 Task: Select the keep all option in the word break.
Action: Mouse moved to (13, 492)
Screenshot: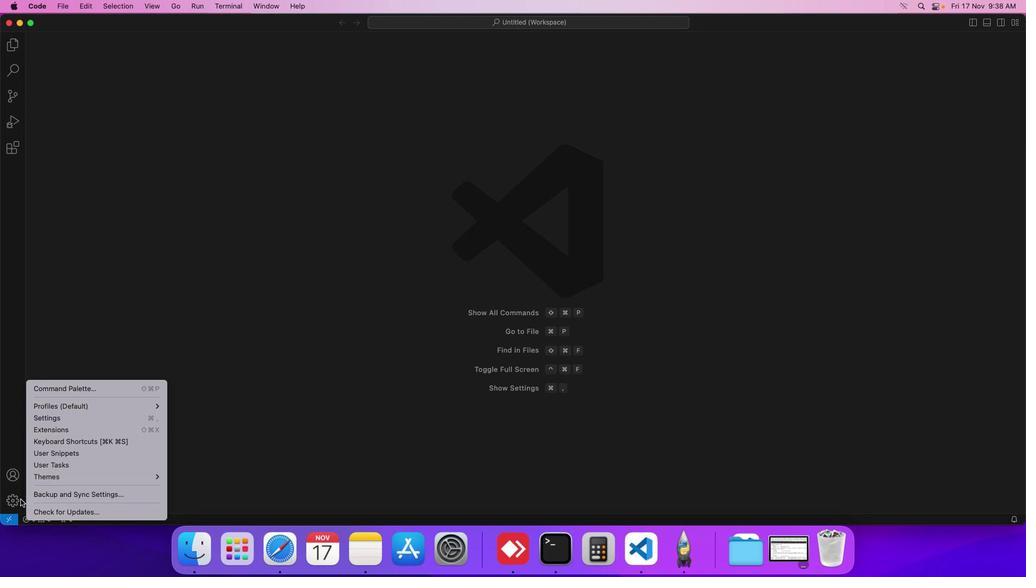 
Action: Mouse pressed left at (13, 492)
Screenshot: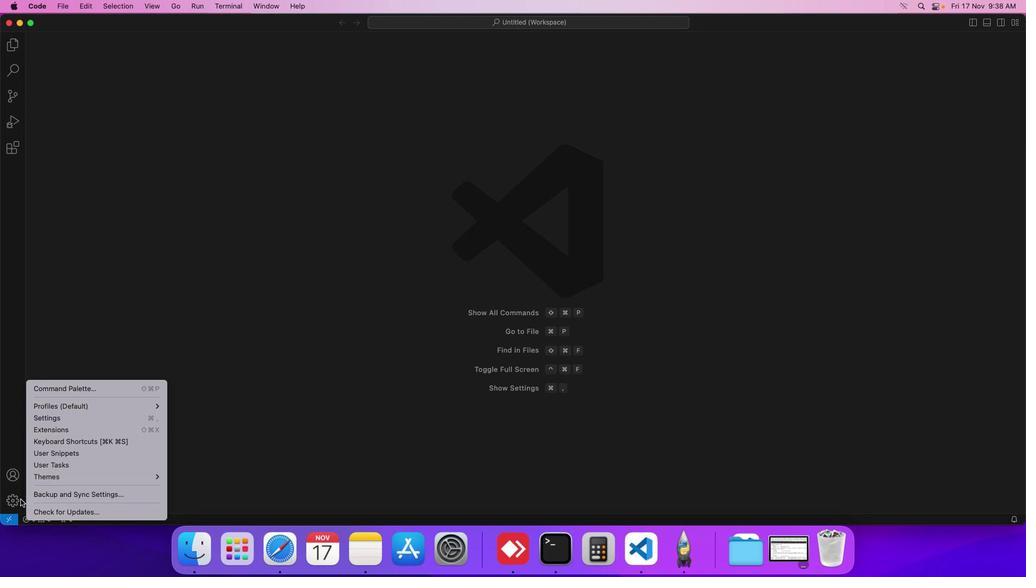 
Action: Mouse moved to (56, 411)
Screenshot: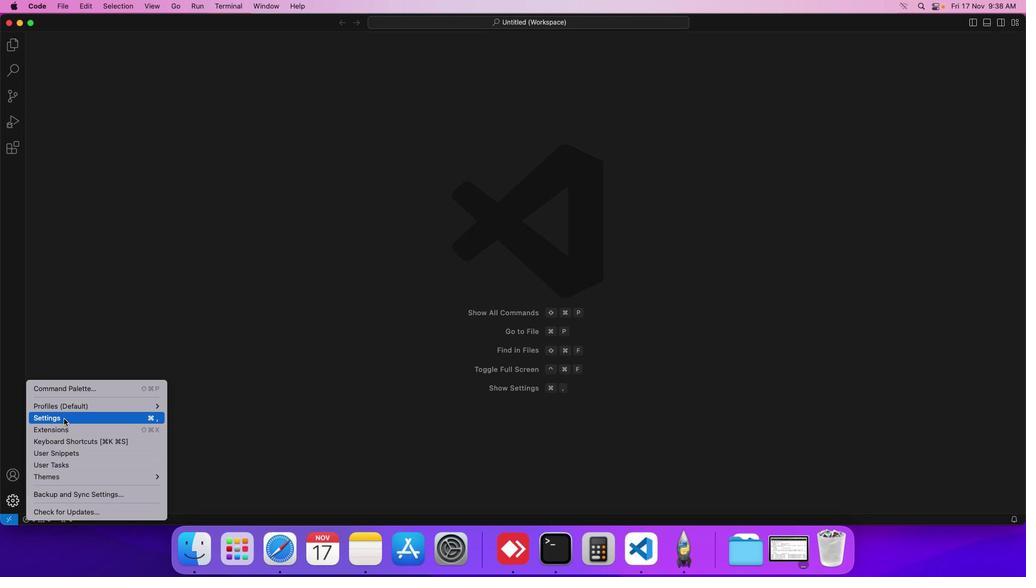 
Action: Mouse pressed left at (56, 411)
Screenshot: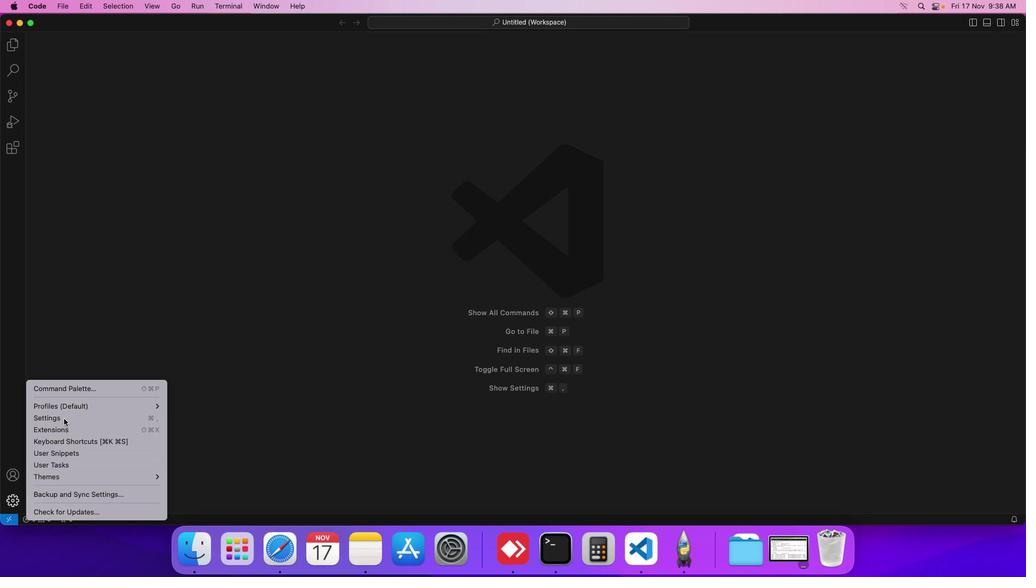 
Action: Mouse moved to (254, 78)
Screenshot: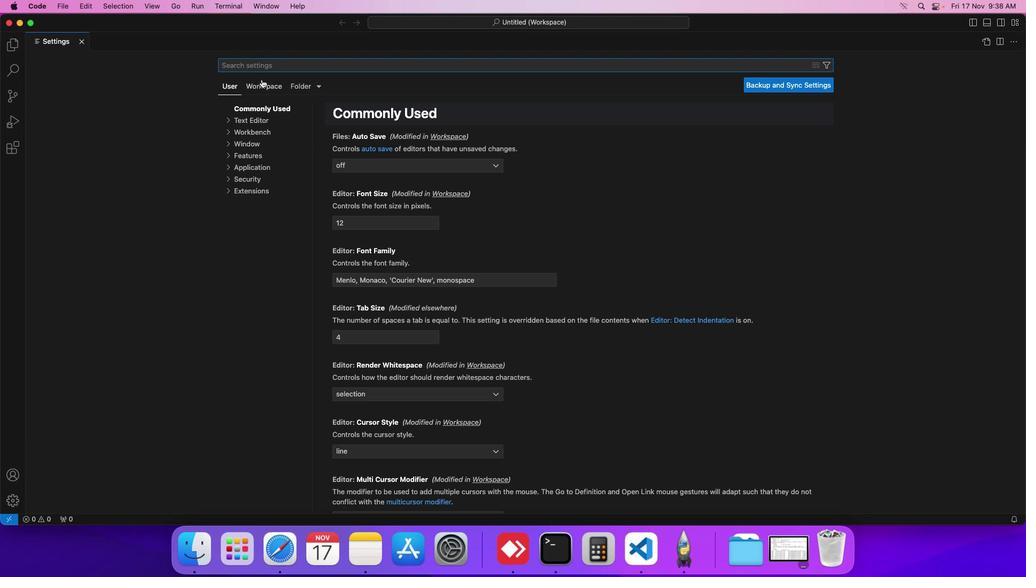 
Action: Mouse pressed left at (254, 78)
Screenshot: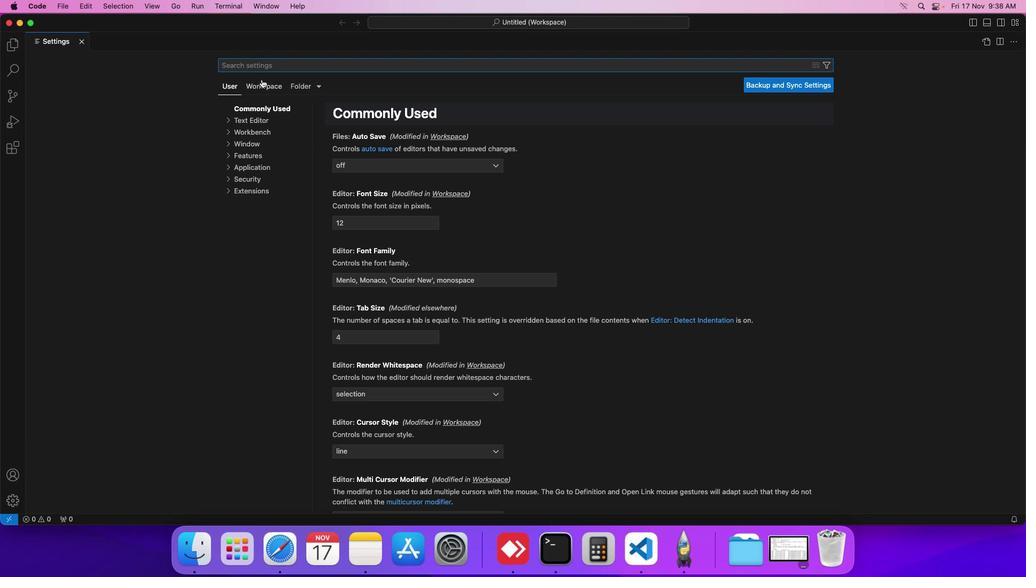 
Action: Mouse moved to (256, 109)
Screenshot: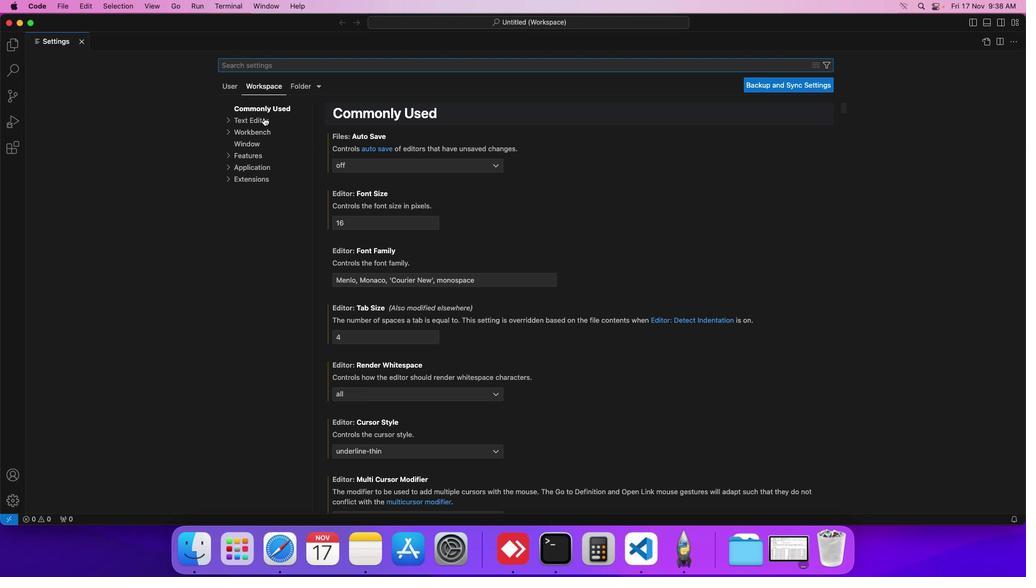 
Action: Mouse pressed left at (256, 109)
Screenshot: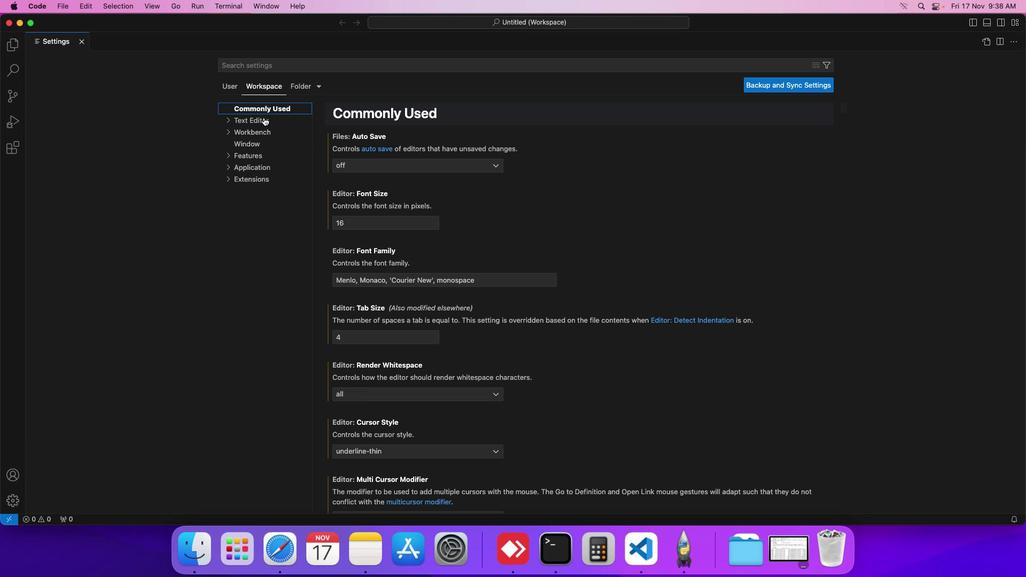 
Action: Mouse moved to (419, 309)
Screenshot: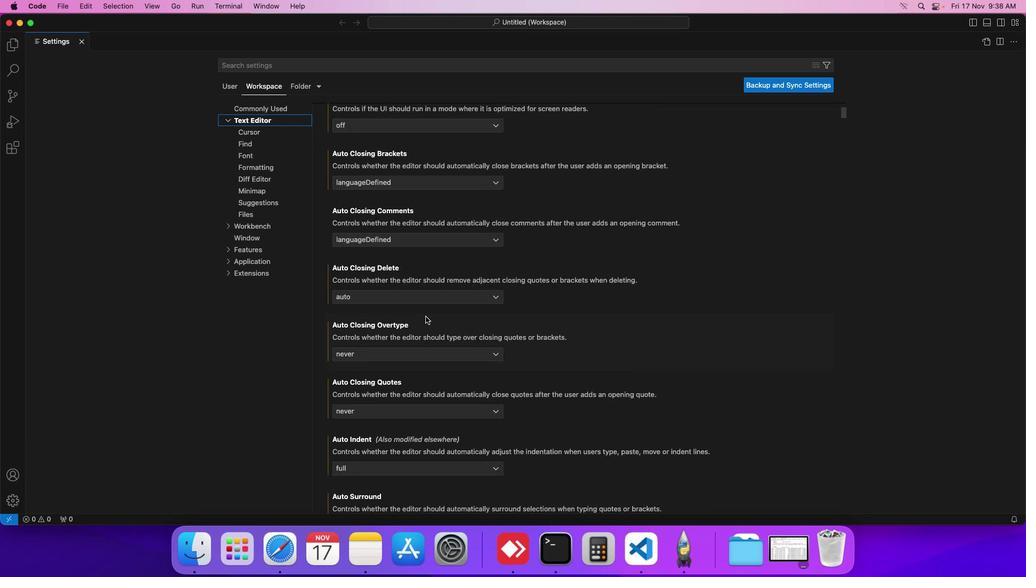 
Action: Mouse scrolled (419, 309) with delta (-6, -7)
Screenshot: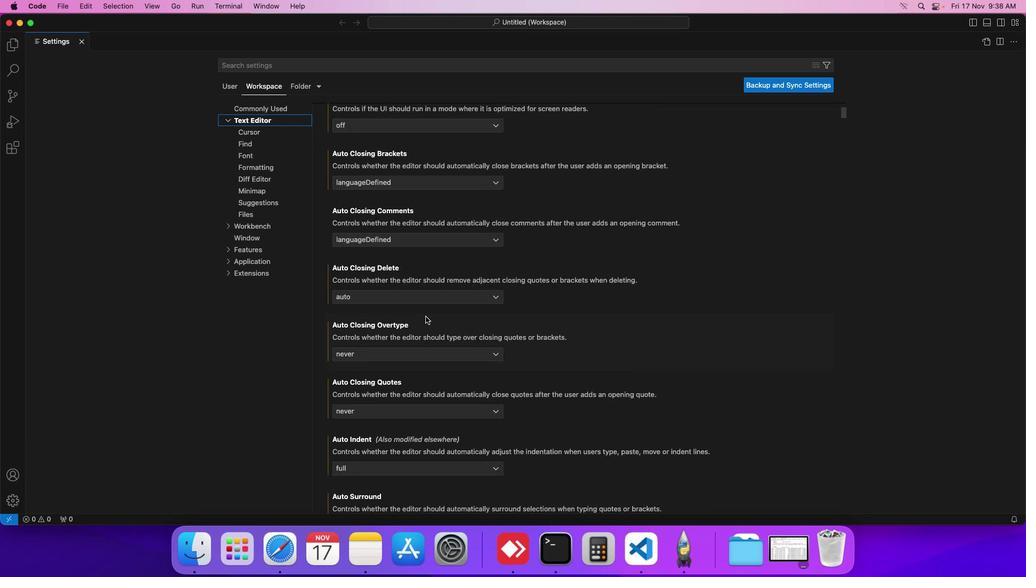 
Action: Mouse moved to (419, 309)
Screenshot: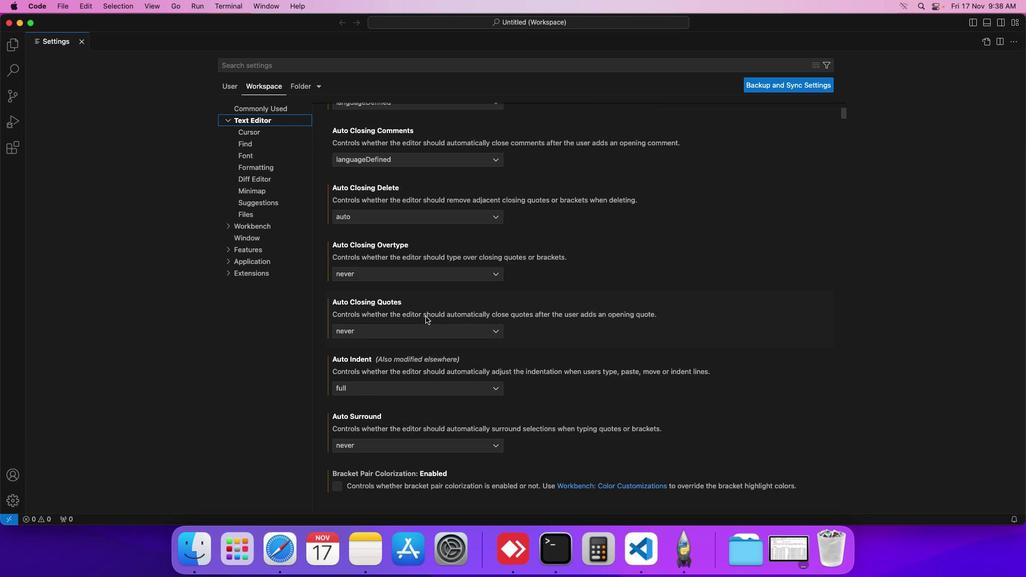 
Action: Mouse scrolled (419, 309) with delta (-6, -7)
Screenshot: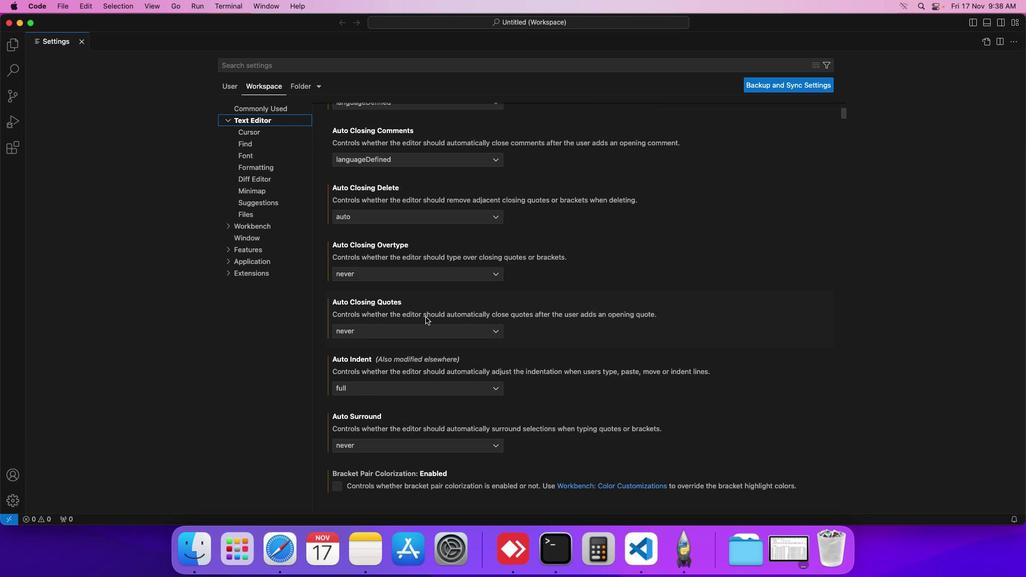 
Action: Mouse moved to (418, 309)
Screenshot: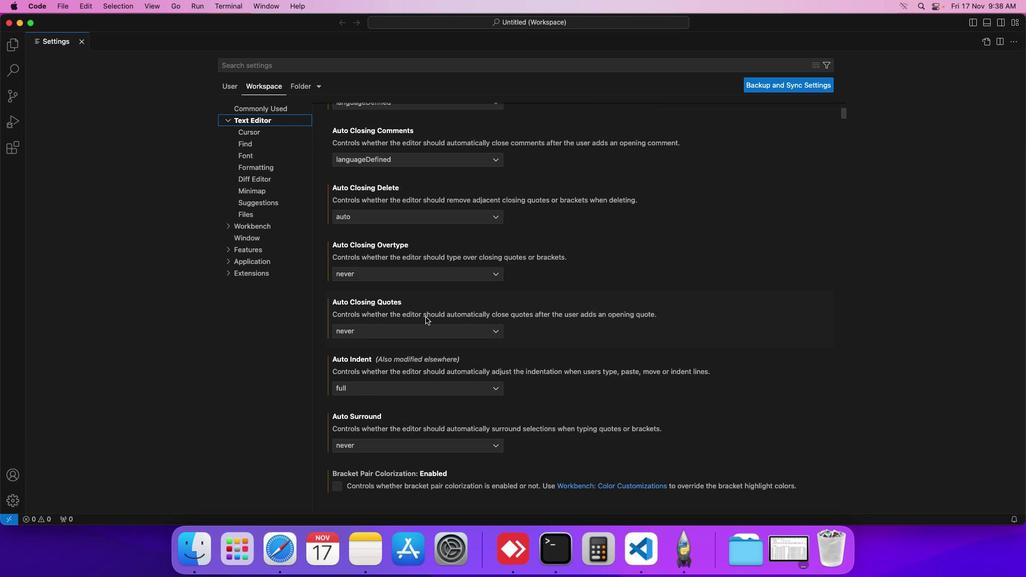 
Action: Mouse scrolled (418, 309) with delta (-6, -8)
Screenshot: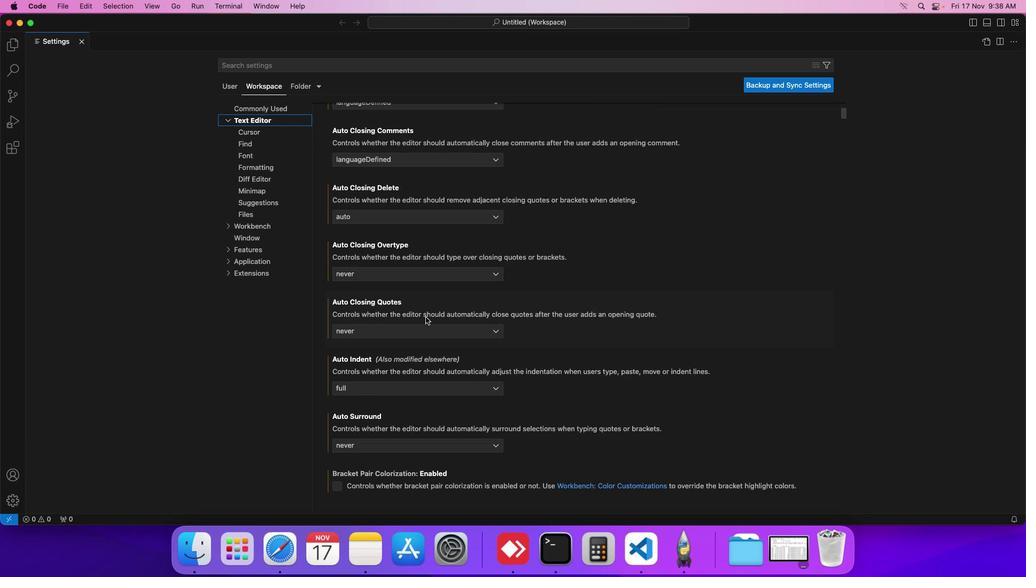 
Action: Mouse scrolled (418, 309) with delta (-6, -8)
Screenshot: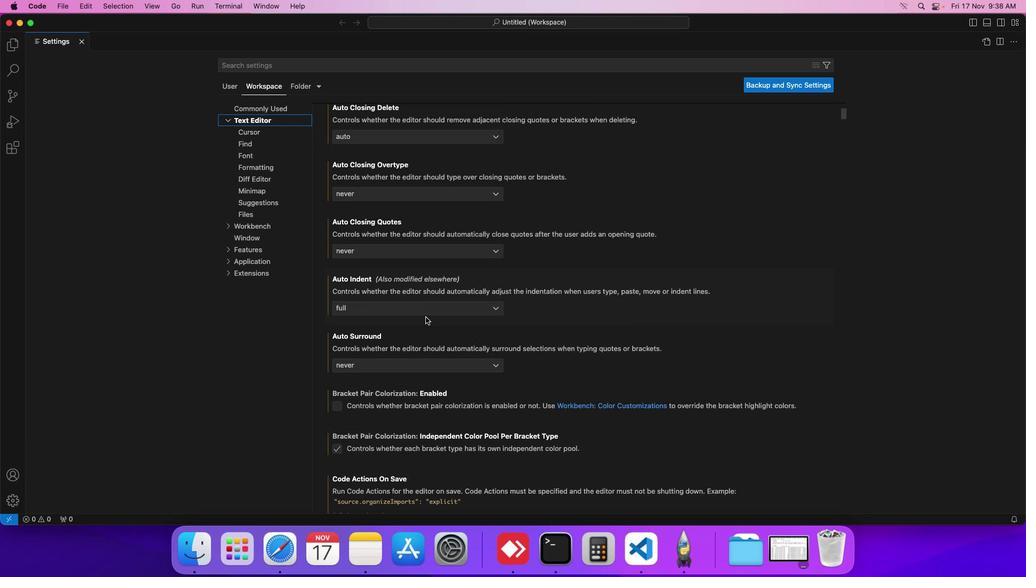 
Action: Mouse moved to (418, 309)
Screenshot: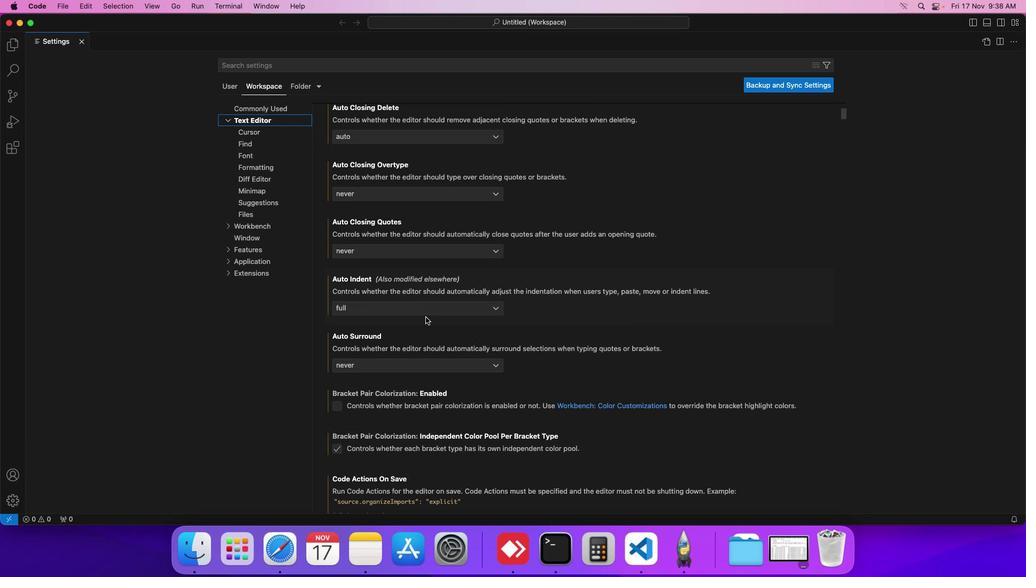 
Action: Mouse scrolled (418, 309) with delta (-6, -8)
Screenshot: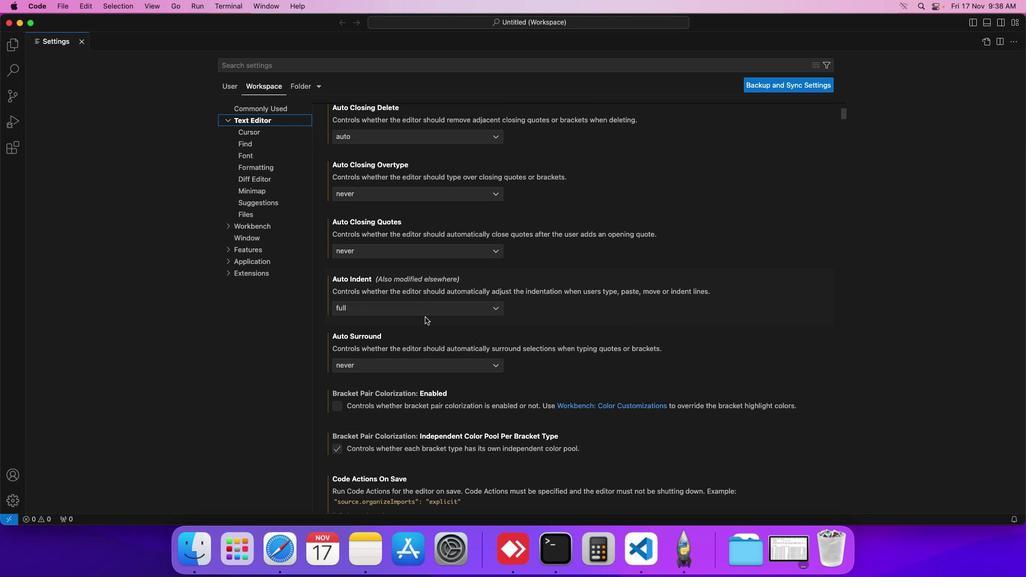 
Action: Mouse moved to (418, 311)
Screenshot: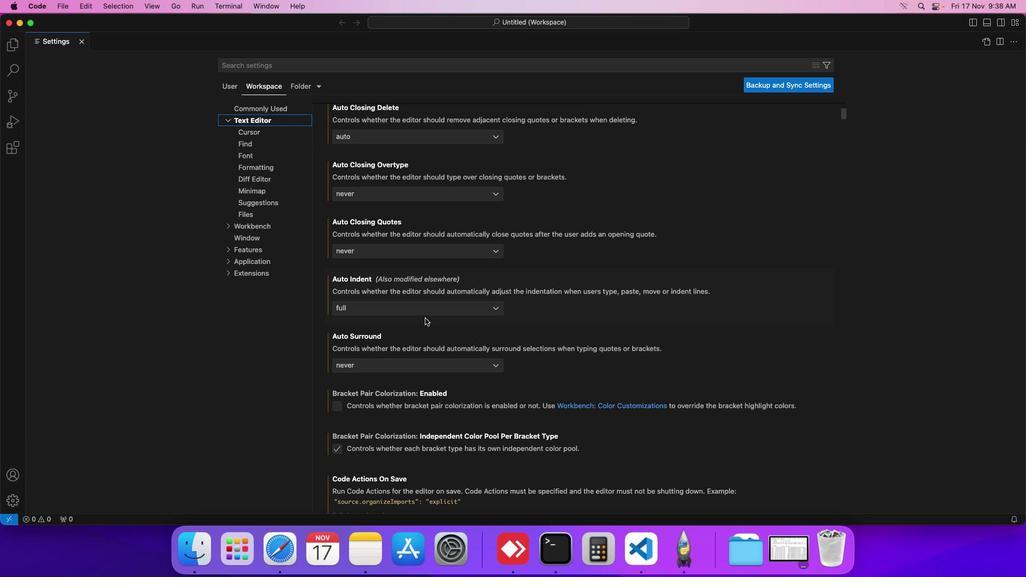 
Action: Mouse scrolled (418, 311) with delta (-6, -7)
Screenshot: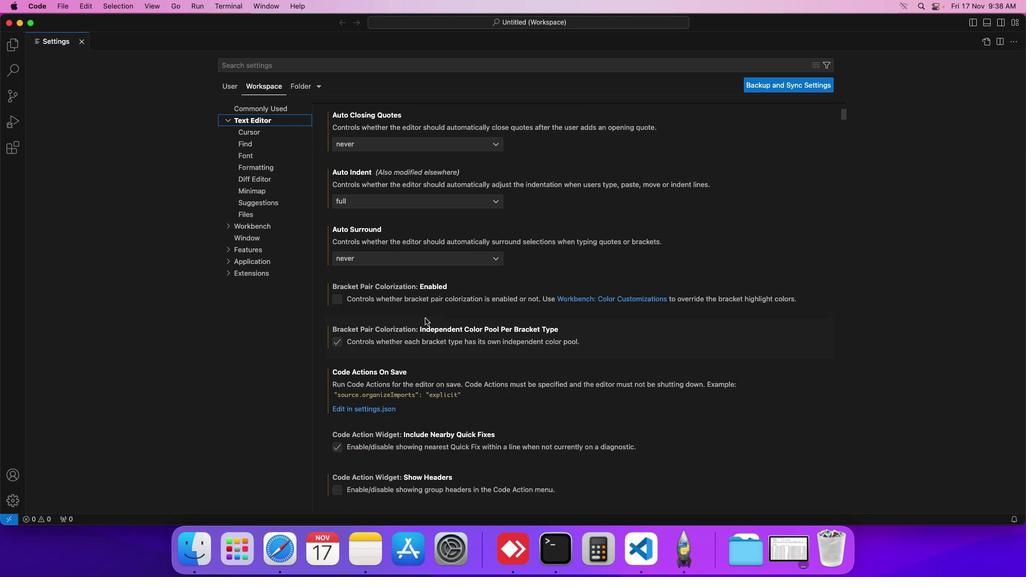 
Action: Mouse scrolled (418, 311) with delta (-6, -7)
Screenshot: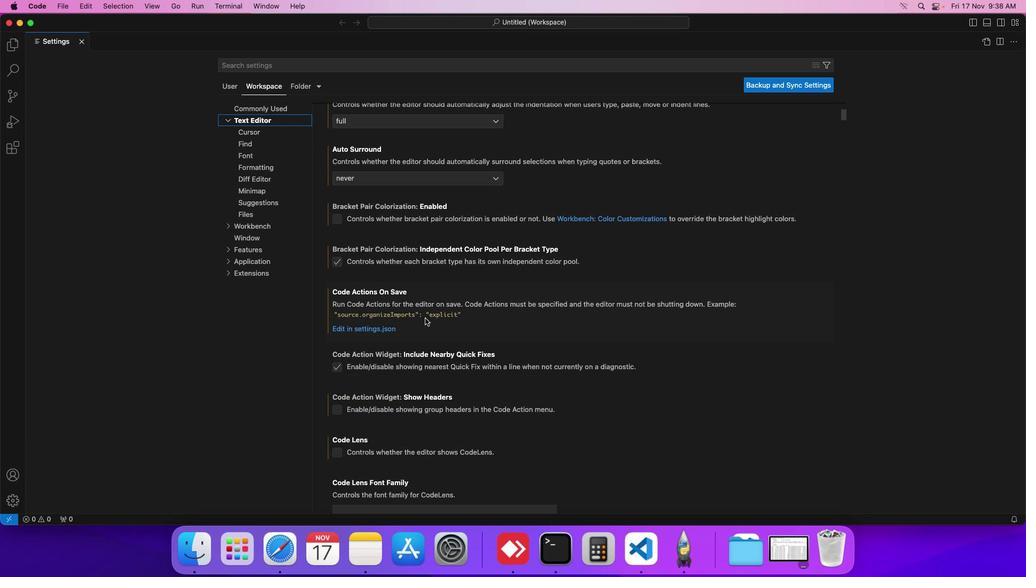 
Action: Mouse scrolled (418, 311) with delta (-6, -8)
Screenshot: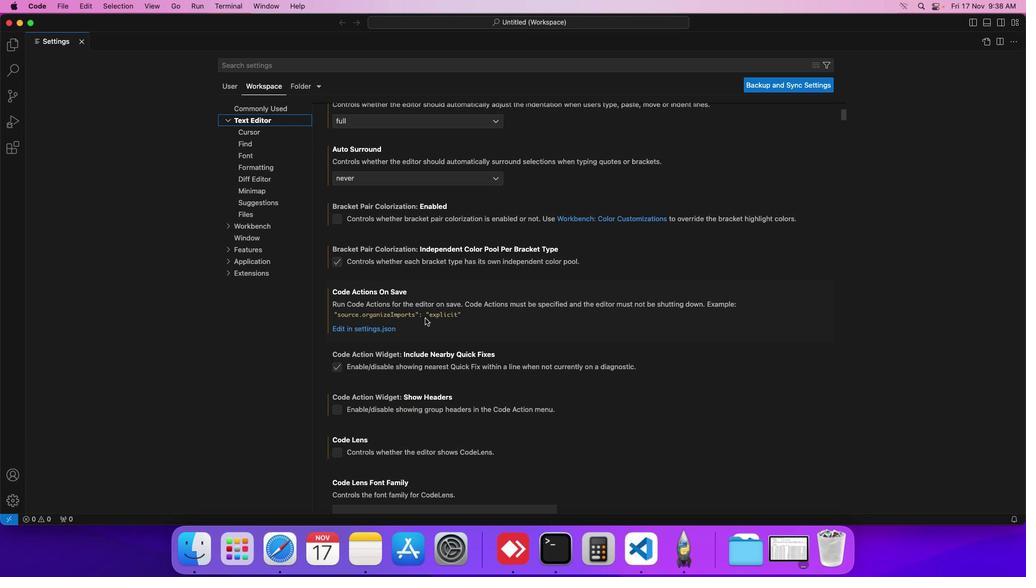
Action: Mouse scrolled (418, 311) with delta (-6, -8)
Screenshot: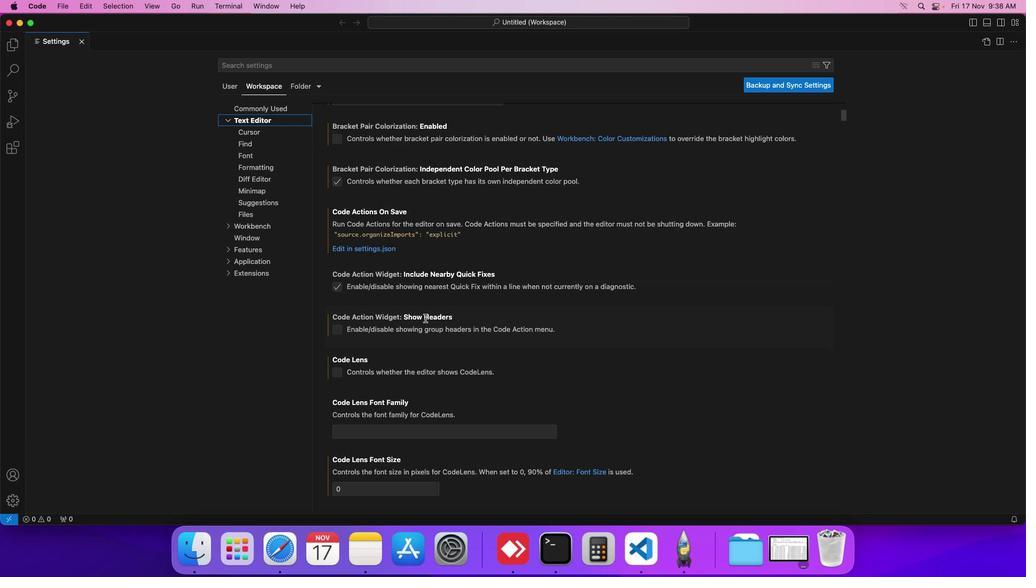 
Action: Mouse scrolled (418, 311) with delta (-6, -8)
Screenshot: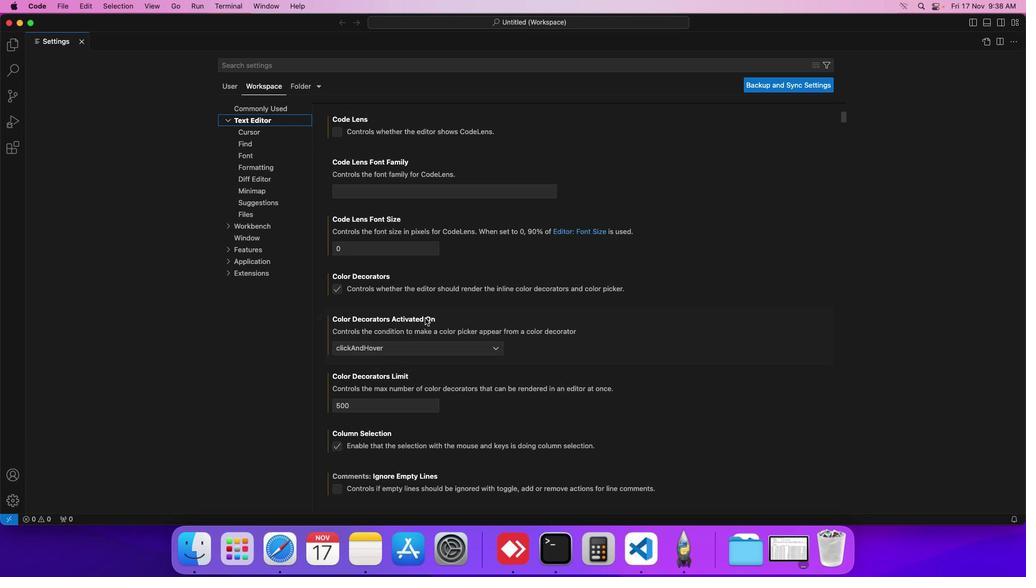 
Action: Mouse scrolled (418, 311) with delta (-6, -9)
Screenshot: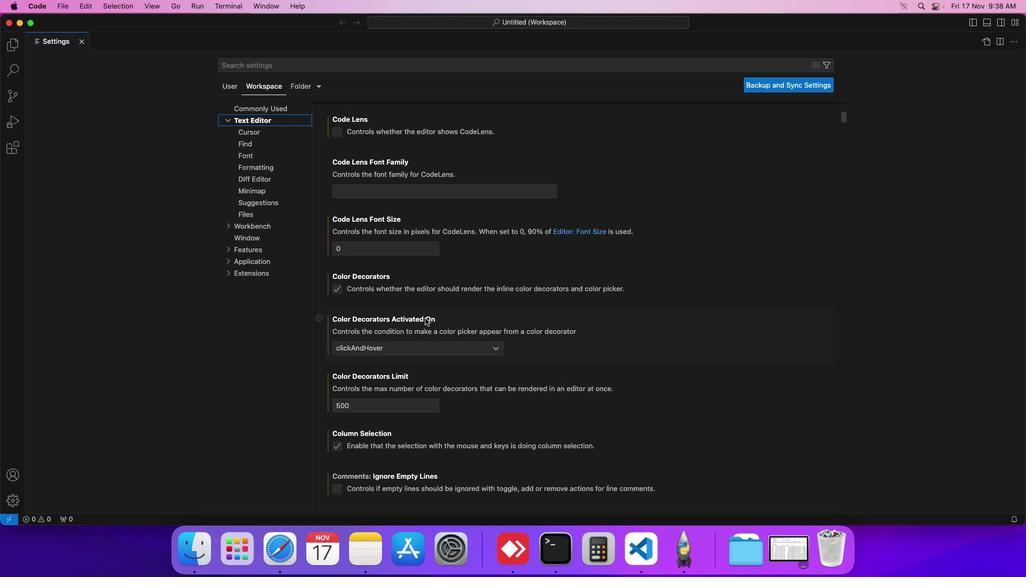 
Action: Mouse scrolled (418, 311) with delta (-6, -9)
Screenshot: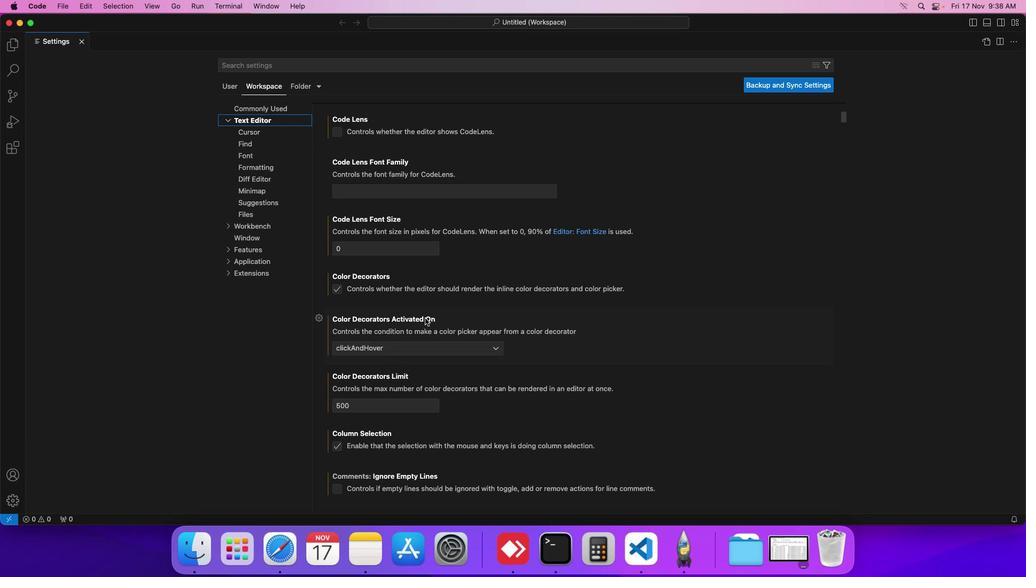 
Action: Mouse scrolled (418, 311) with delta (-6, -7)
Screenshot: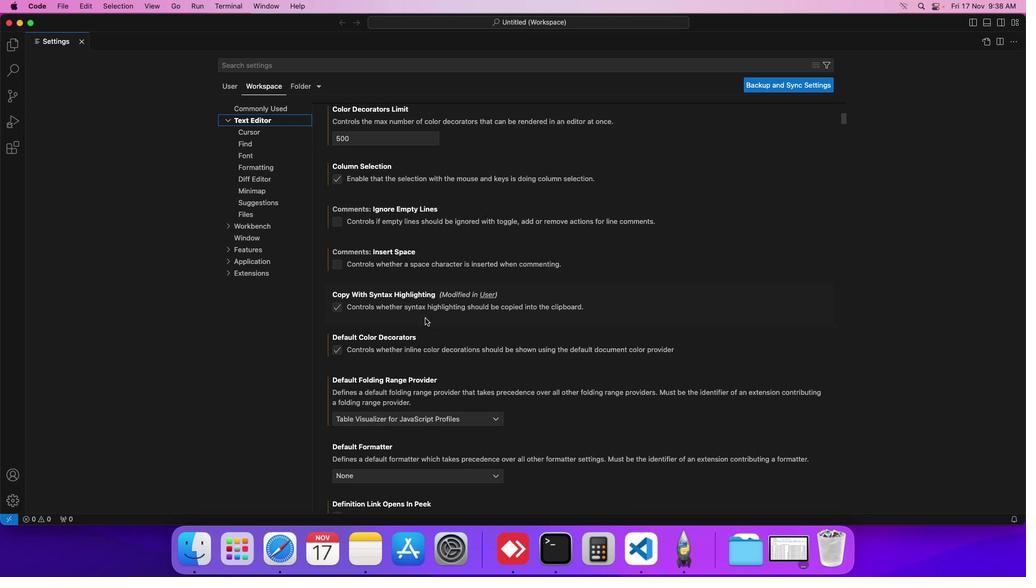 
Action: Mouse scrolled (418, 311) with delta (-6, -7)
Screenshot: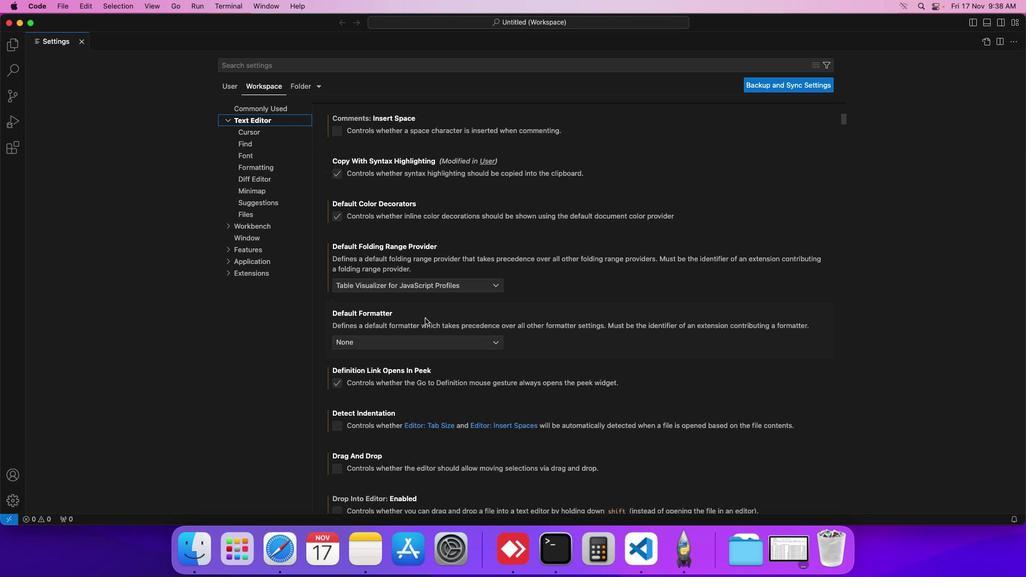 
Action: Mouse scrolled (418, 311) with delta (-6, -8)
Screenshot: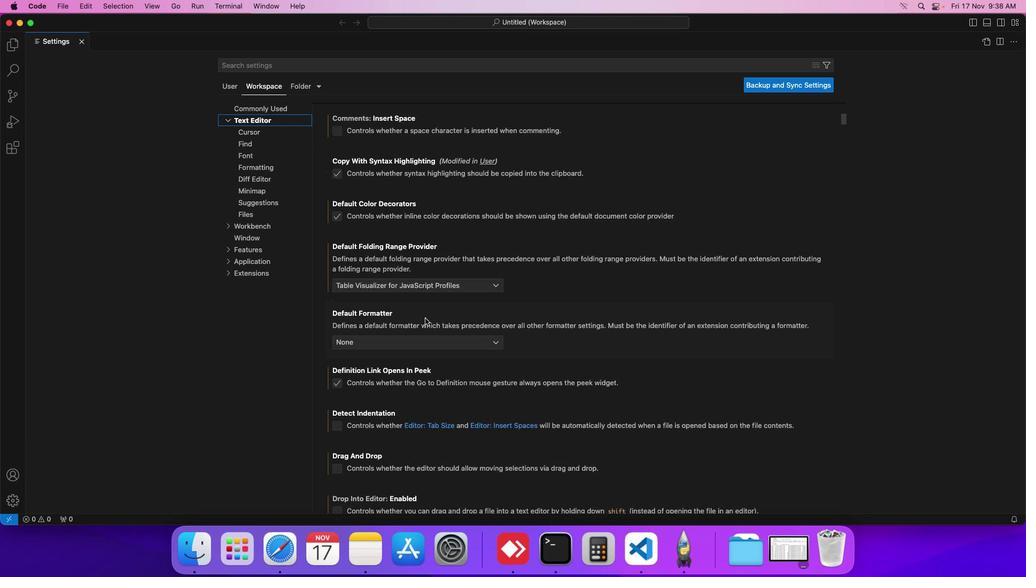 
Action: Mouse moved to (417, 311)
Screenshot: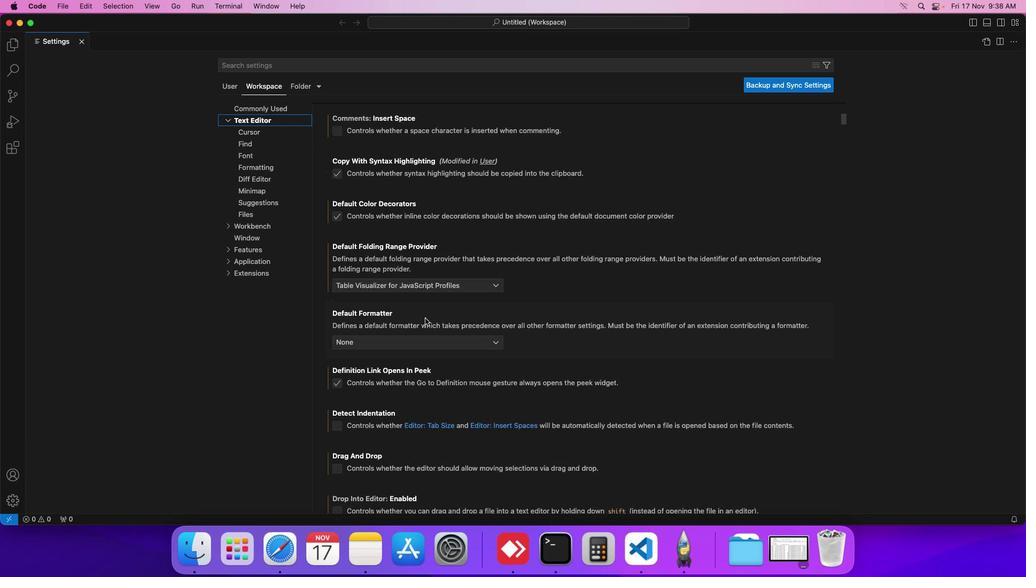
Action: Mouse scrolled (417, 311) with delta (-6, -9)
Screenshot: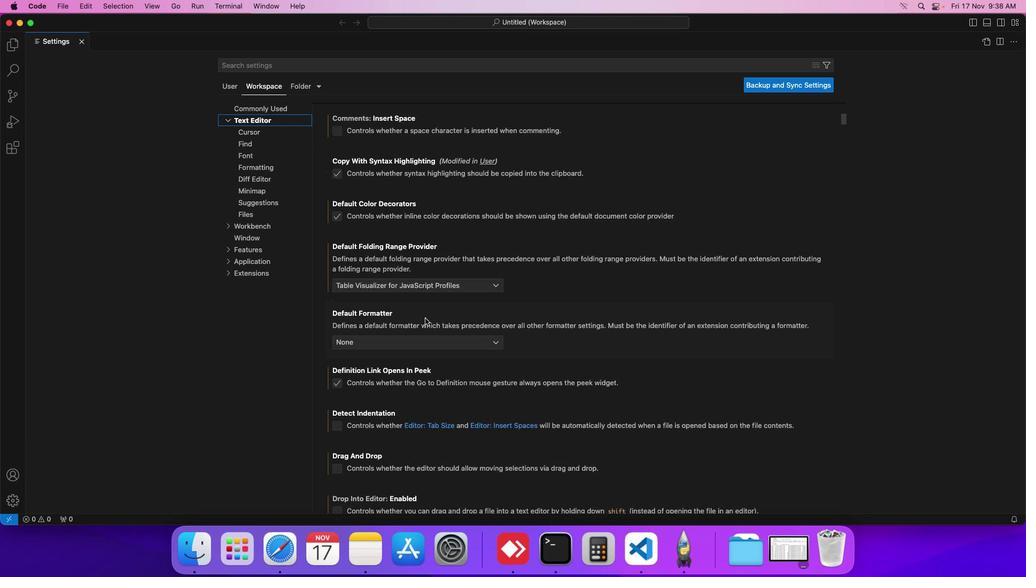
Action: Mouse scrolled (417, 311) with delta (-6, -9)
Screenshot: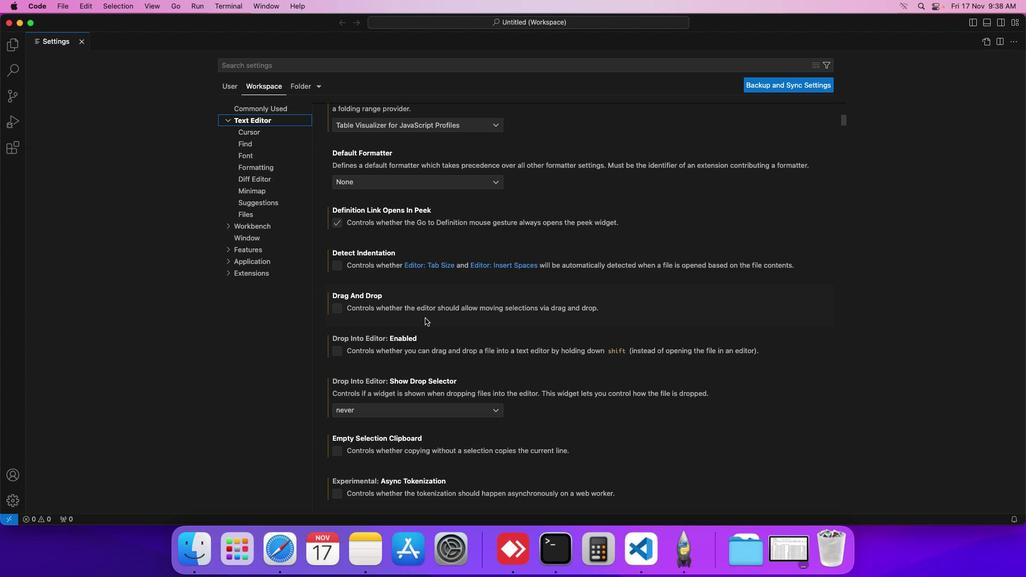 
Action: Mouse scrolled (417, 311) with delta (-6, -10)
Screenshot: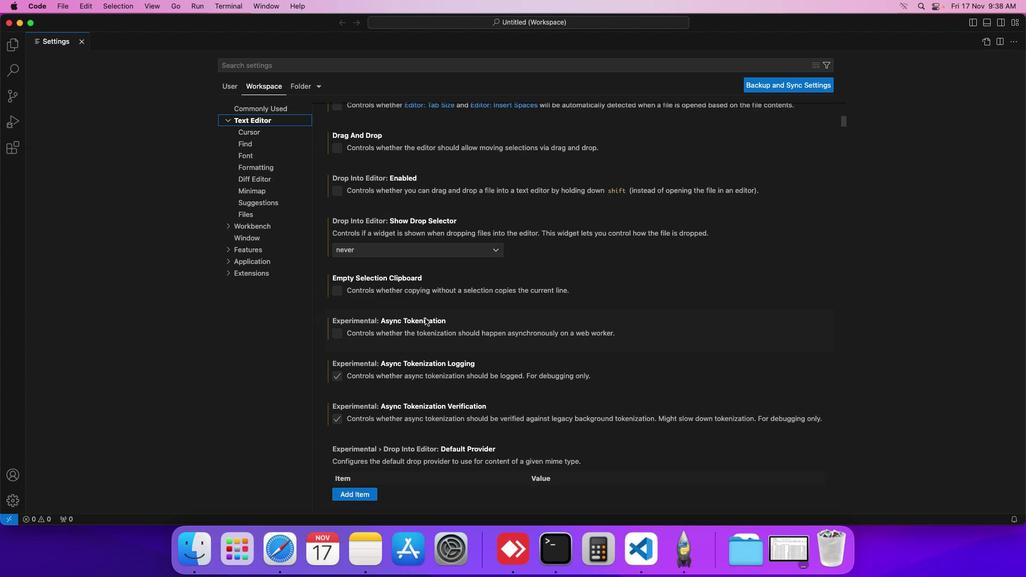 
Action: Mouse scrolled (417, 311) with delta (-6, -10)
Screenshot: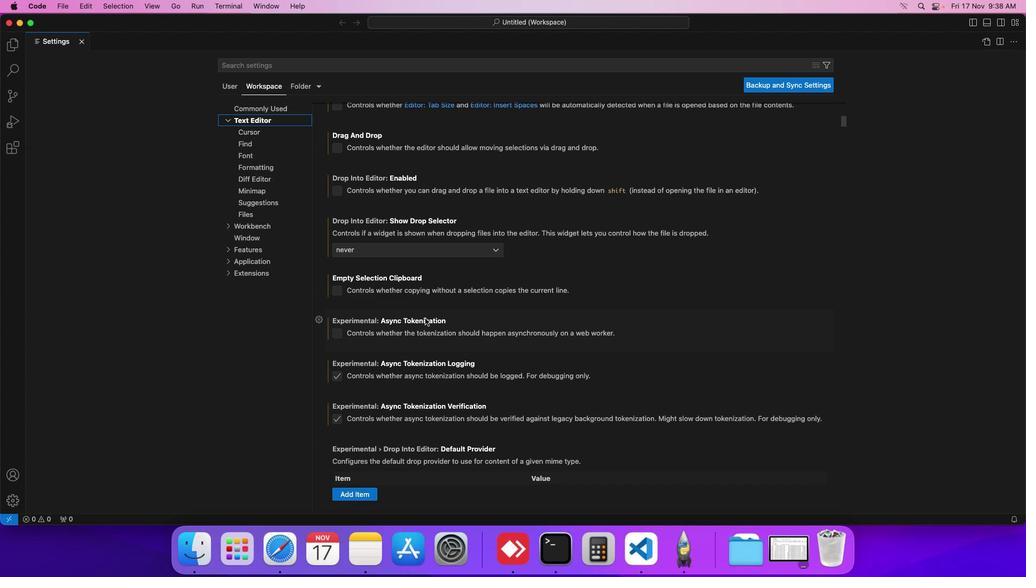 
Action: Mouse scrolled (417, 311) with delta (-6, -7)
Screenshot: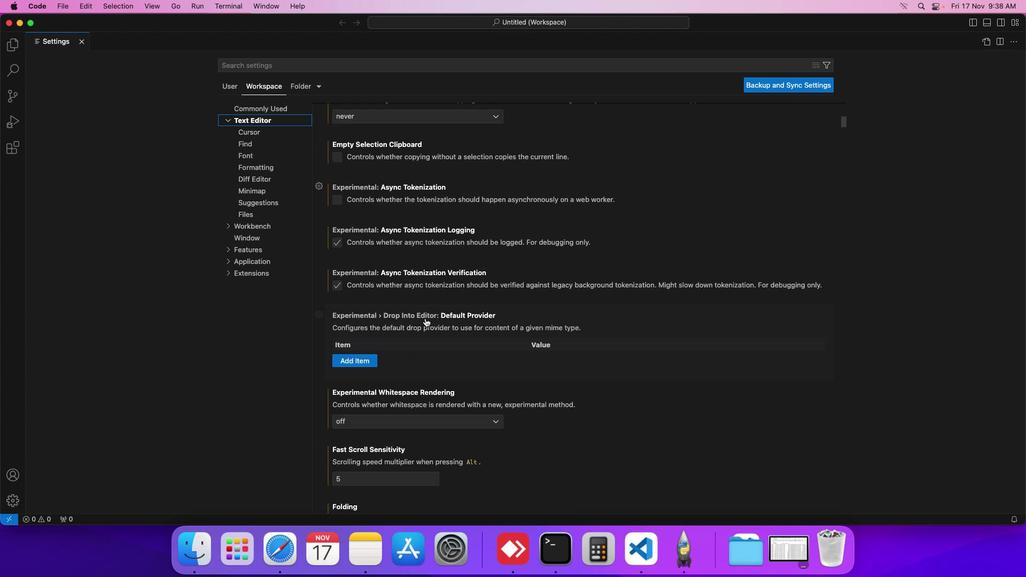 
Action: Mouse scrolled (417, 311) with delta (-6, -7)
Screenshot: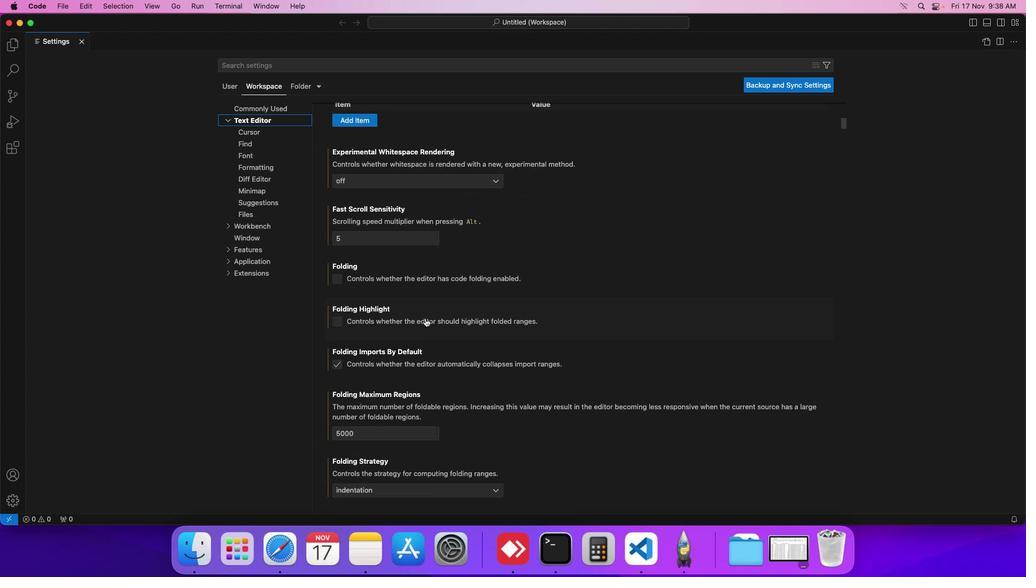 
Action: Mouse scrolled (417, 311) with delta (-6, -8)
Screenshot: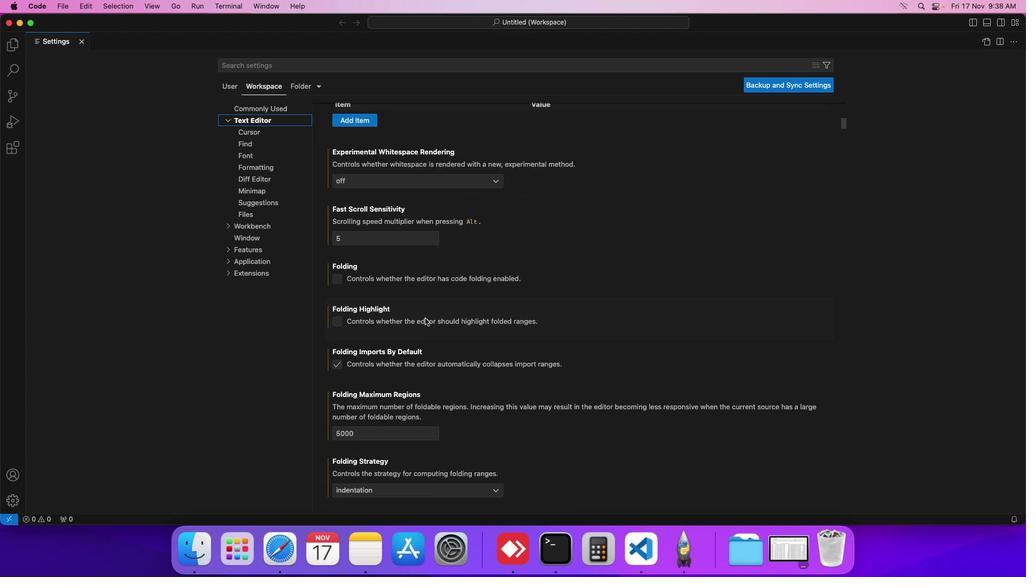 
Action: Mouse scrolled (417, 311) with delta (-6, -9)
Screenshot: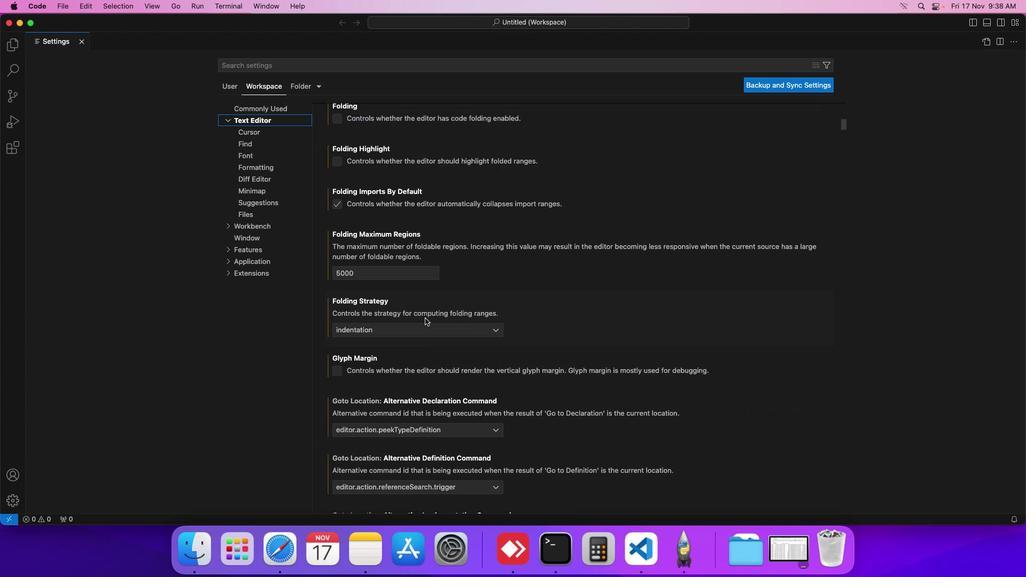 
Action: Mouse scrolled (417, 311) with delta (-6, -9)
Screenshot: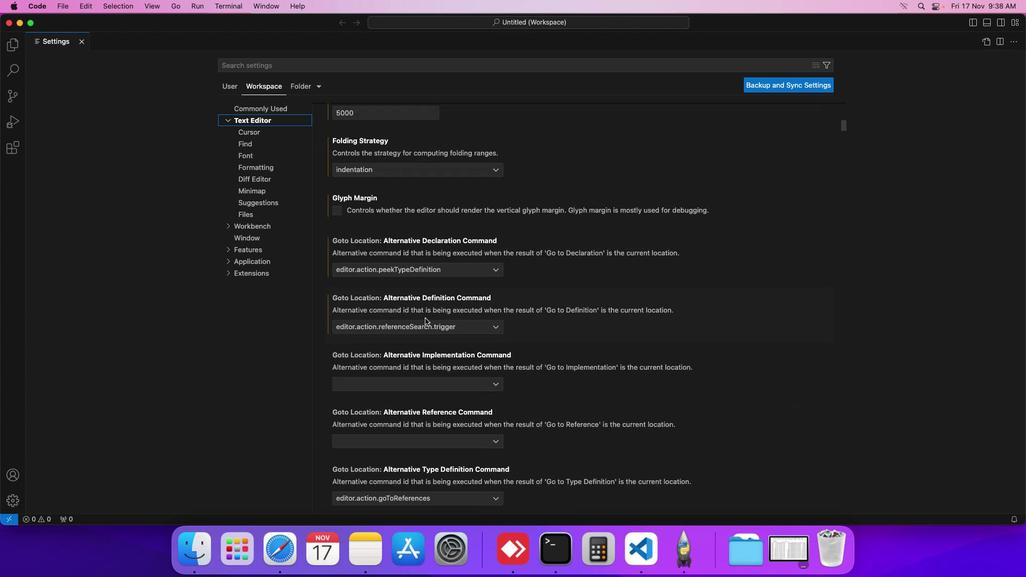 
Action: Mouse scrolled (417, 311) with delta (-6, -10)
Screenshot: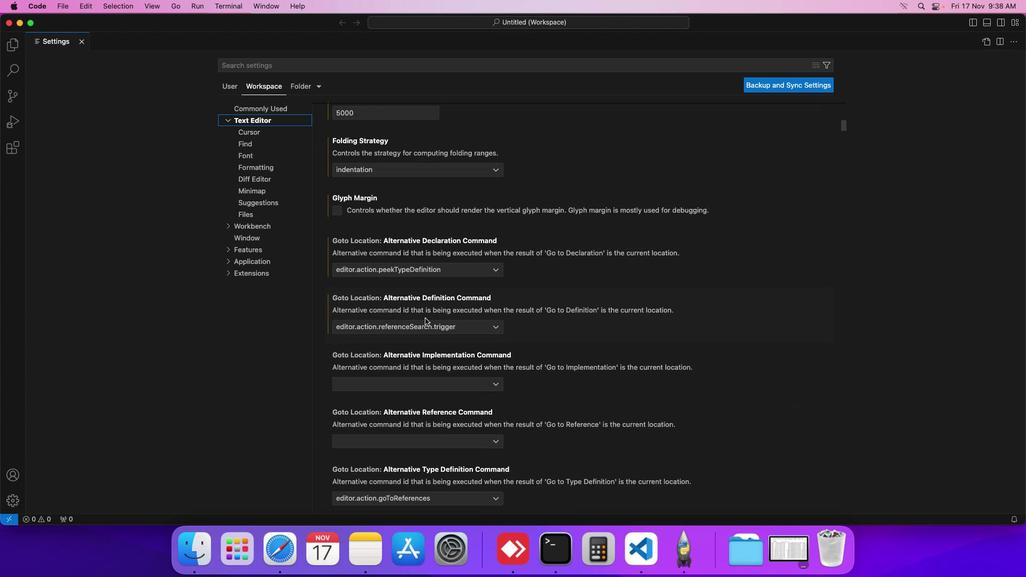 
Action: Mouse scrolled (417, 311) with delta (-6, -10)
Screenshot: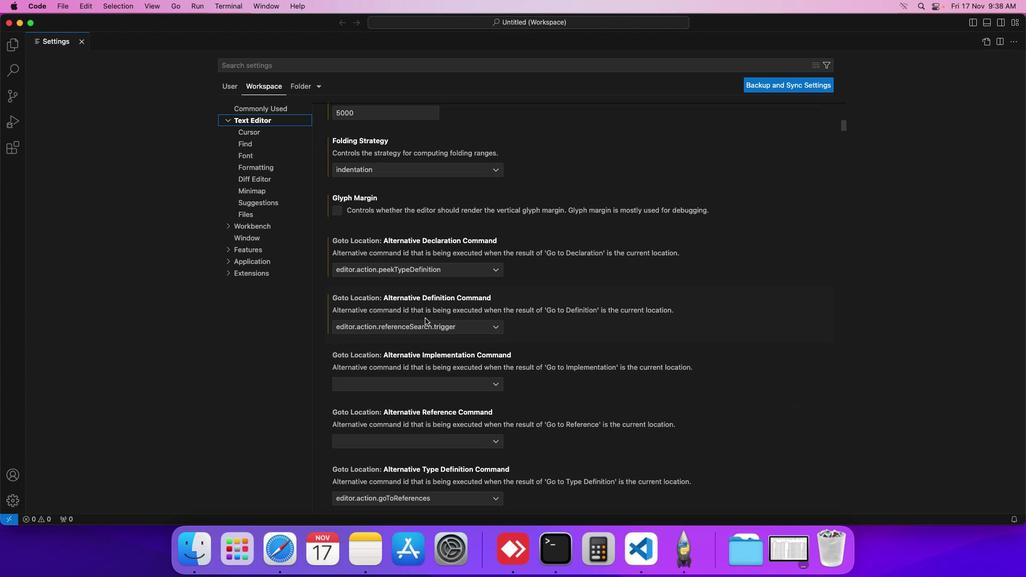 
Action: Mouse scrolled (417, 311) with delta (-6, -7)
Screenshot: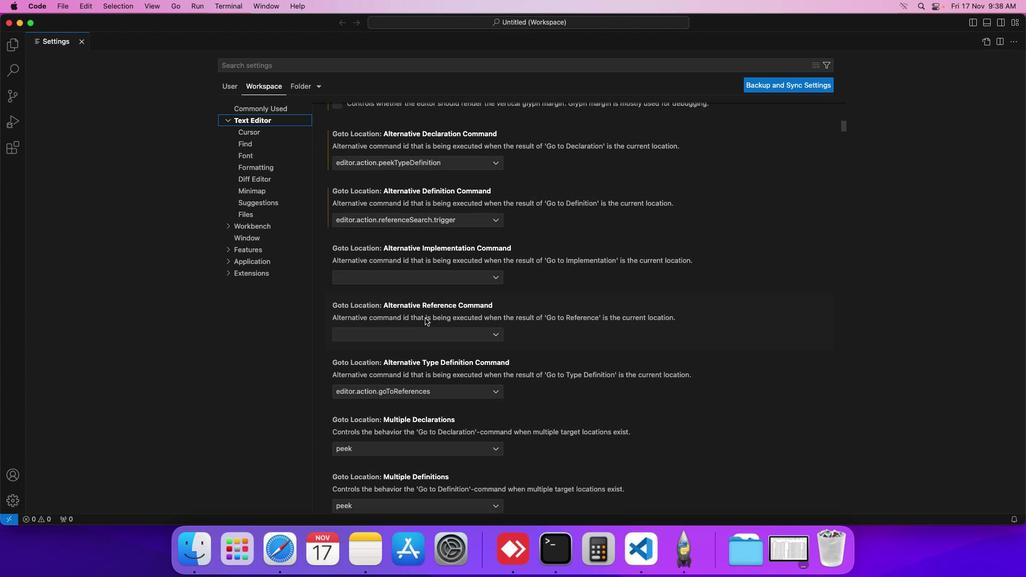 
Action: Mouse scrolled (417, 311) with delta (-6, -7)
Screenshot: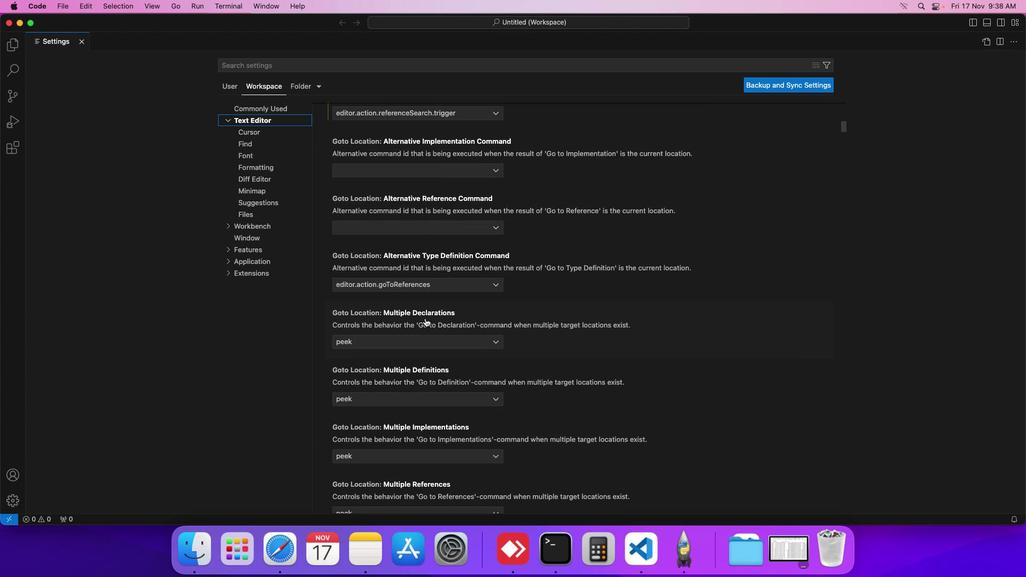 
Action: Mouse scrolled (417, 311) with delta (-6, -8)
Screenshot: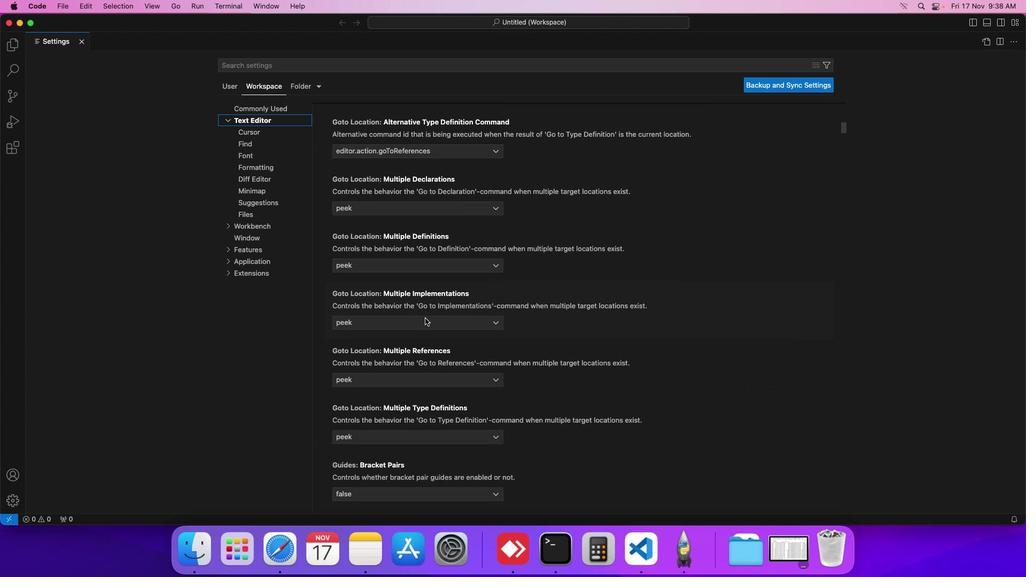 
Action: Mouse scrolled (417, 311) with delta (-6, -9)
Screenshot: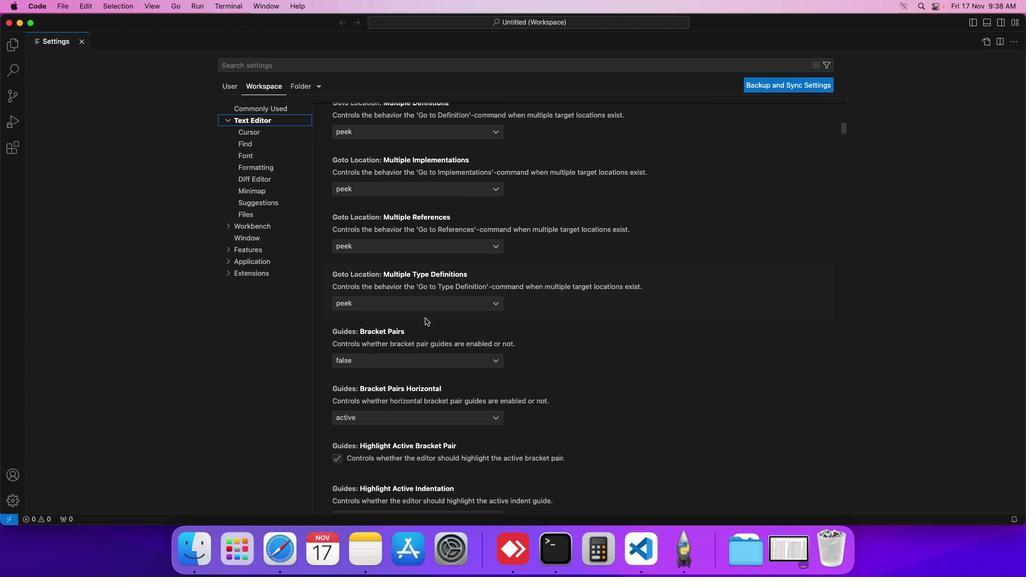 
Action: Mouse scrolled (417, 311) with delta (-6, -9)
Screenshot: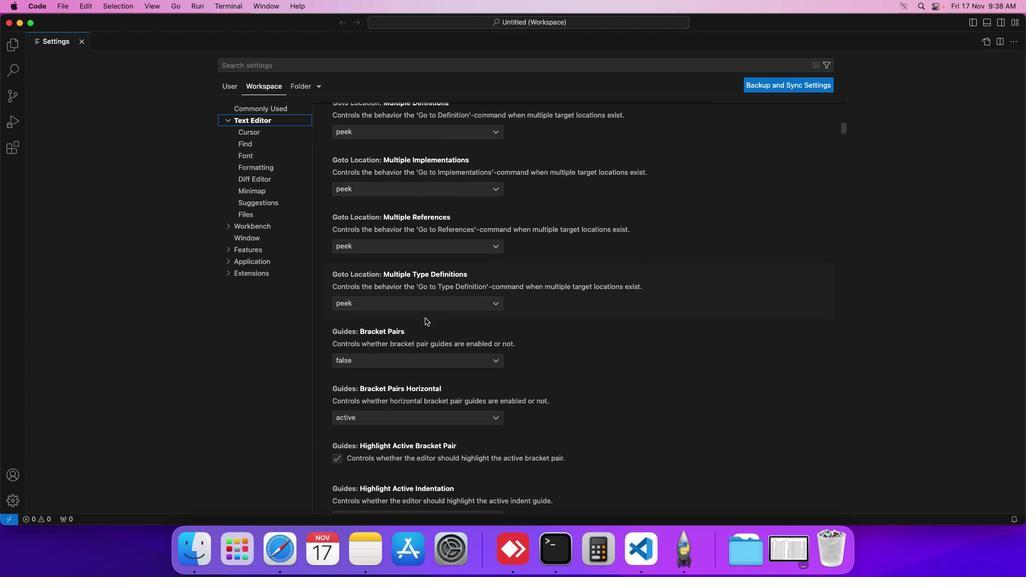
Action: Mouse scrolled (417, 311) with delta (-6, -9)
Screenshot: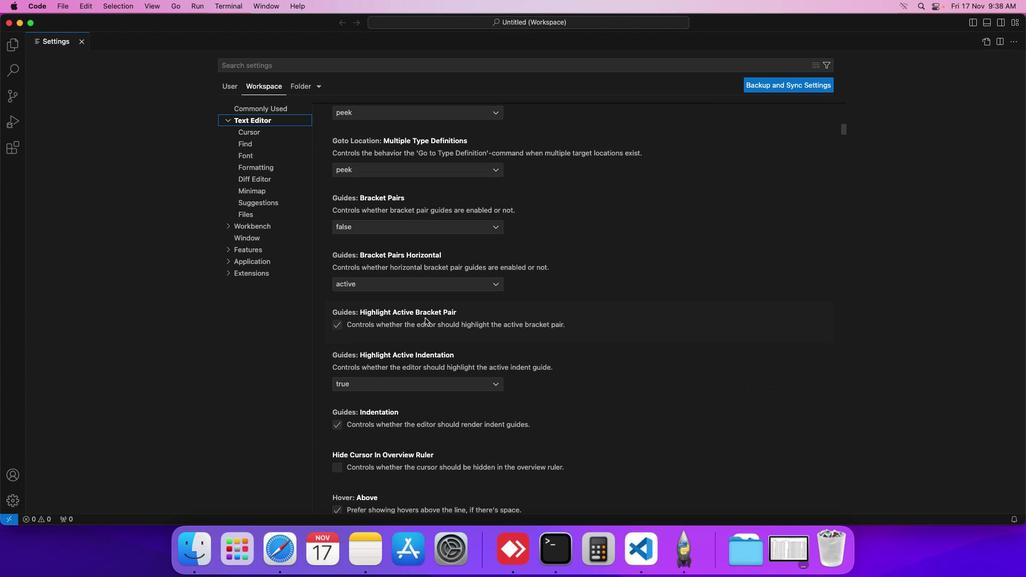 
Action: Mouse scrolled (417, 311) with delta (-6, -9)
Screenshot: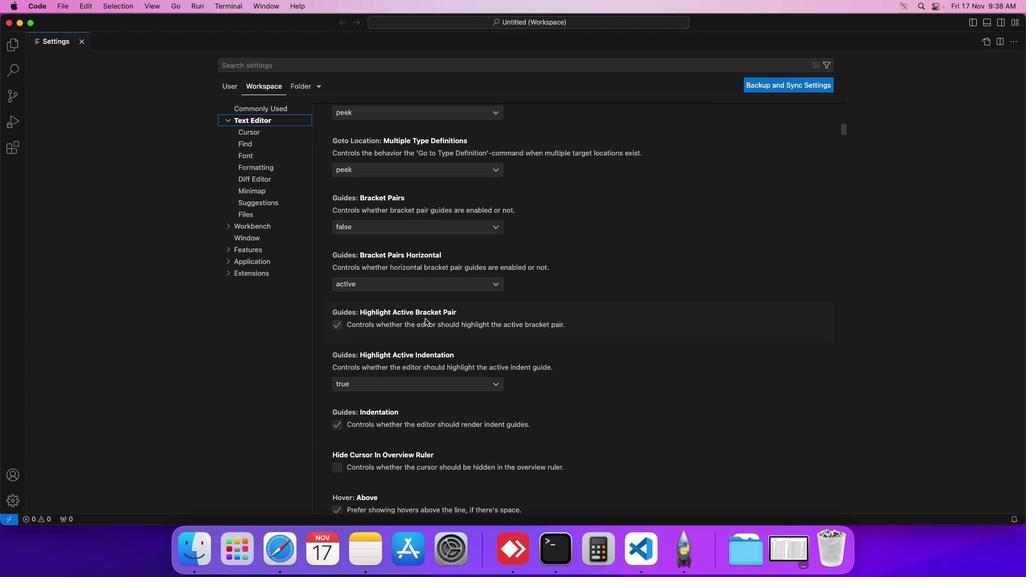 
Action: Mouse moved to (417, 311)
Screenshot: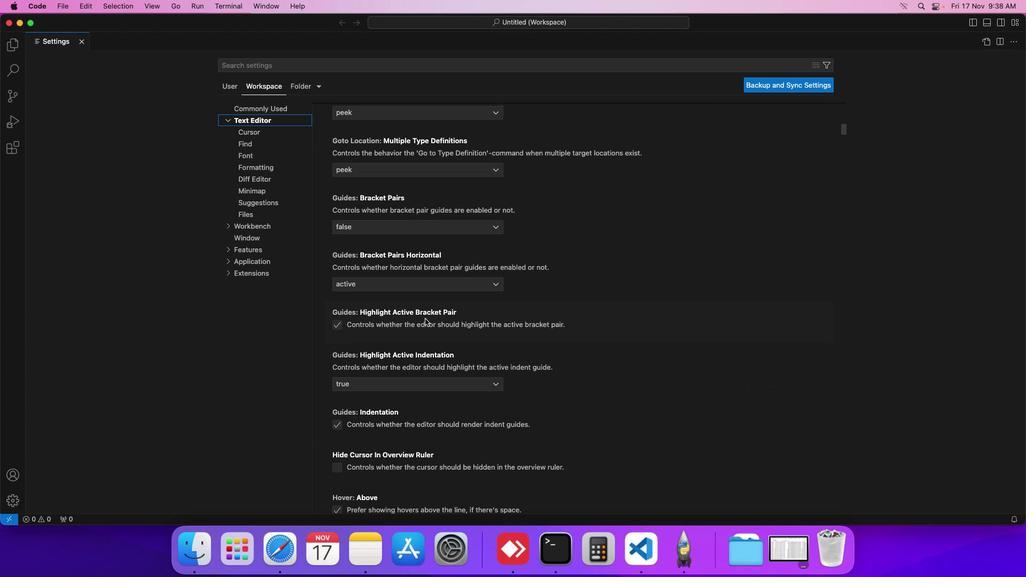 
Action: Mouse scrolled (417, 311) with delta (-6, -7)
Screenshot: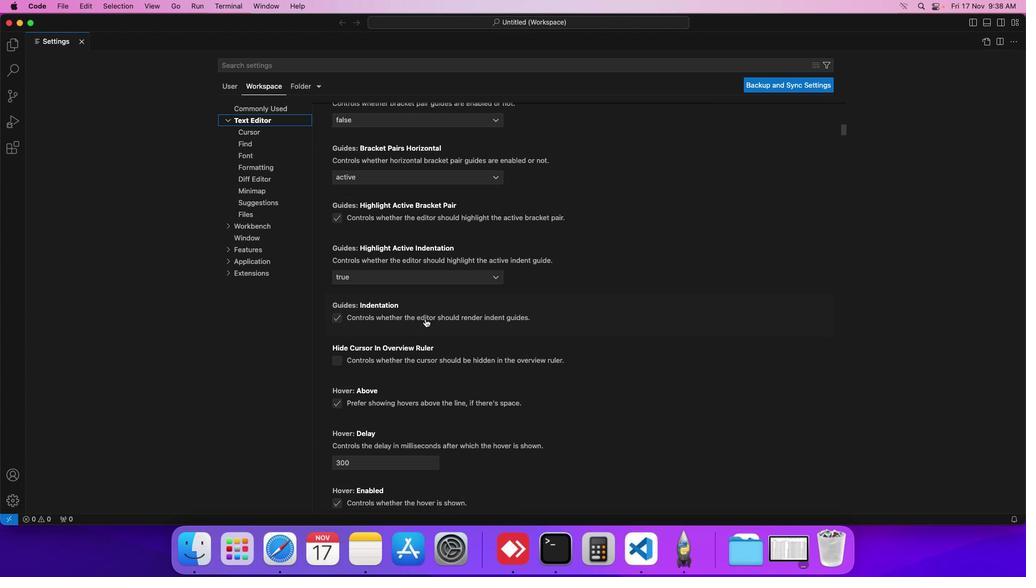 
Action: Mouse scrolled (417, 311) with delta (-6, -7)
Screenshot: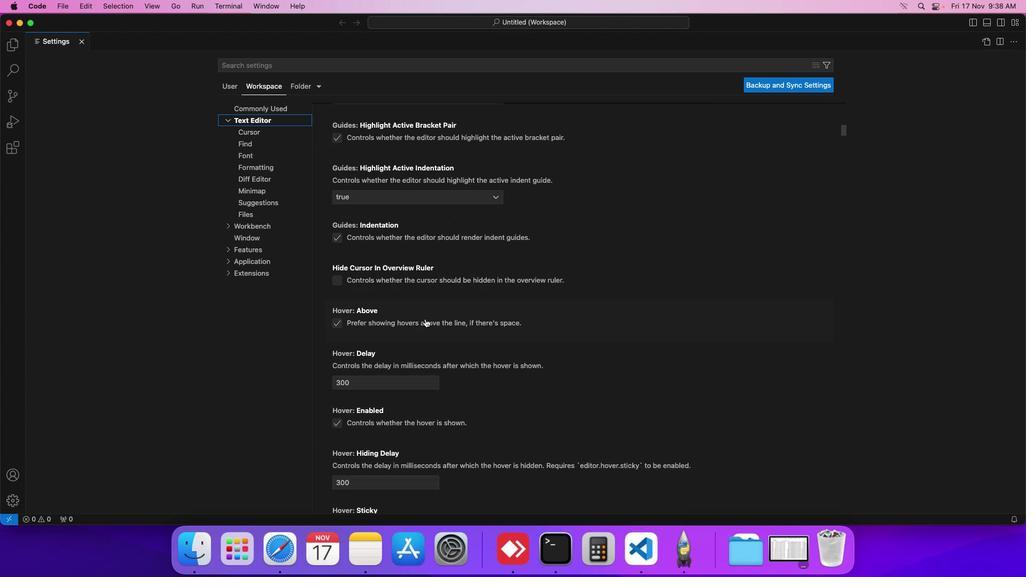 
Action: Mouse scrolled (417, 311) with delta (-6, -8)
Screenshot: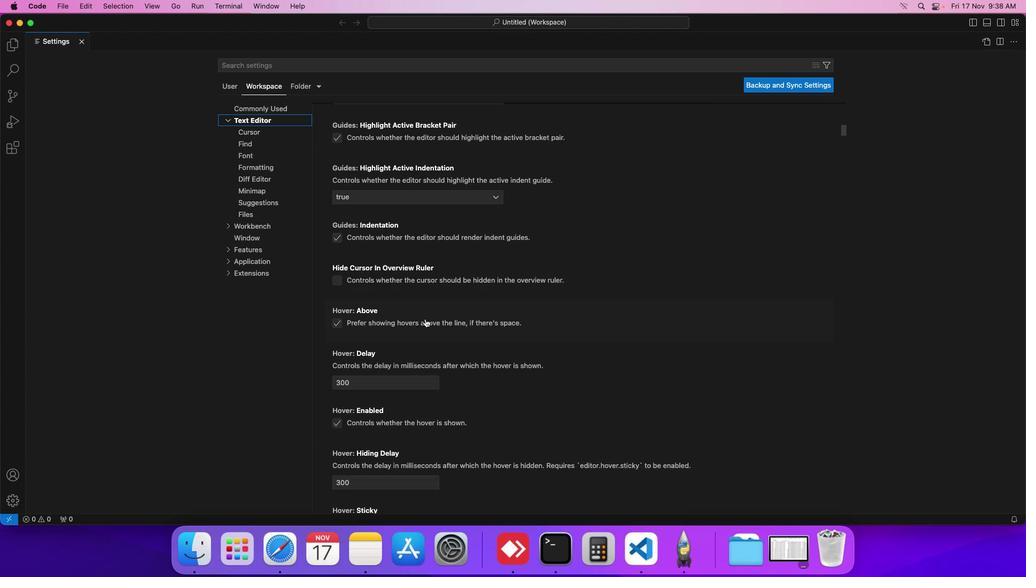 
Action: Mouse scrolled (417, 311) with delta (-6, -8)
Screenshot: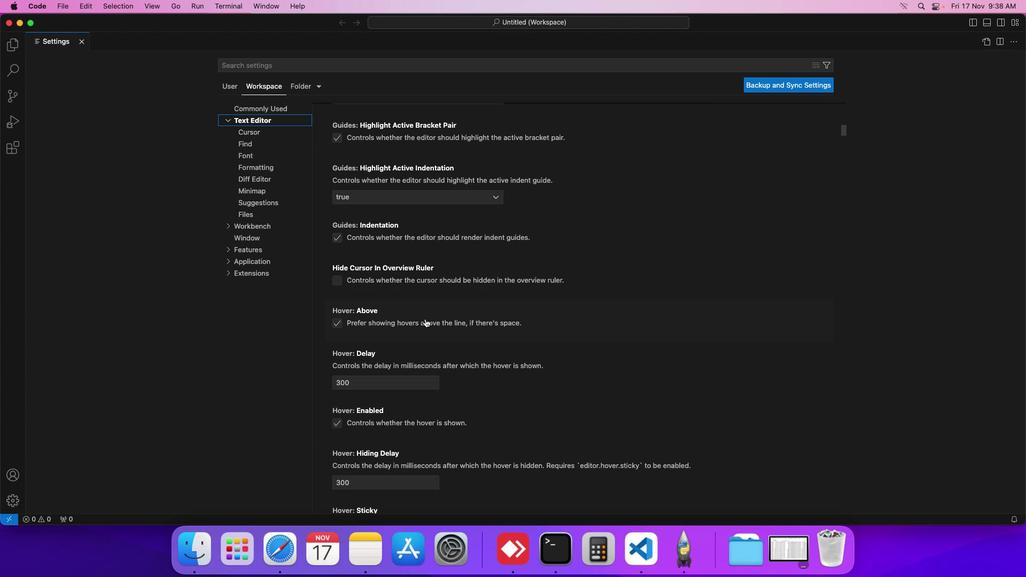 
Action: Mouse scrolled (417, 311) with delta (-6, -7)
Screenshot: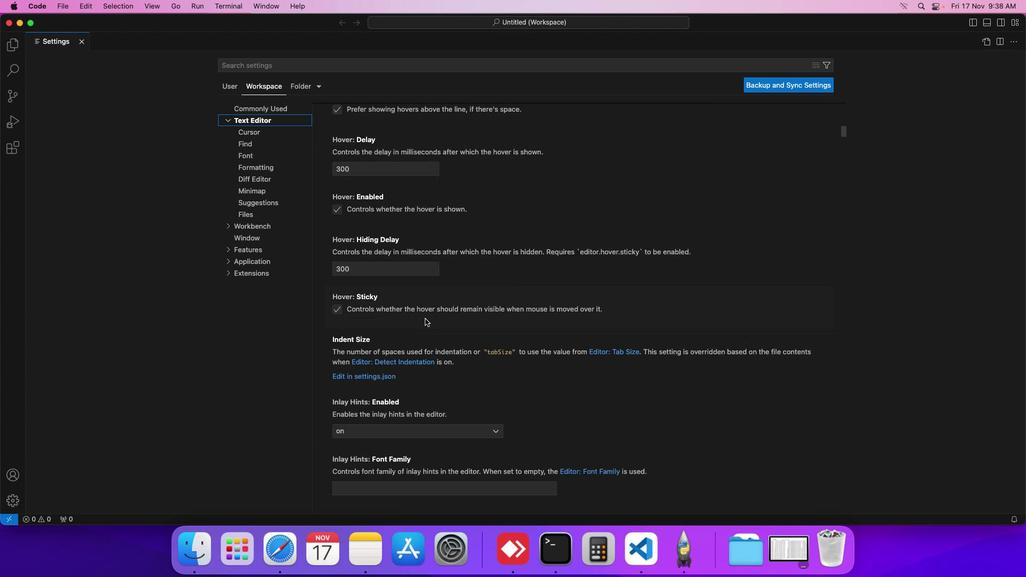 
Action: Mouse scrolled (417, 311) with delta (-6, -7)
Screenshot: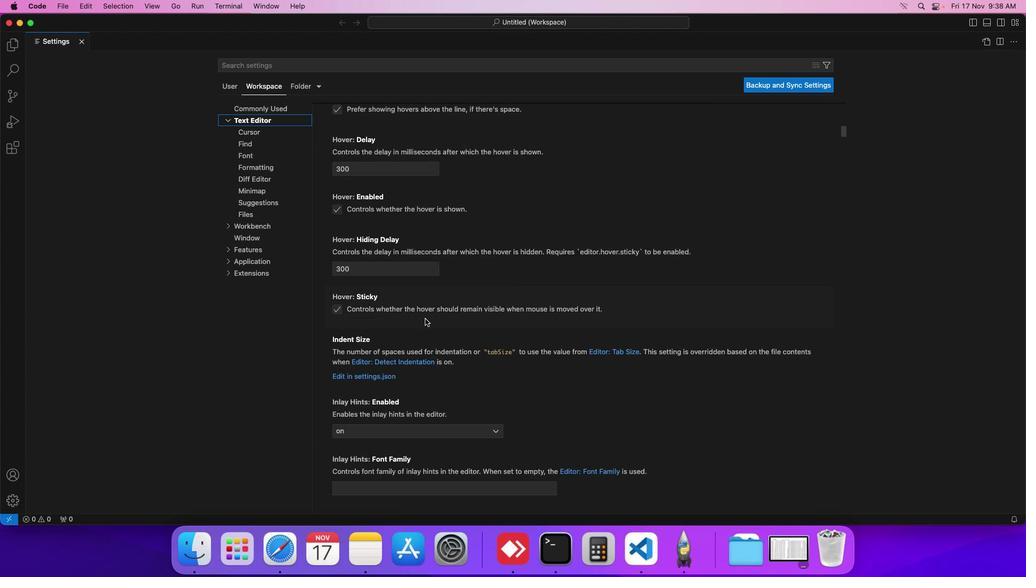 
Action: Mouse scrolled (417, 311) with delta (-6, -8)
Screenshot: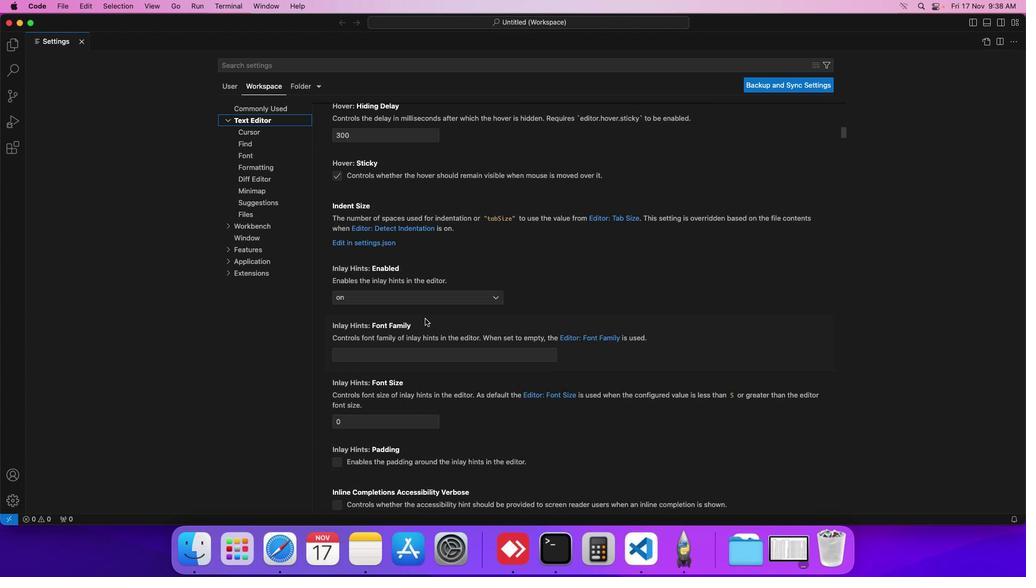 
Action: Mouse scrolled (417, 311) with delta (-6, -9)
Screenshot: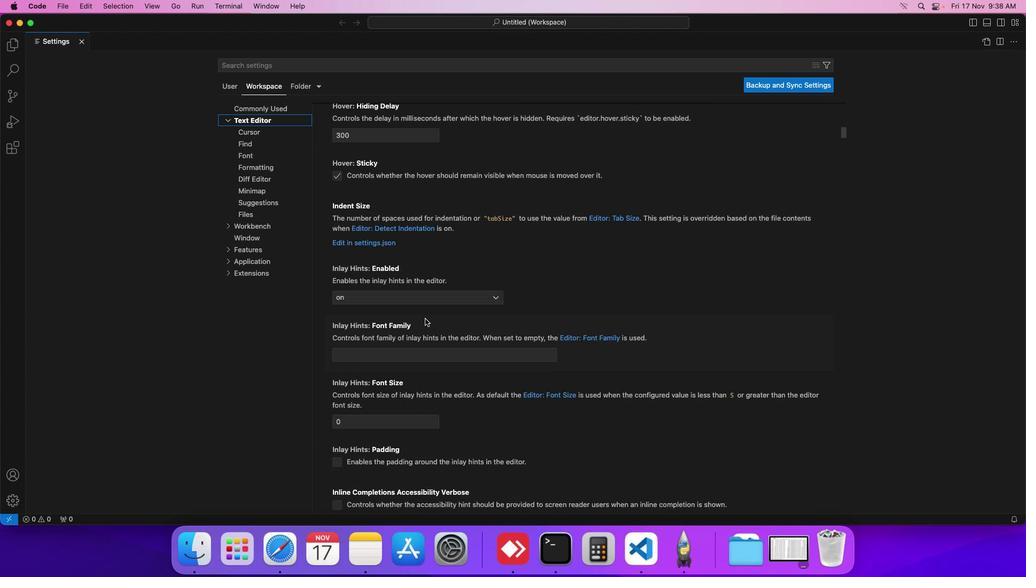 
Action: Mouse scrolled (417, 311) with delta (-6, -9)
Screenshot: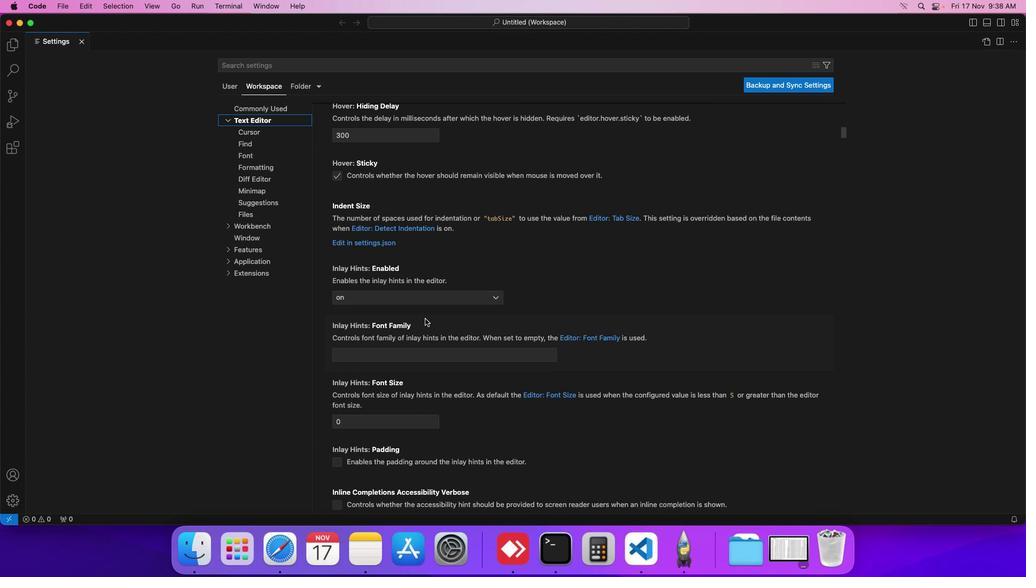 
Action: Mouse scrolled (417, 311) with delta (-6, -7)
Screenshot: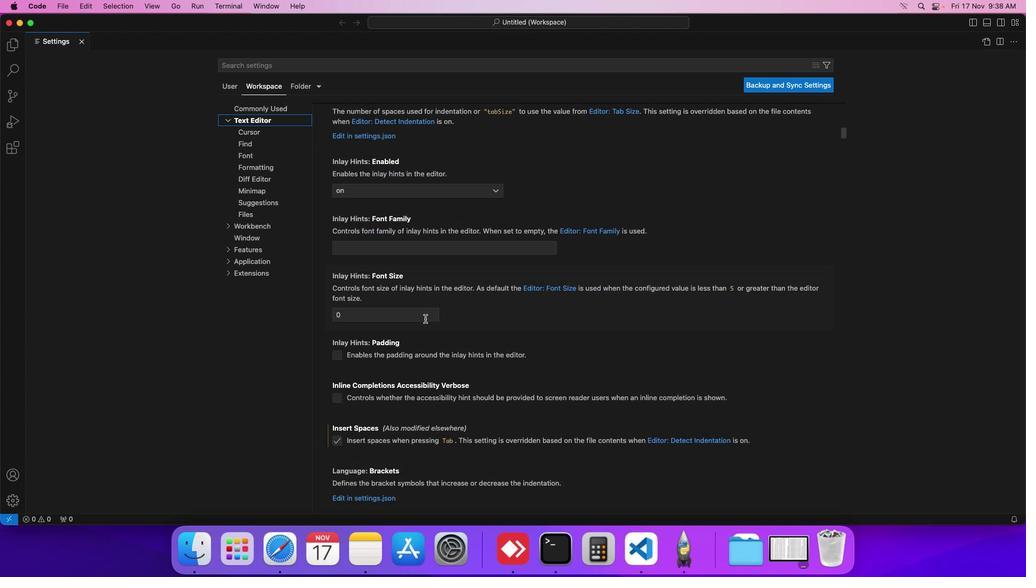 
Action: Mouse scrolled (417, 311) with delta (-6, -7)
Screenshot: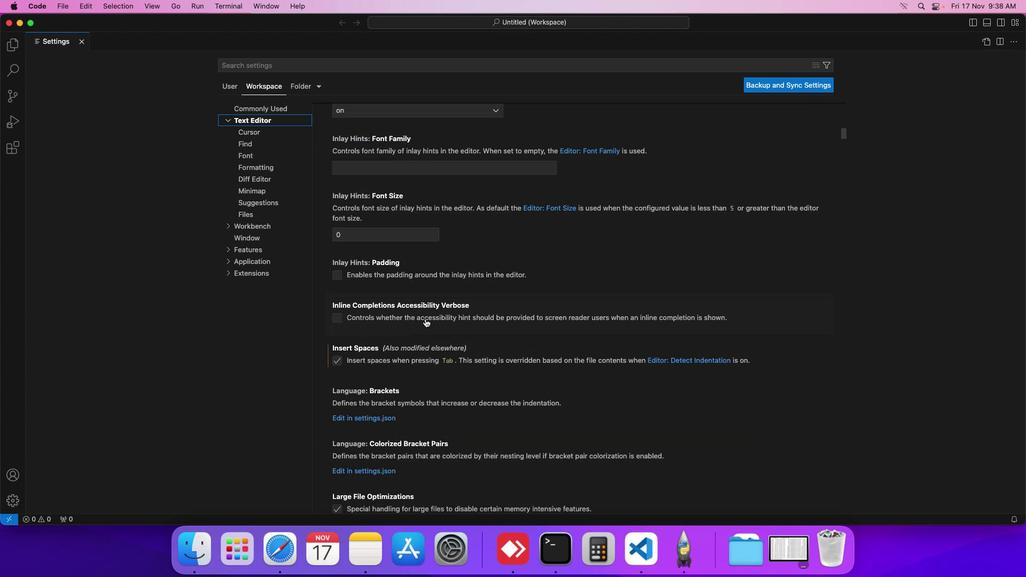 
Action: Mouse scrolled (417, 311) with delta (-6, -8)
Screenshot: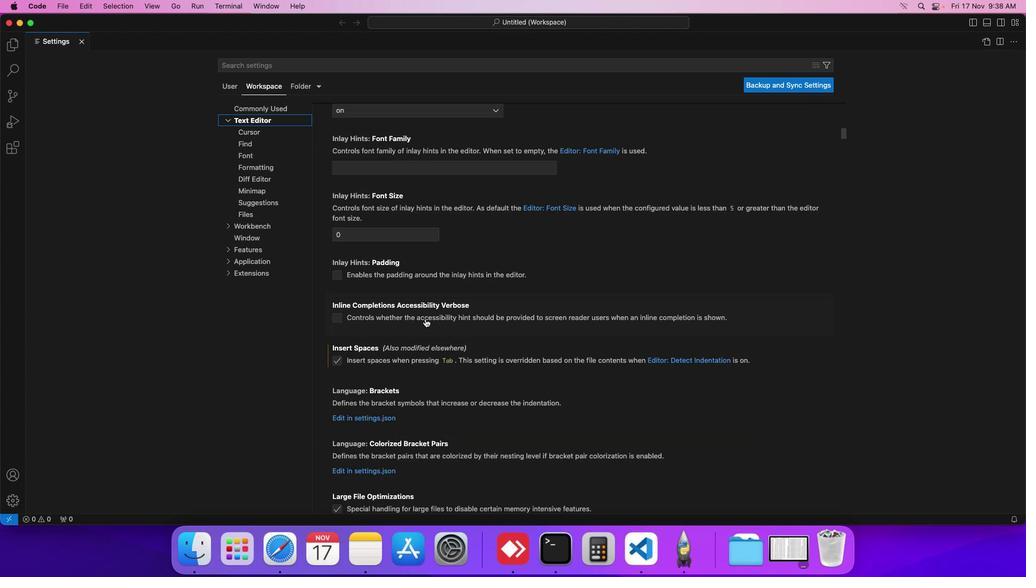 
Action: Mouse scrolled (417, 311) with delta (-6, -8)
Screenshot: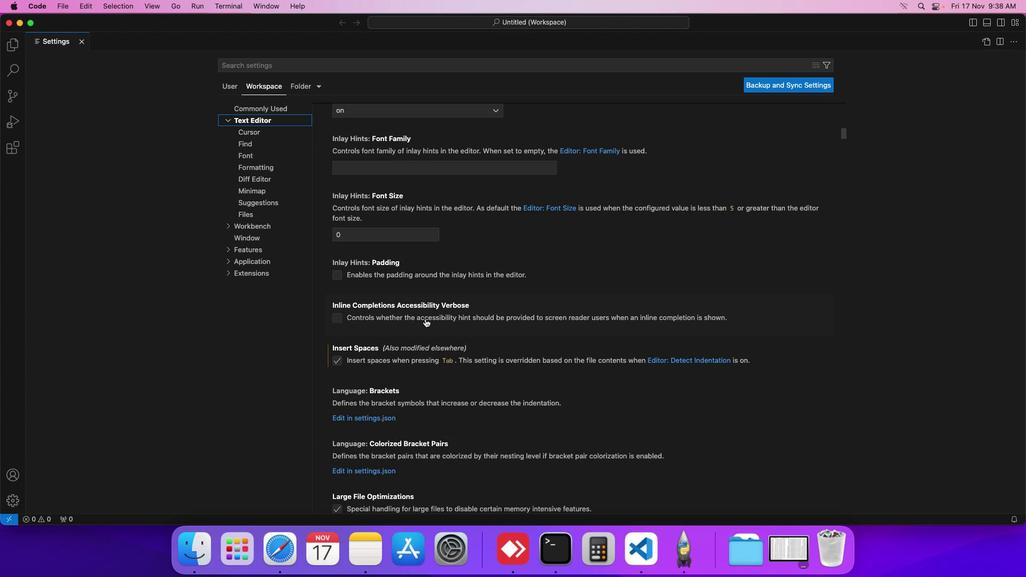 
Action: Mouse scrolled (417, 311) with delta (-6, -7)
Screenshot: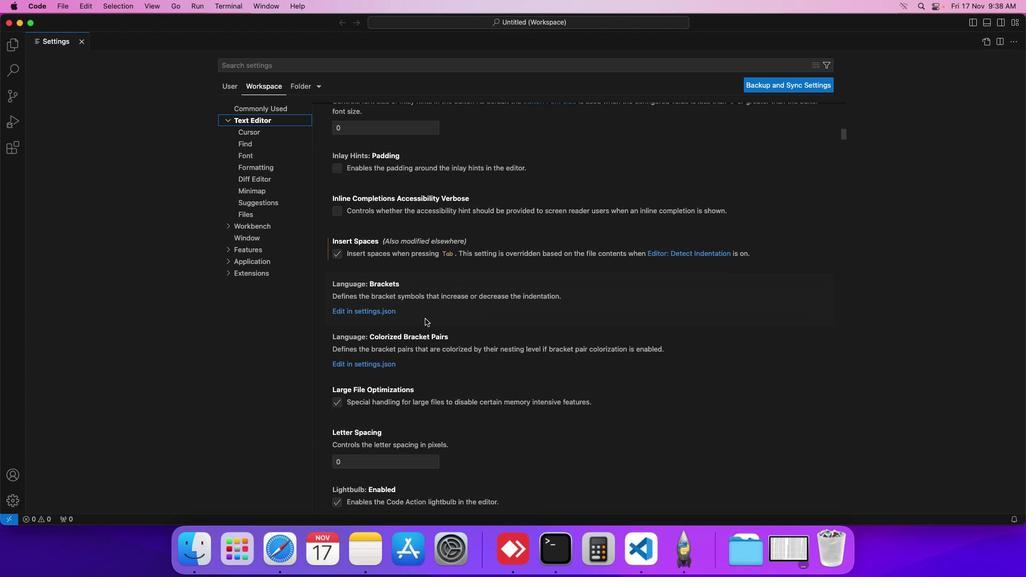 
Action: Mouse scrolled (417, 311) with delta (-6, -7)
Screenshot: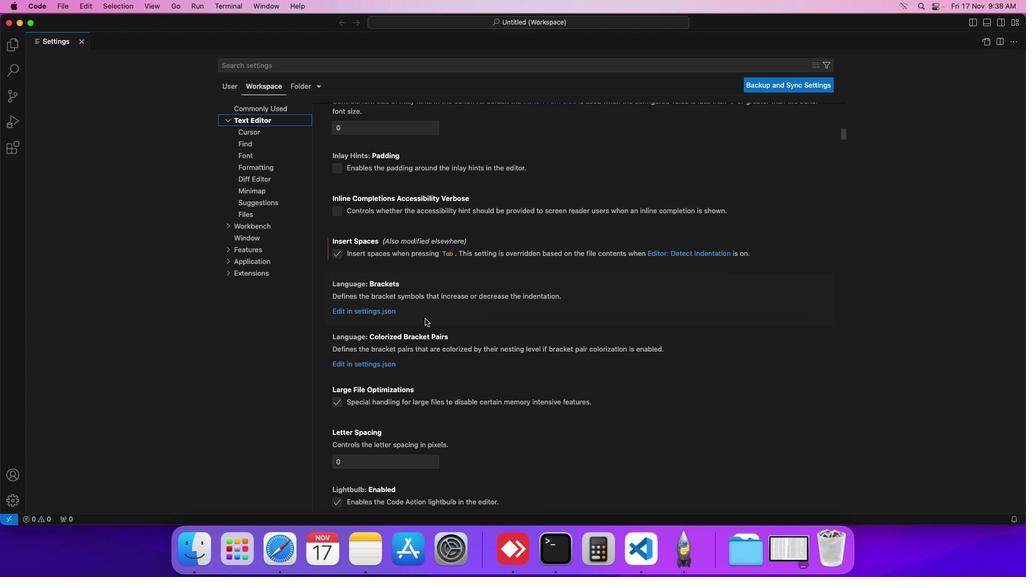 
Action: Mouse scrolled (417, 311) with delta (-6, -8)
Screenshot: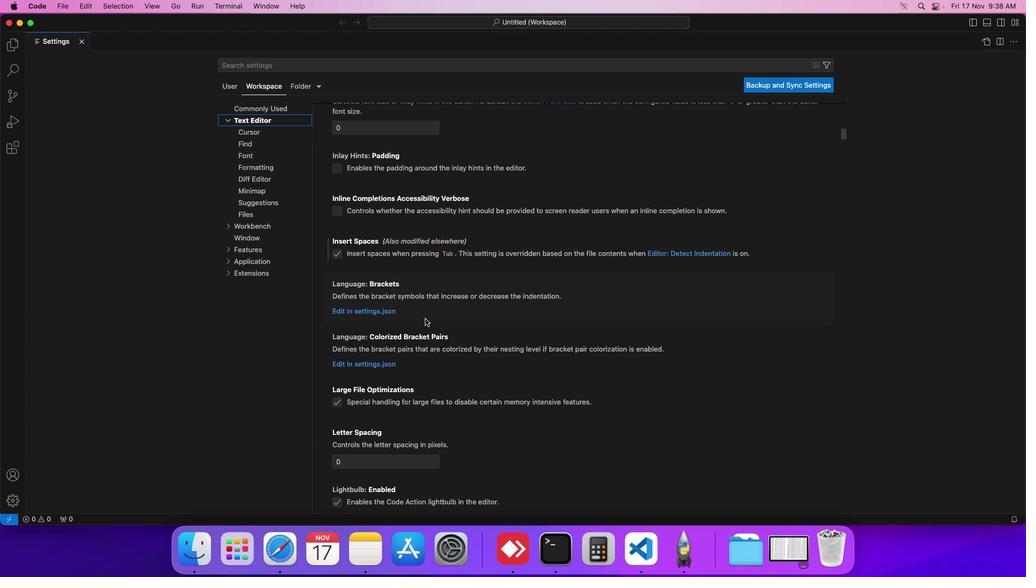 
Action: Mouse scrolled (417, 311) with delta (-6, -7)
Screenshot: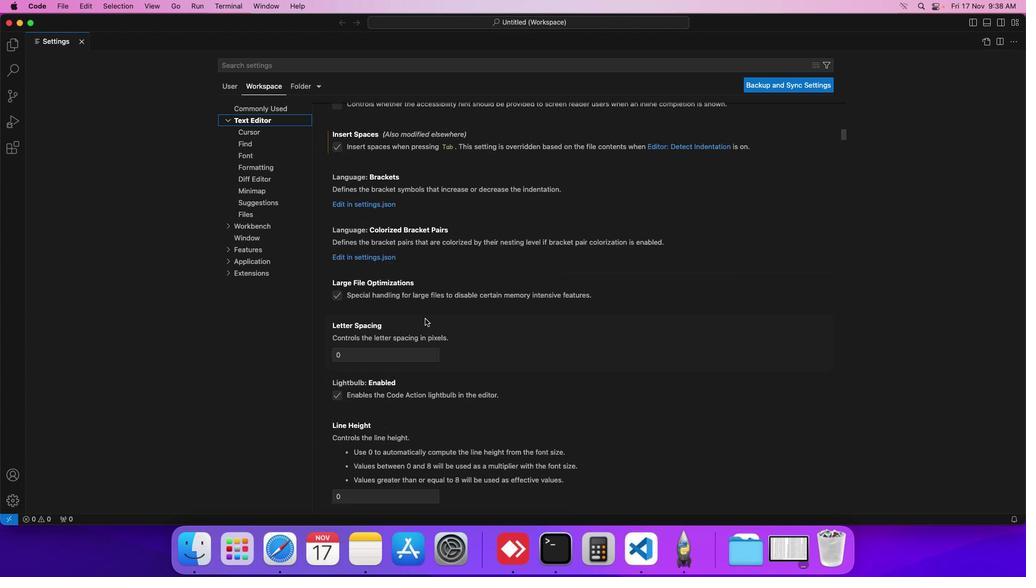 
Action: Mouse scrolled (417, 311) with delta (-6, -7)
Screenshot: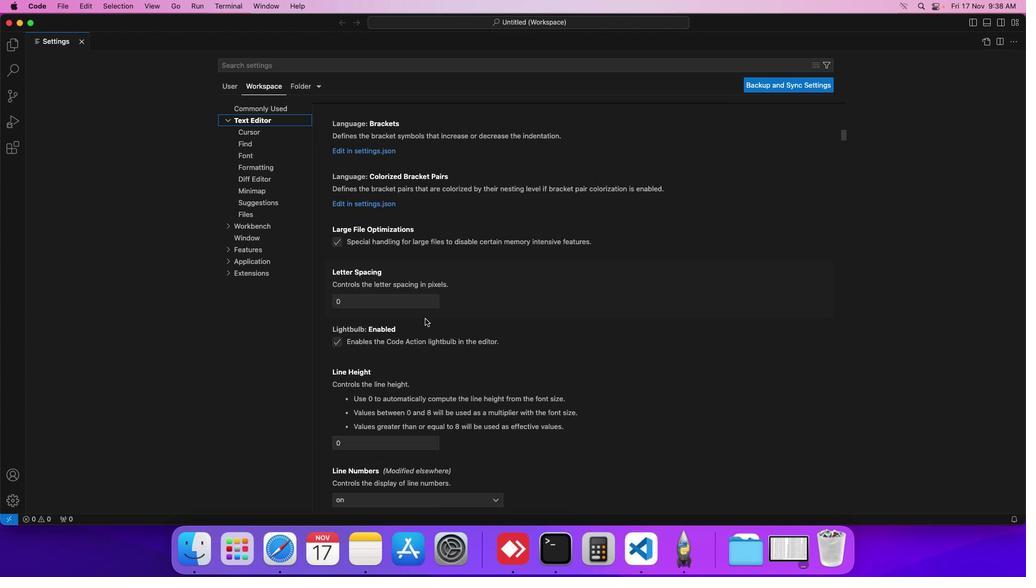 
Action: Mouse scrolled (417, 311) with delta (-6, -8)
Screenshot: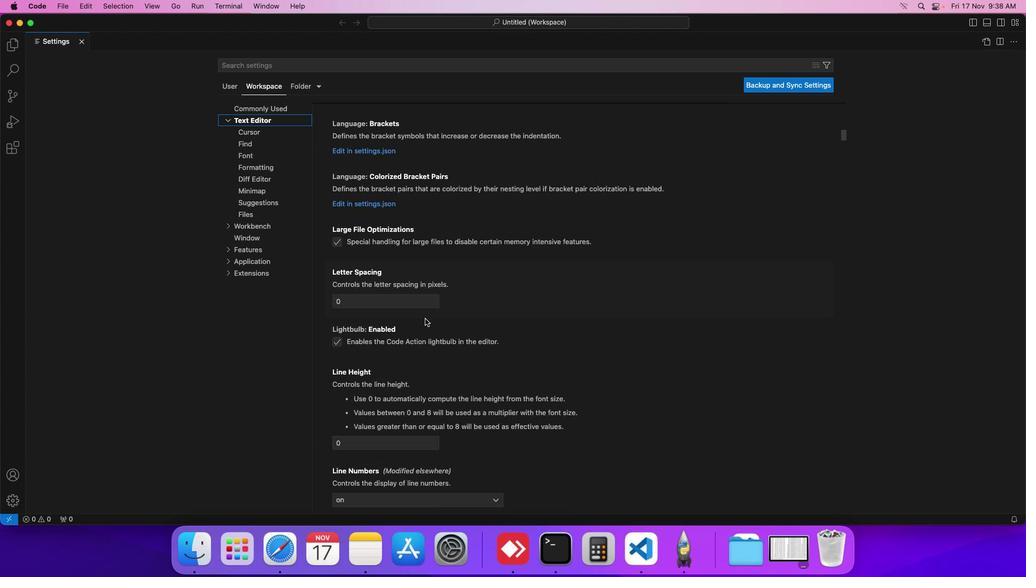 
Action: Mouse scrolled (417, 311) with delta (-6, -8)
Screenshot: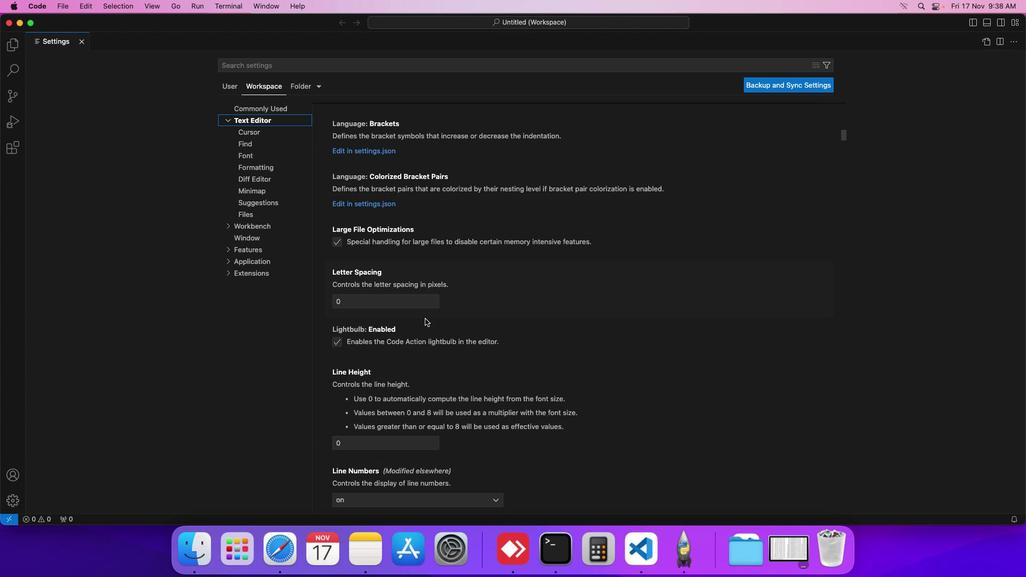 
Action: Mouse scrolled (417, 311) with delta (-6, -7)
Screenshot: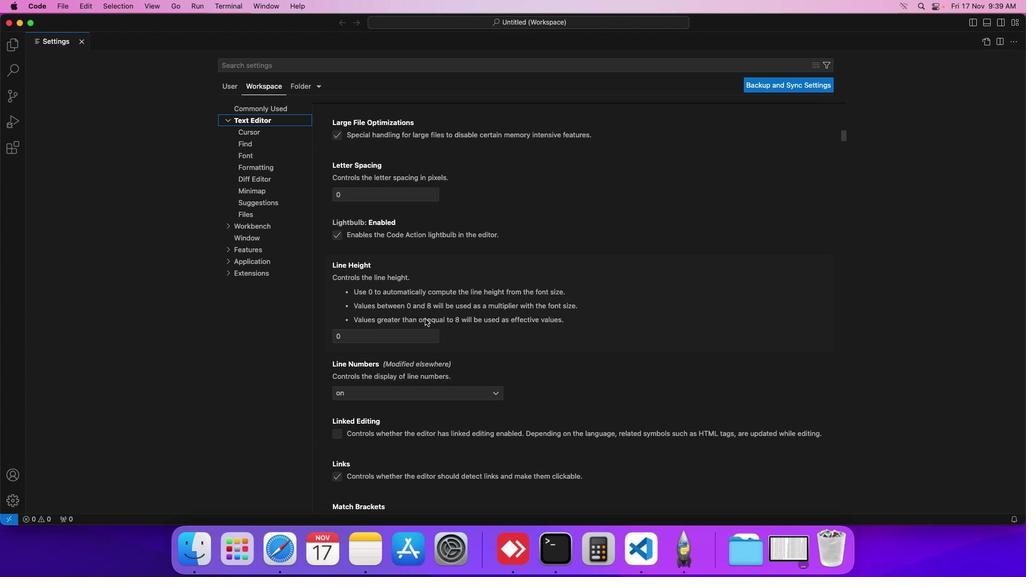 
Action: Mouse scrolled (417, 311) with delta (-6, -7)
Screenshot: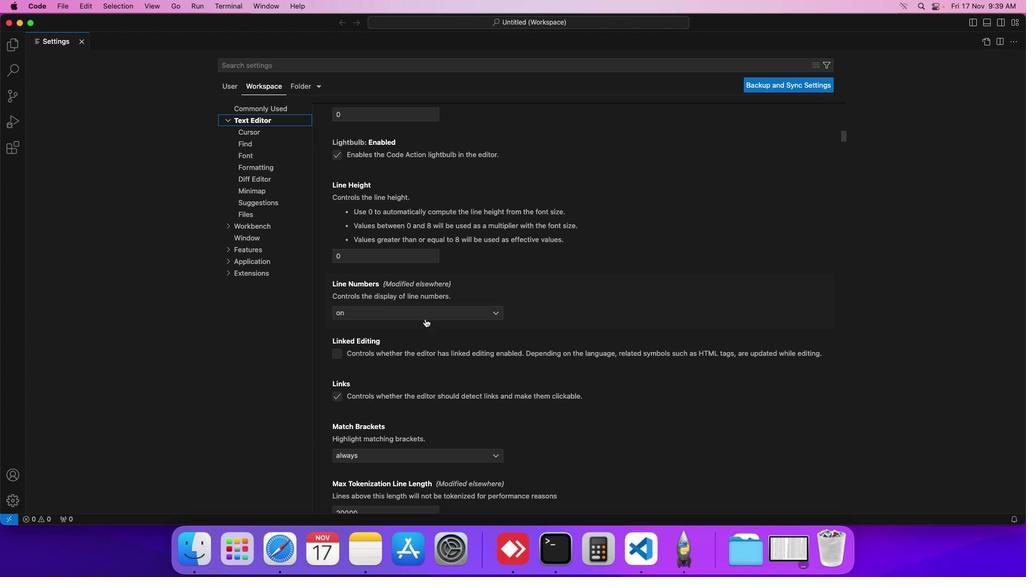 
Action: Mouse scrolled (417, 311) with delta (-6, -8)
Screenshot: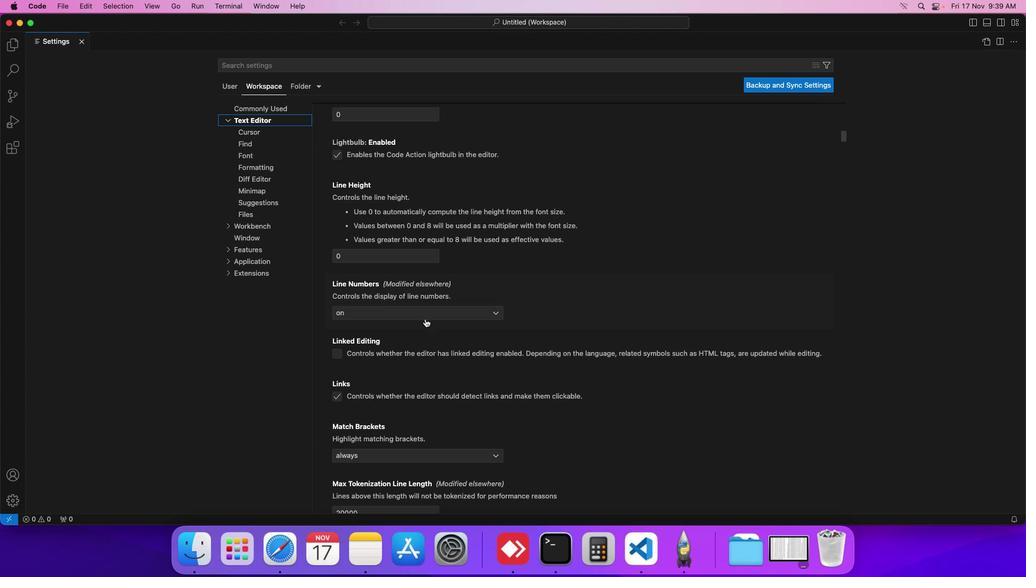 
Action: Mouse scrolled (417, 311) with delta (-6, -8)
Screenshot: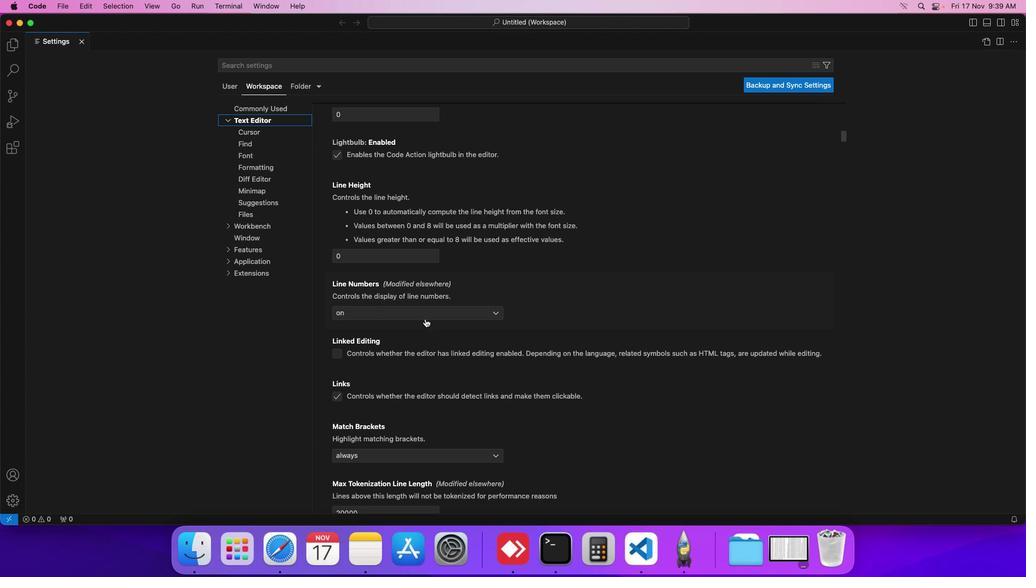 
Action: Mouse scrolled (417, 311) with delta (-6, -7)
Screenshot: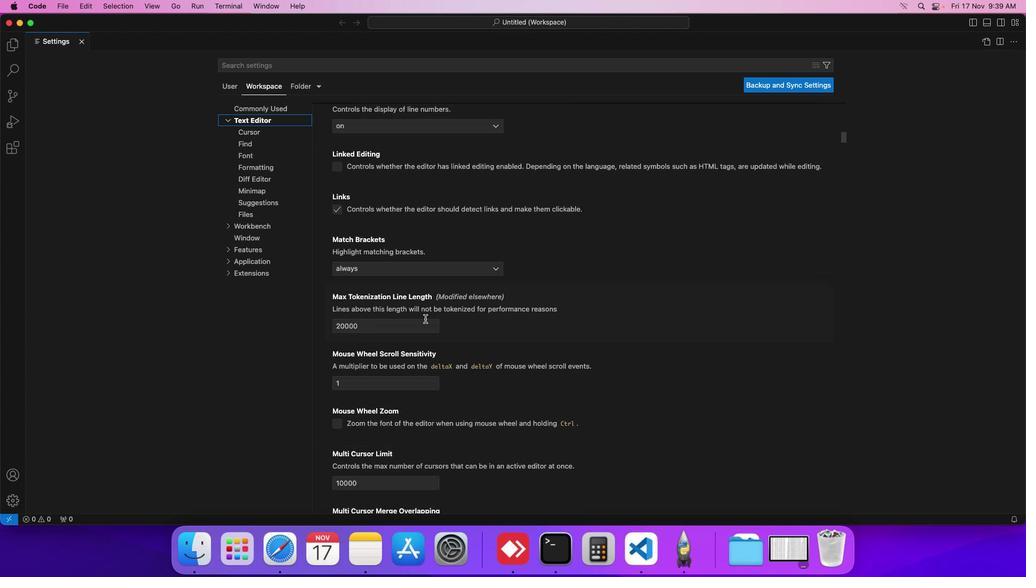 
Action: Mouse scrolled (417, 311) with delta (-6, -7)
Screenshot: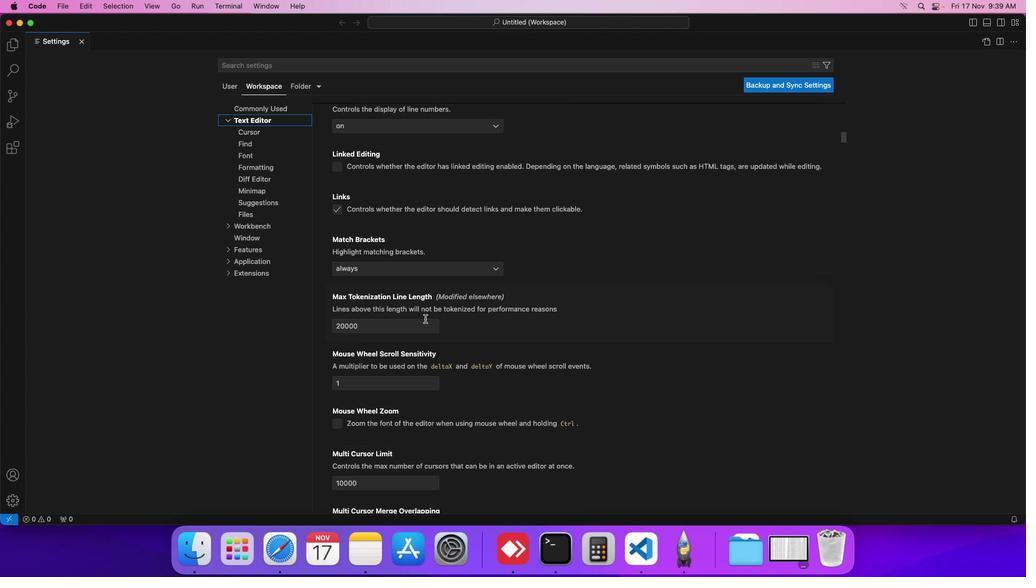 
Action: Mouse scrolled (417, 311) with delta (-6, -8)
Screenshot: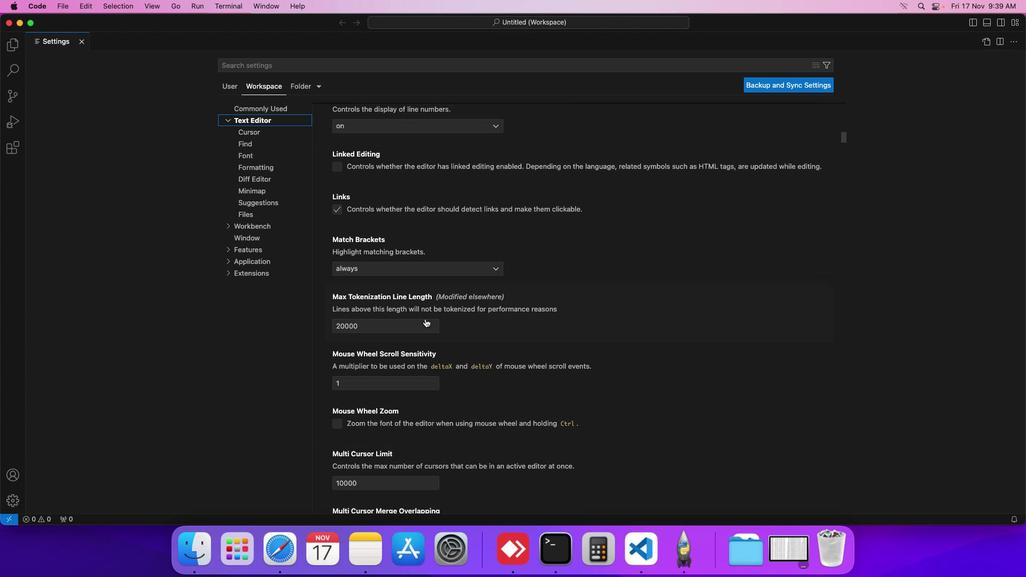 
Action: Mouse scrolled (417, 311) with delta (-6, -8)
Screenshot: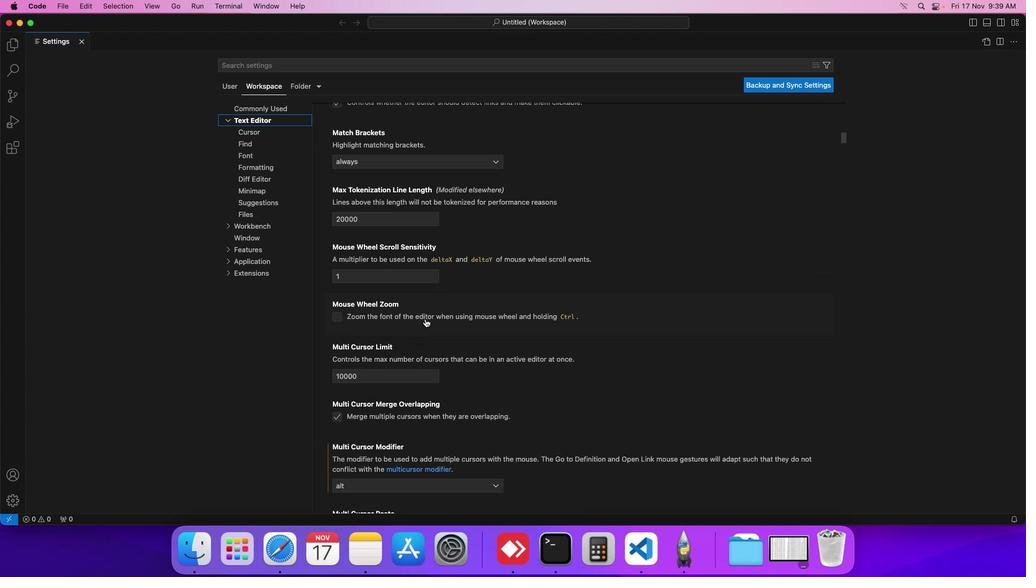 
Action: Mouse scrolled (417, 311) with delta (-6, -9)
Screenshot: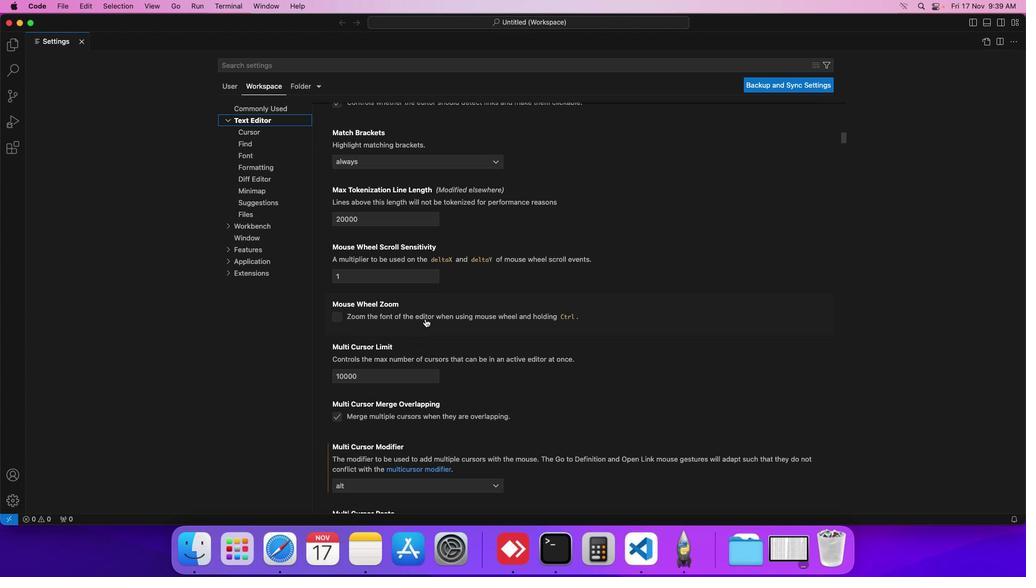 
Action: Mouse scrolled (417, 311) with delta (-6, -7)
Screenshot: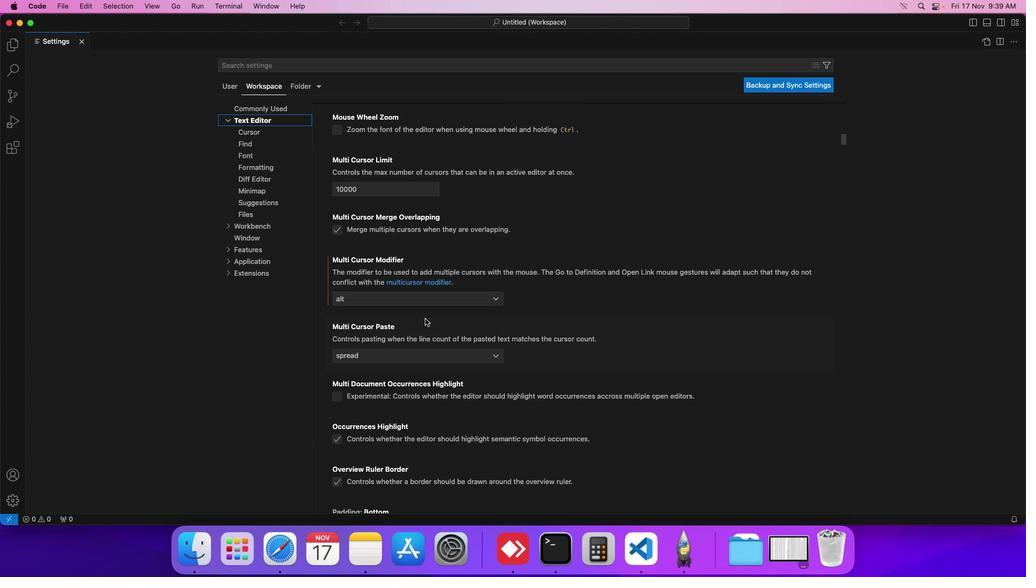 
Action: Mouse scrolled (417, 311) with delta (-6, -7)
Screenshot: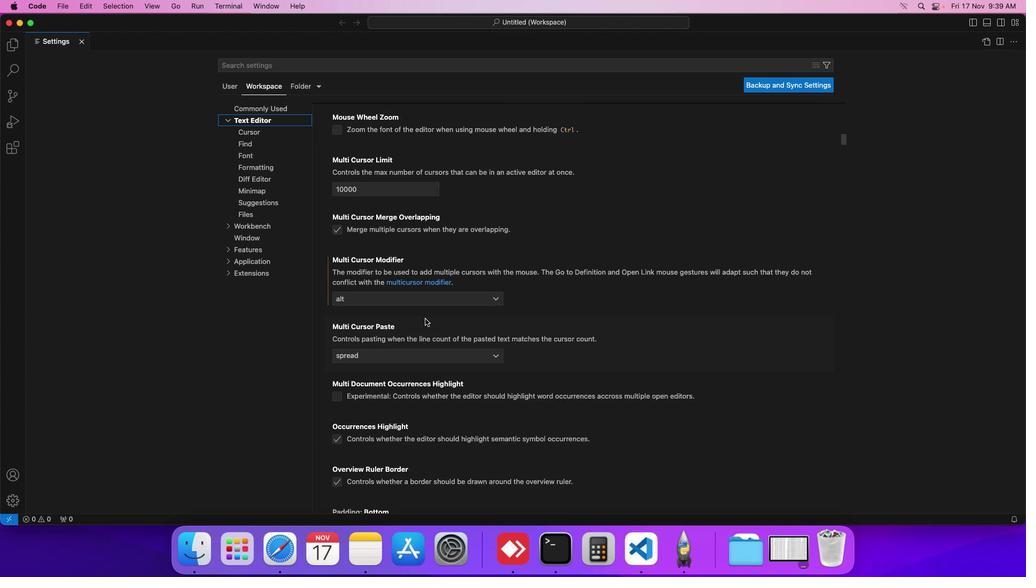 
Action: Mouse scrolled (417, 311) with delta (-6, -8)
Screenshot: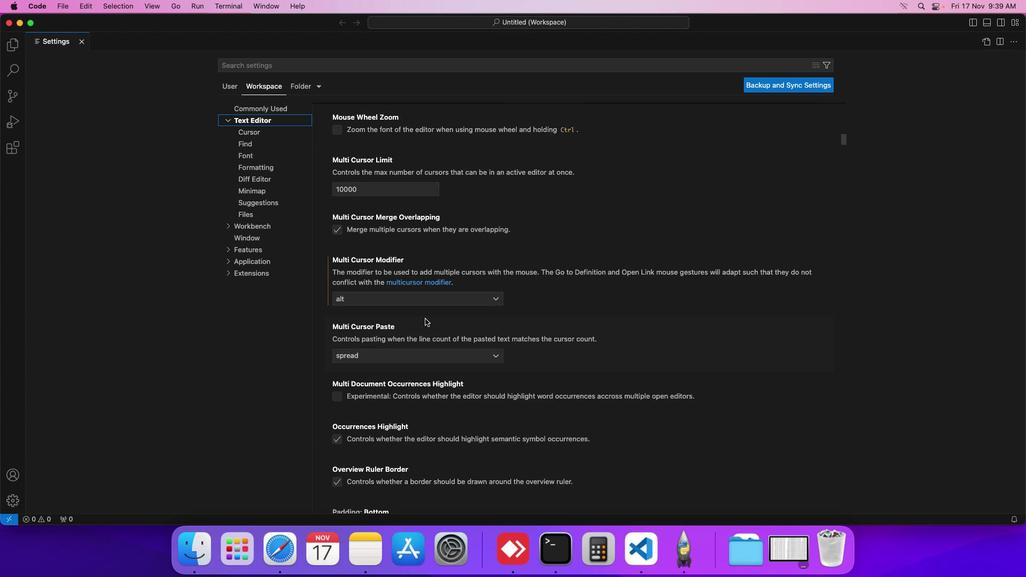 
Action: Mouse scrolled (417, 311) with delta (-6, -8)
Screenshot: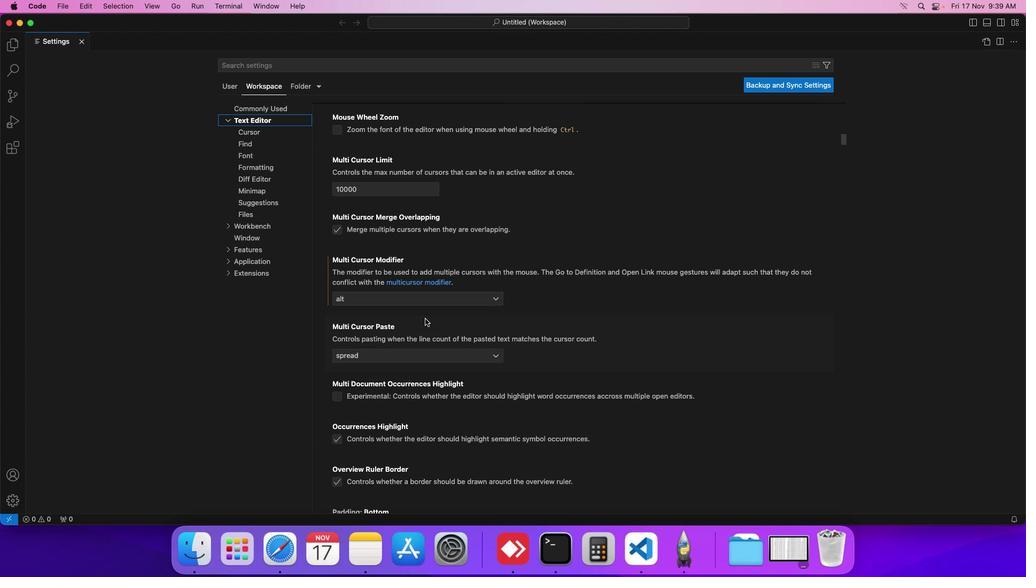 
Action: Mouse scrolled (417, 311) with delta (-6, -7)
Screenshot: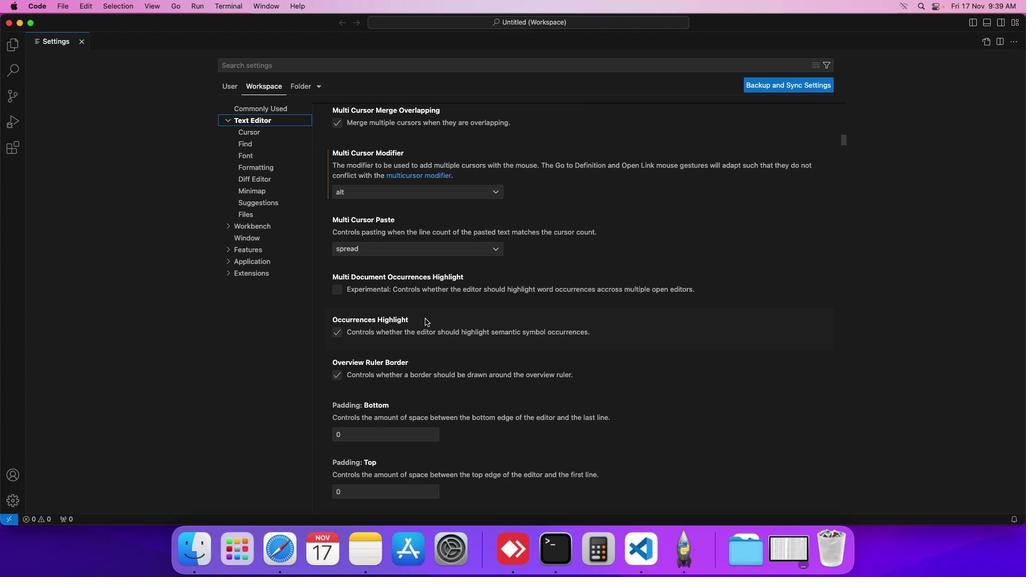 
Action: Mouse scrolled (417, 311) with delta (-6, -7)
Screenshot: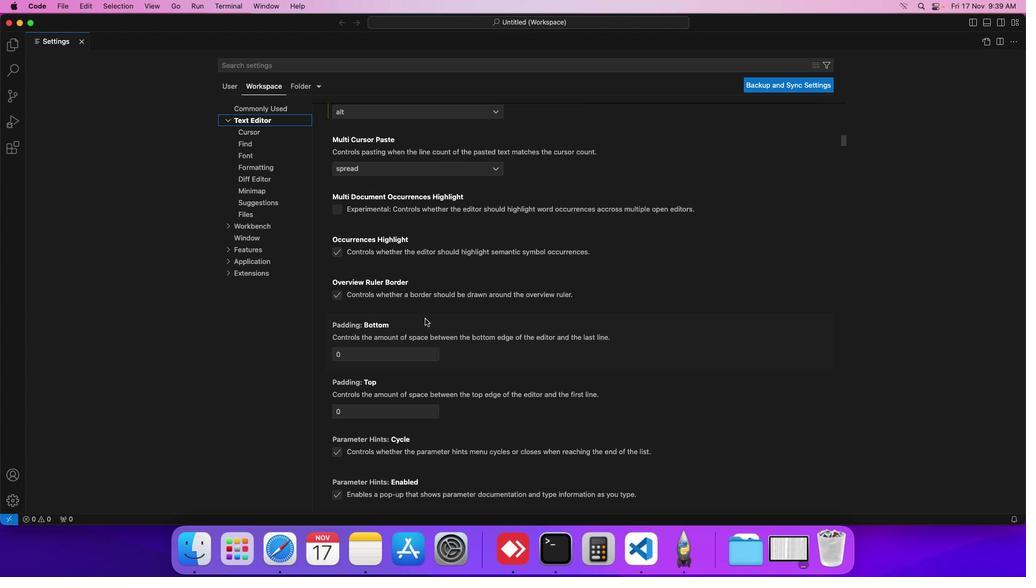 
Action: Mouse scrolled (417, 311) with delta (-6, -8)
Screenshot: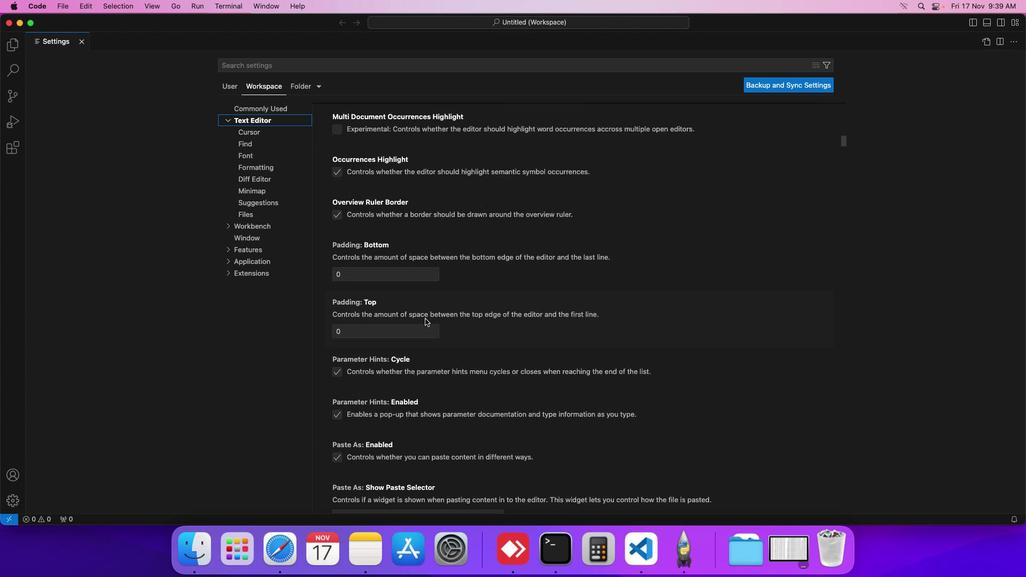 
Action: Mouse scrolled (417, 311) with delta (-6, -8)
Screenshot: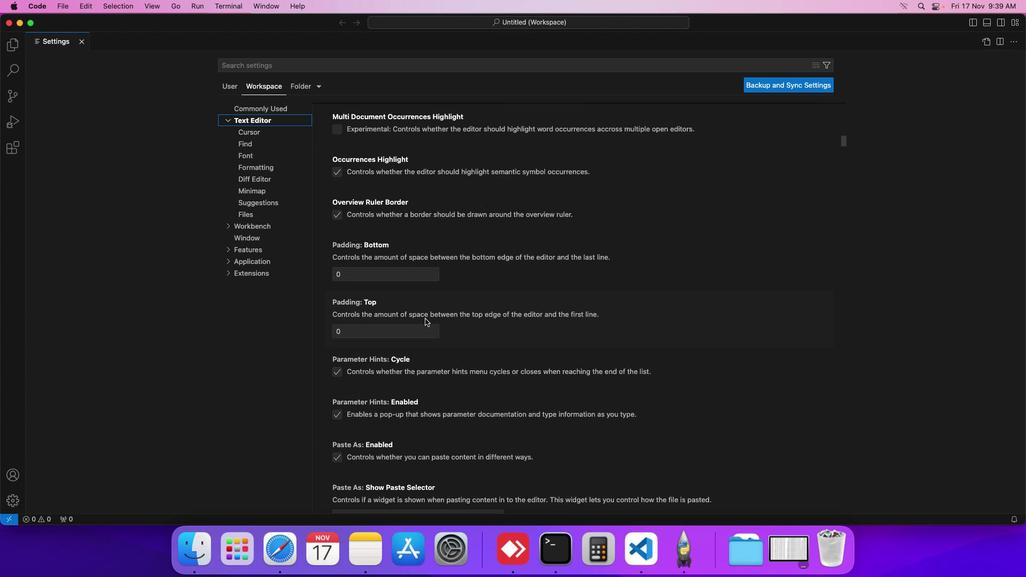 
Action: Mouse scrolled (417, 311) with delta (-6, -8)
Screenshot: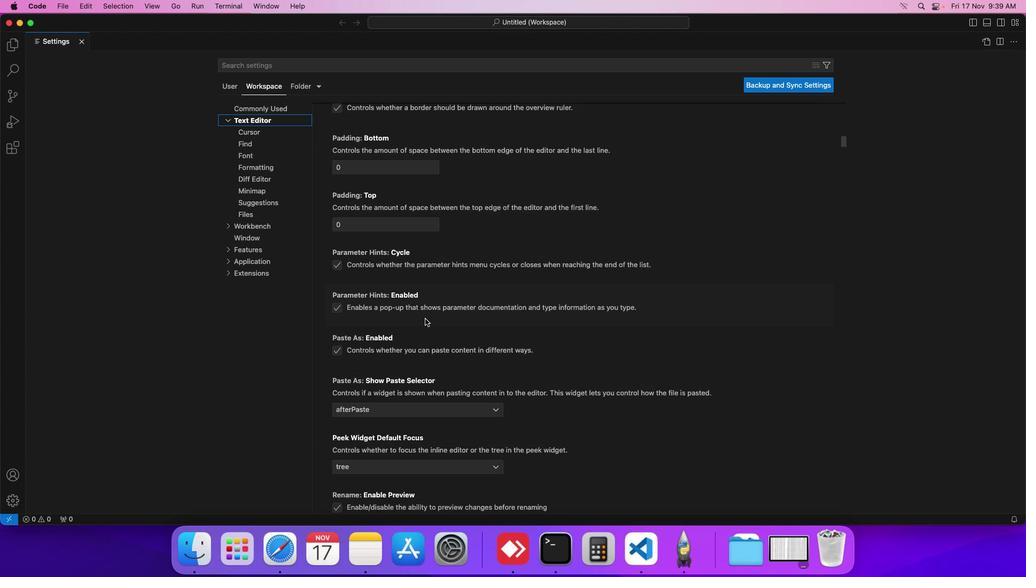 
Action: Mouse scrolled (417, 311) with delta (-6, -9)
Screenshot: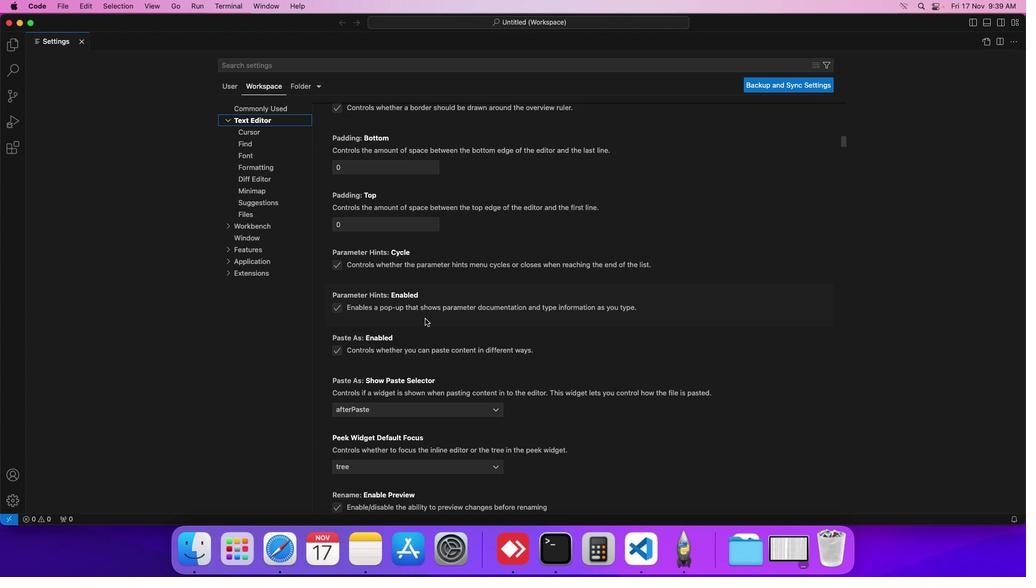 
Action: Mouse scrolled (417, 311) with delta (-6, -7)
Screenshot: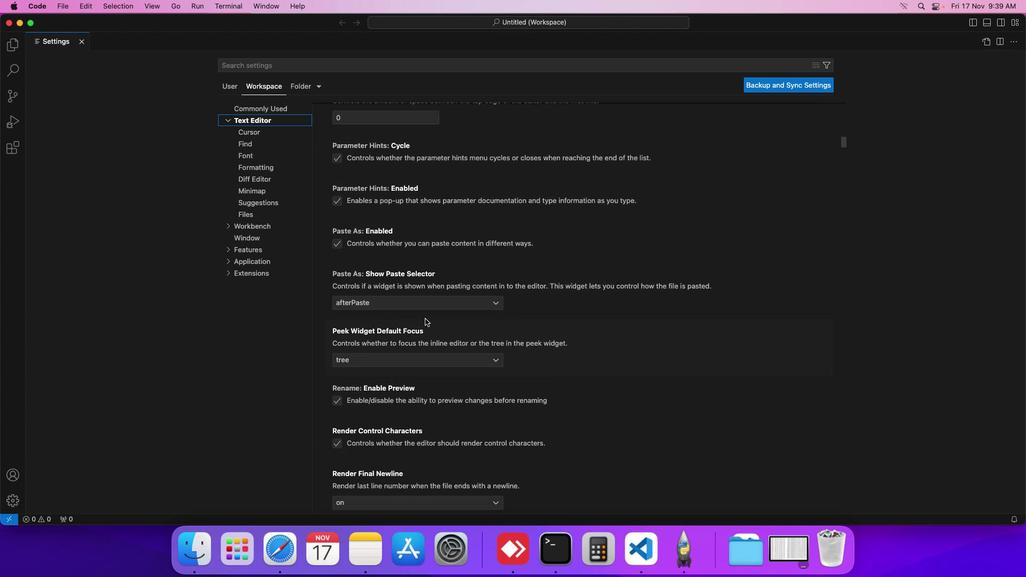 
Action: Mouse scrolled (417, 311) with delta (-6, -7)
Screenshot: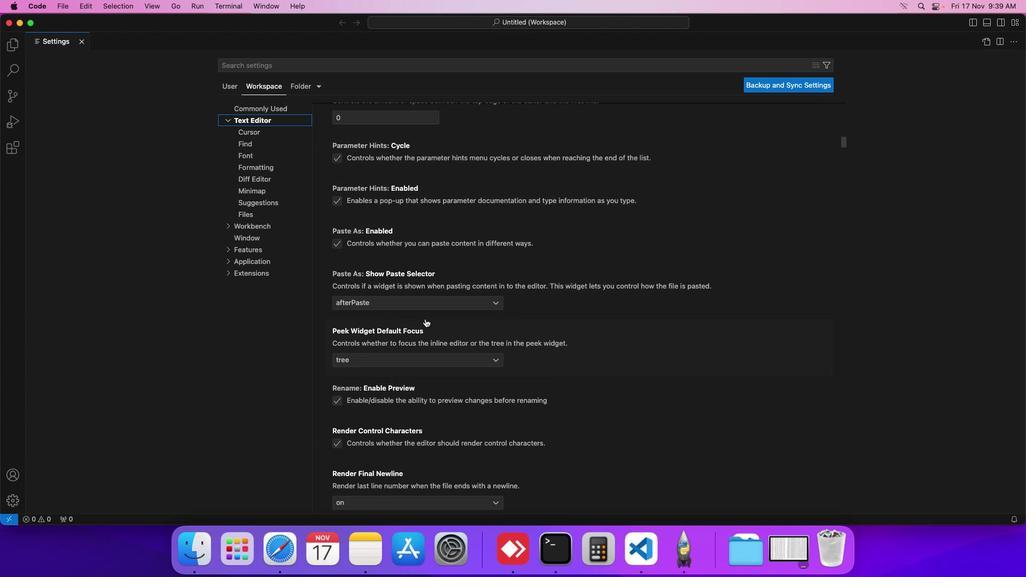 
Action: Mouse moved to (417, 311)
Screenshot: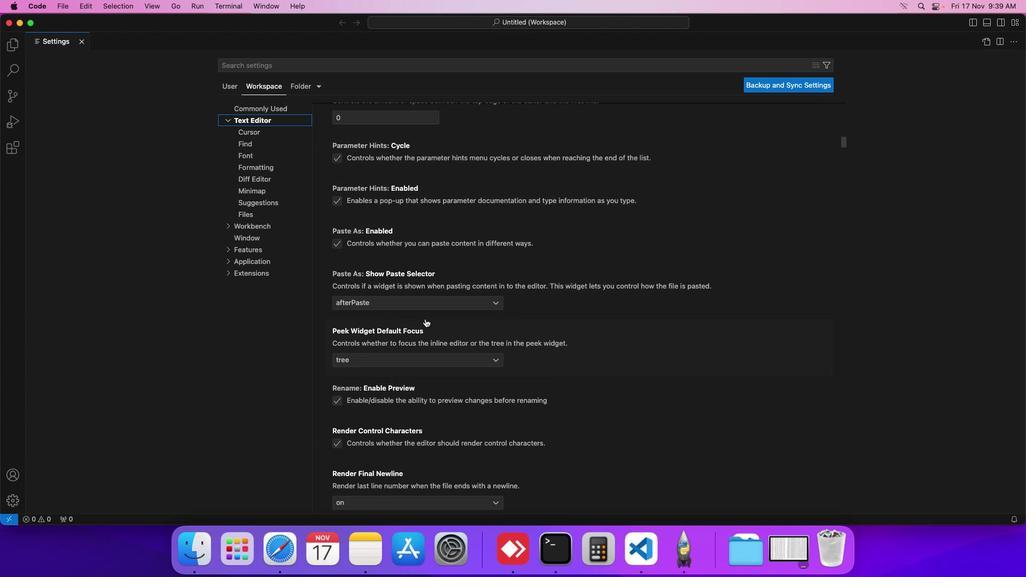 
Action: Mouse scrolled (417, 311) with delta (-6, -8)
Screenshot: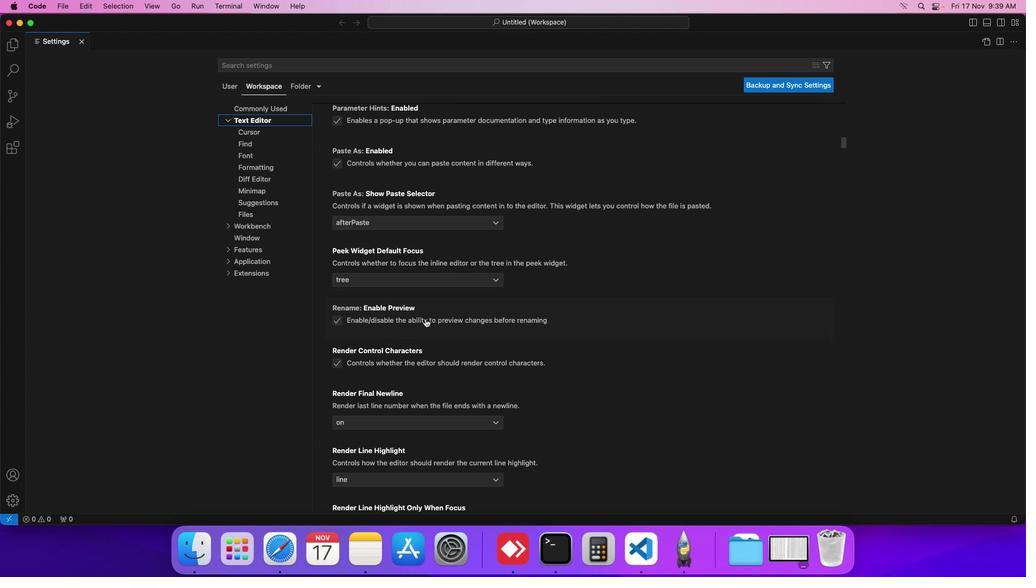 
Action: Mouse scrolled (417, 311) with delta (-6, -8)
Screenshot: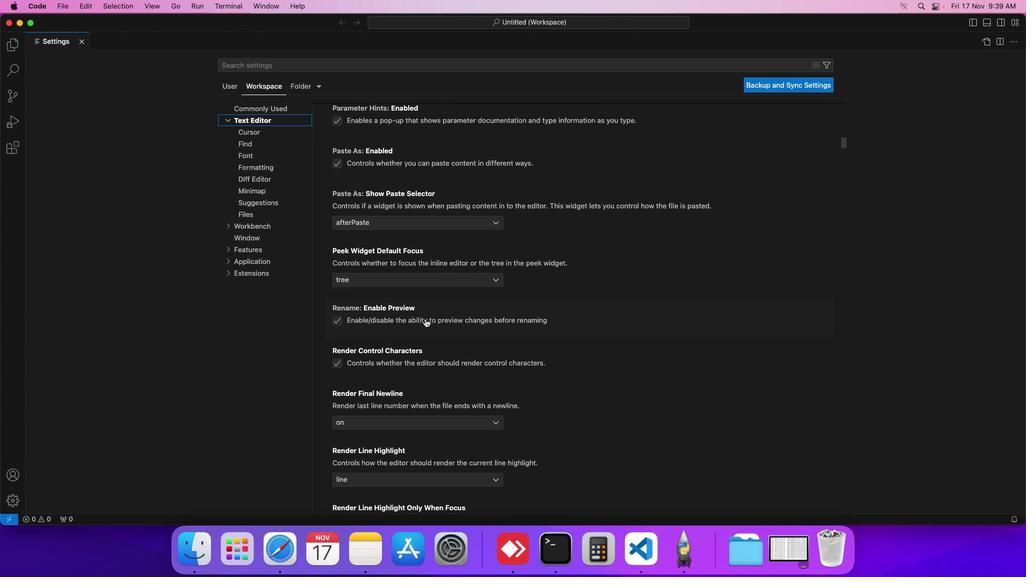 
Action: Mouse moved to (417, 311)
Screenshot: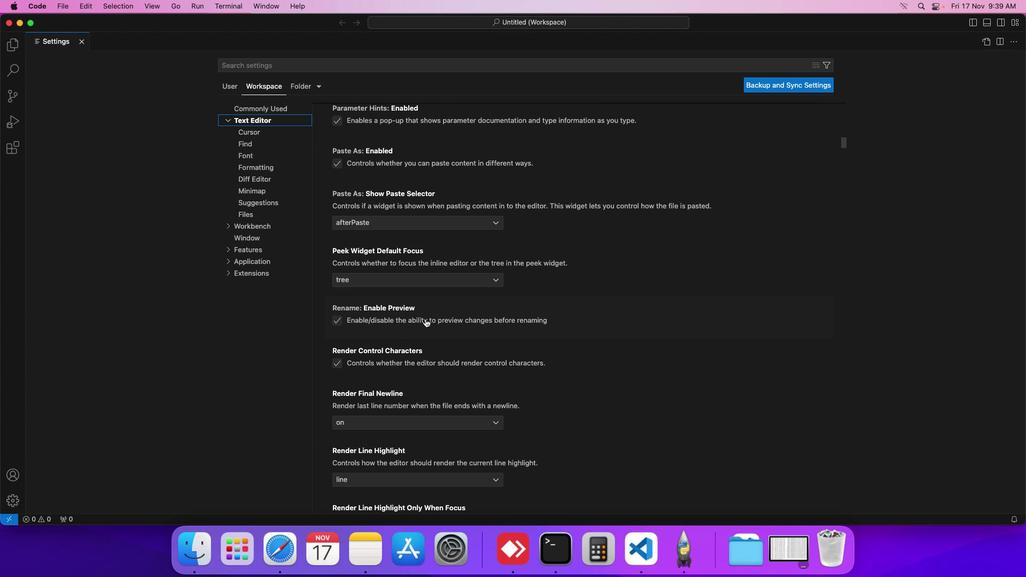
Action: Mouse scrolled (417, 311) with delta (-6, -7)
Screenshot: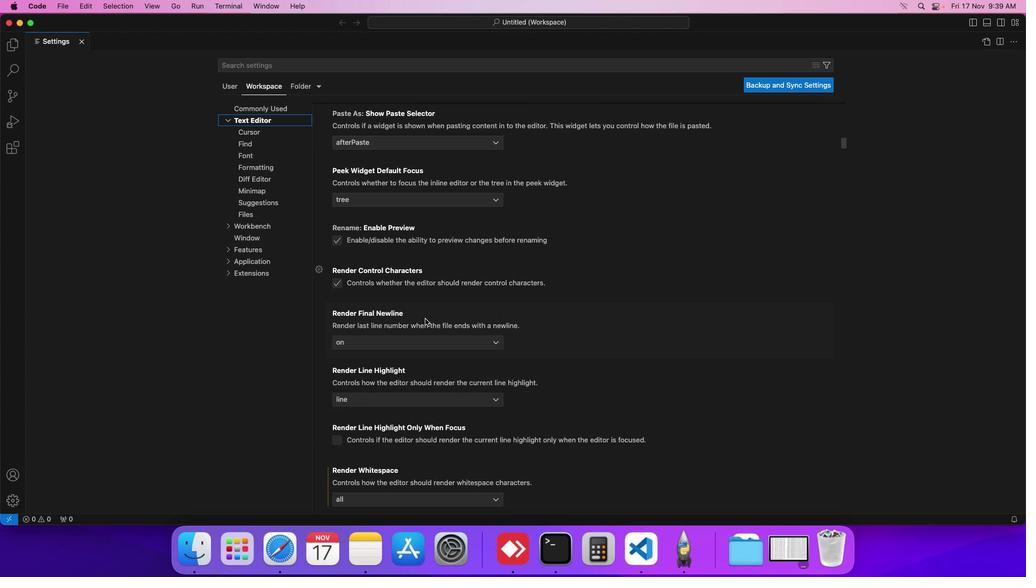 
Action: Mouse scrolled (417, 311) with delta (-6, -7)
Screenshot: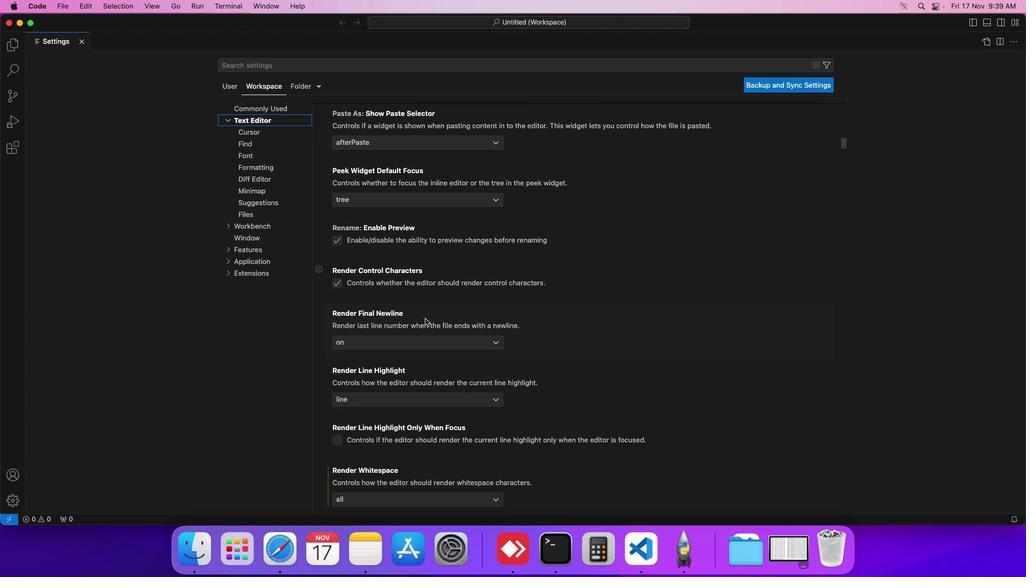 
Action: Mouse scrolled (417, 311) with delta (-6, -7)
Screenshot: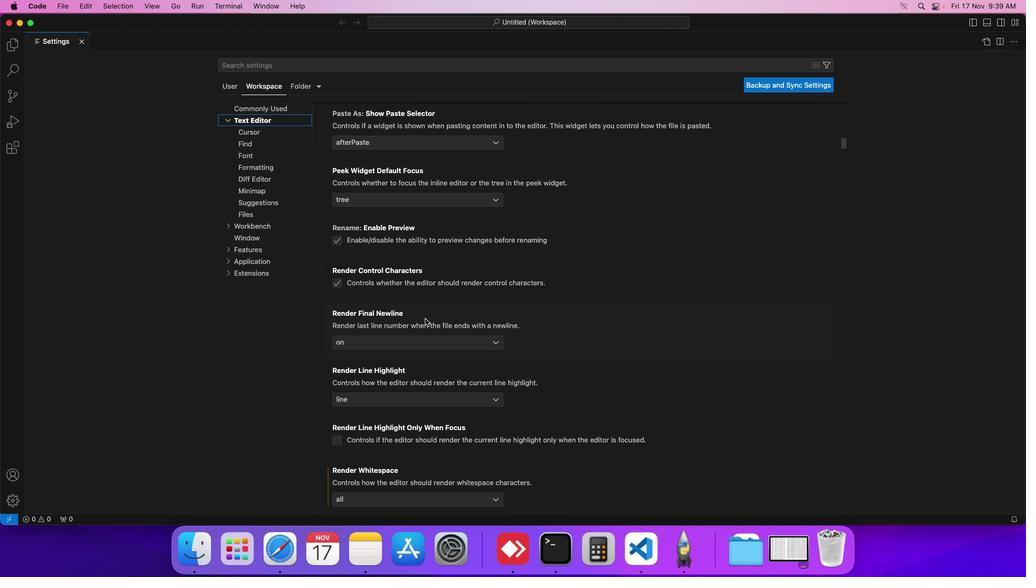 
Action: Mouse scrolled (417, 311) with delta (-6, -7)
Screenshot: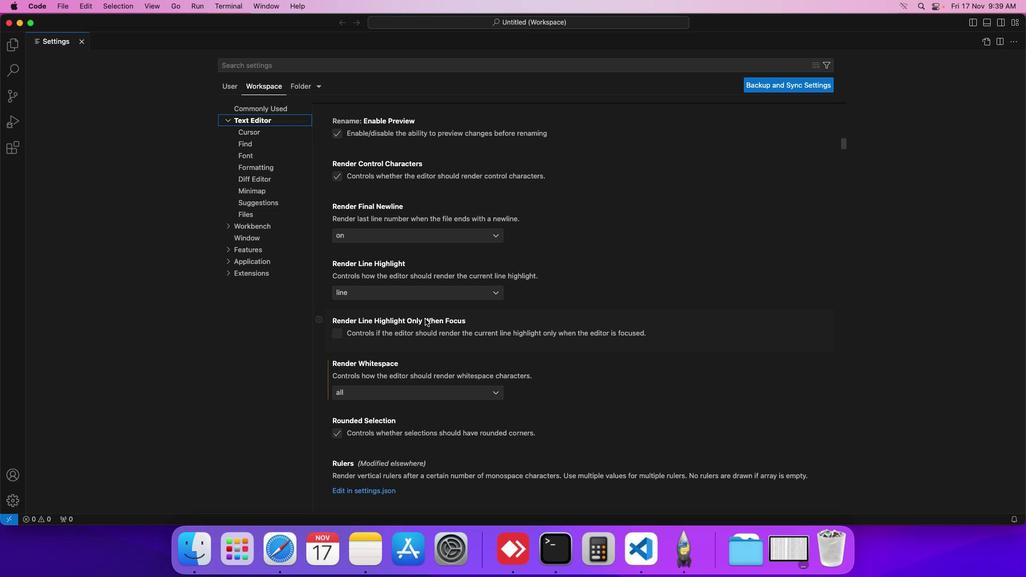 
Action: Mouse scrolled (417, 311) with delta (-6, -7)
Screenshot: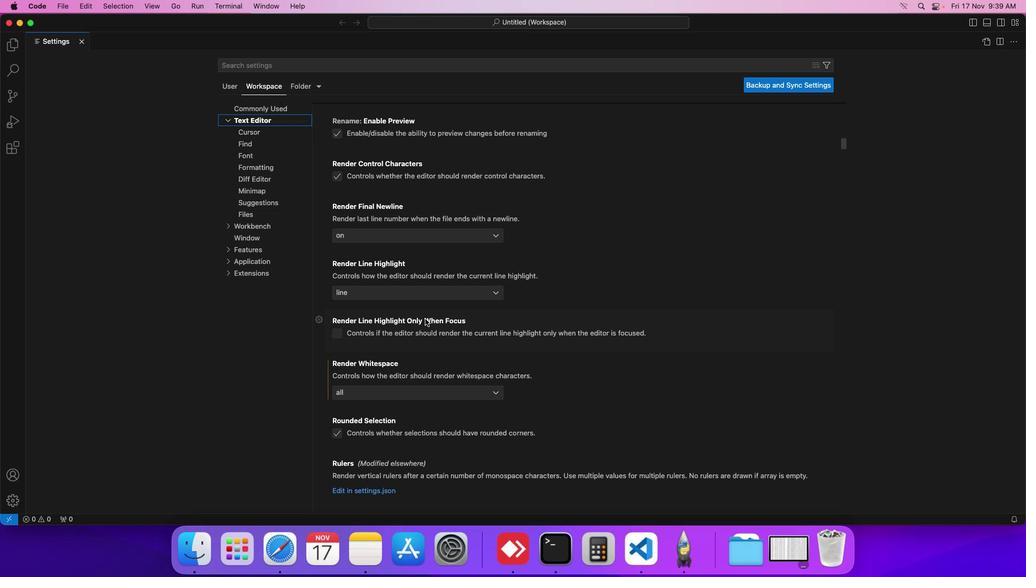 
Action: Mouse scrolled (417, 311) with delta (-6, -8)
Screenshot: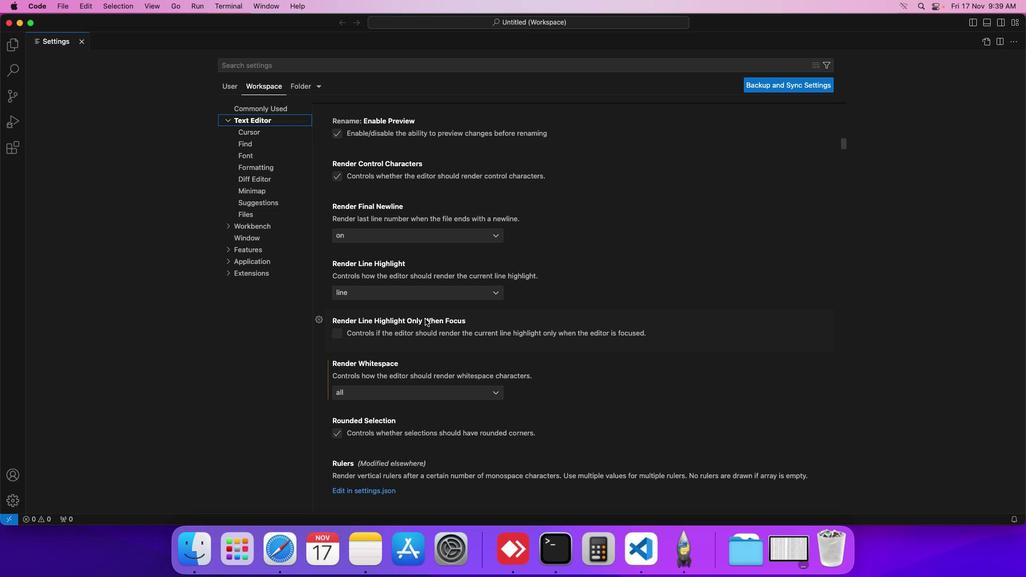 
Action: Mouse scrolled (417, 311) with delta (-6, -7)
Screenshot: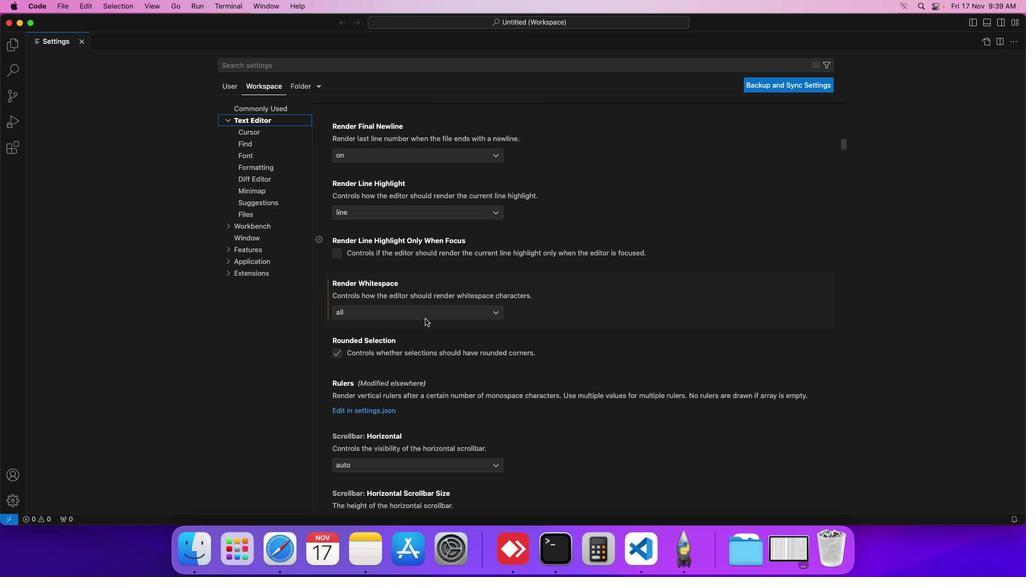 
Action: Mouse scrolled (417, 311) with delta (-6, -7)
Screenshot: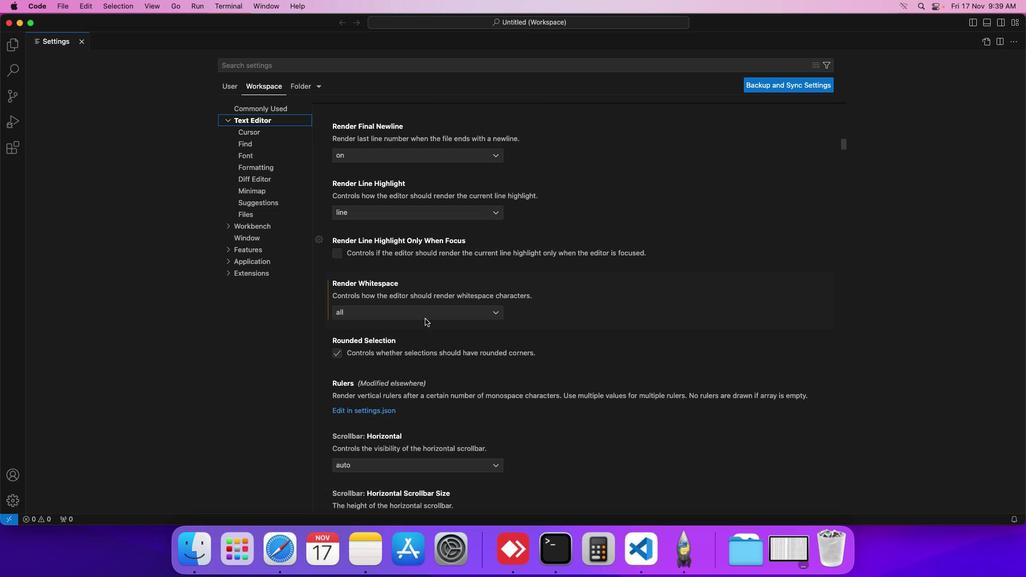 
Action: Mouse scrolled (417, 311) with delta (-6, -7)
Screenshot: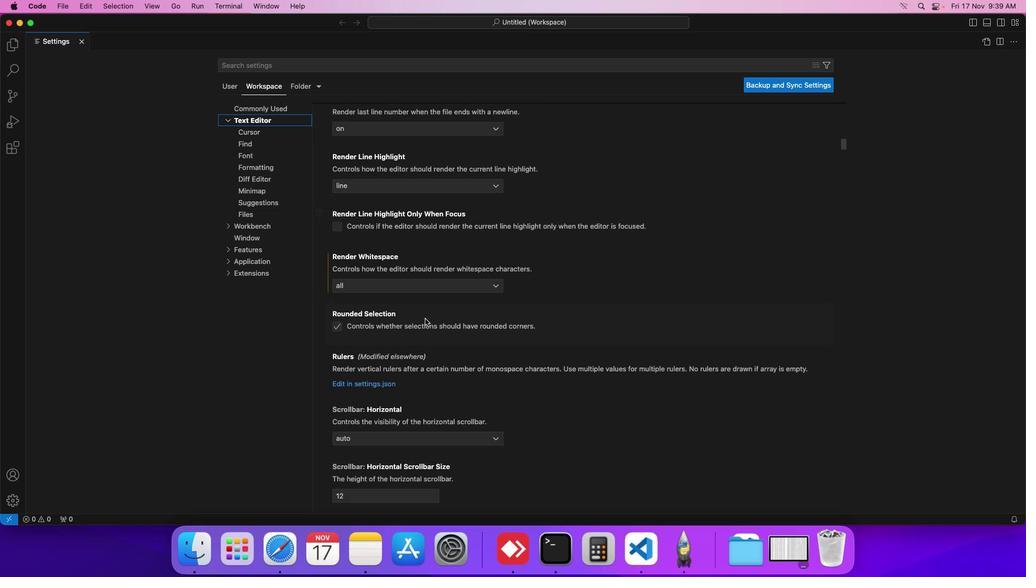 
Action: Mouse scrolled (417, 311) with delta (-6, -7)
Screenshot: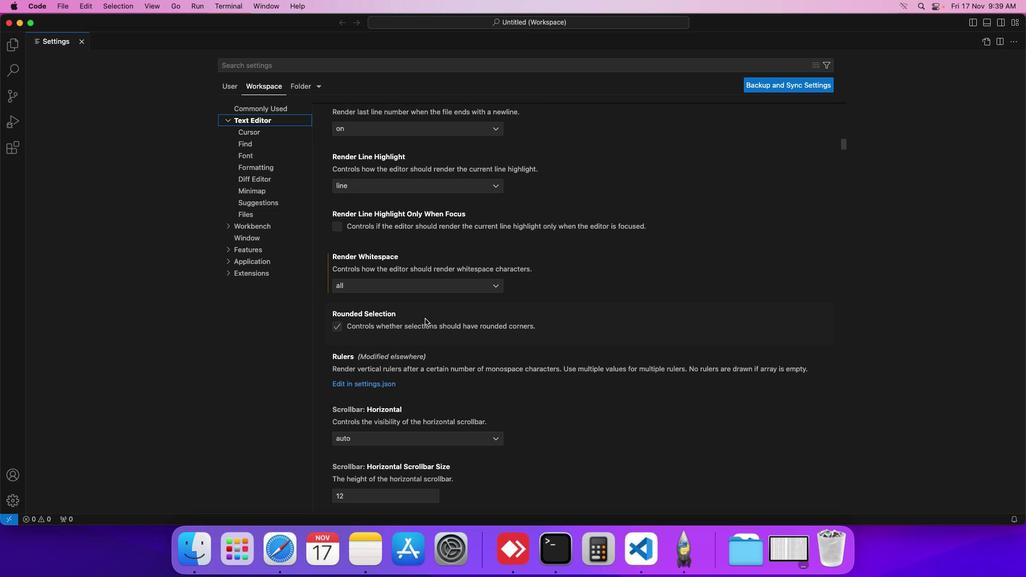 
Action: Mouse scrolled (417, 311) with delta (-6, -7)
Screenshot: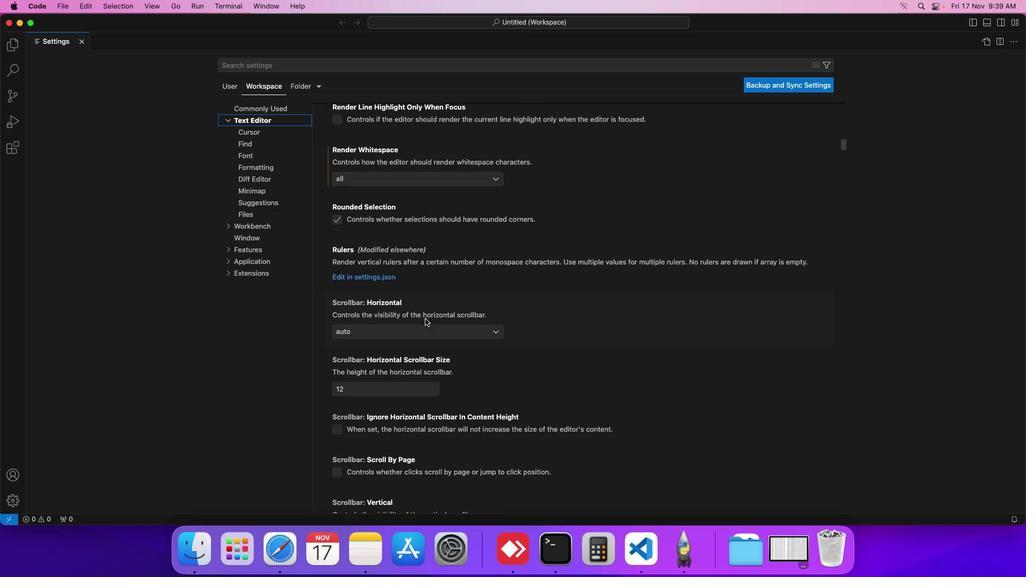 
Action: Mouse scrolled (417, 311) with delta (-6, -7)
Screenshot: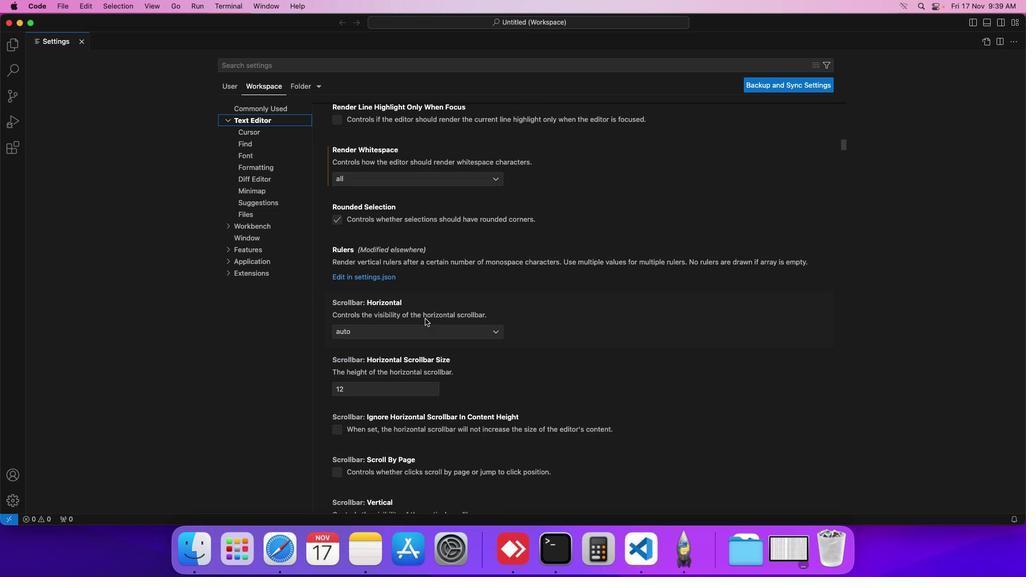 
Action: Mouse scrolled (417, 311) with delta (-6, -8)
Screenshot: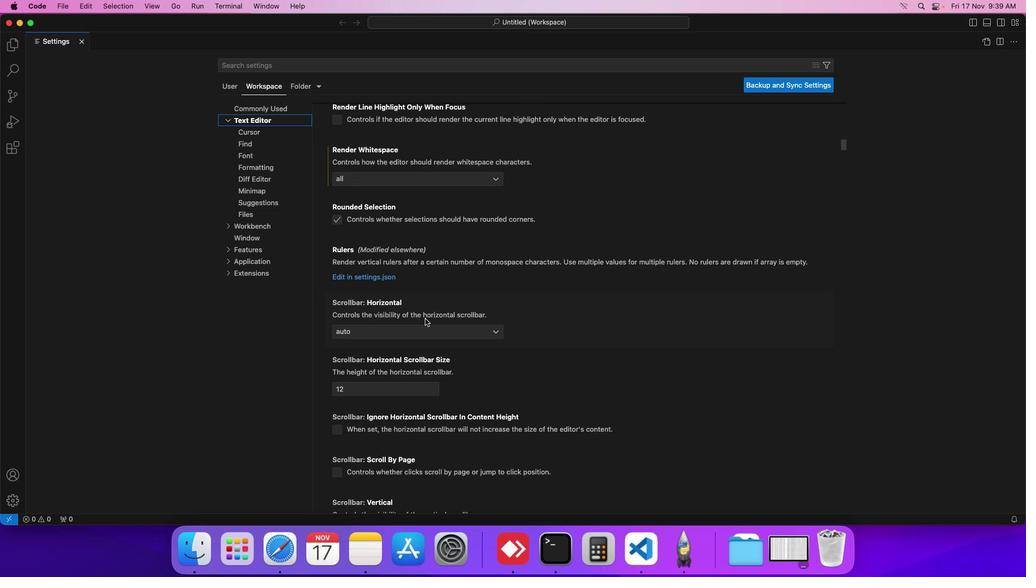 
Action: Mouse moved to (417, 311)
Screenshot: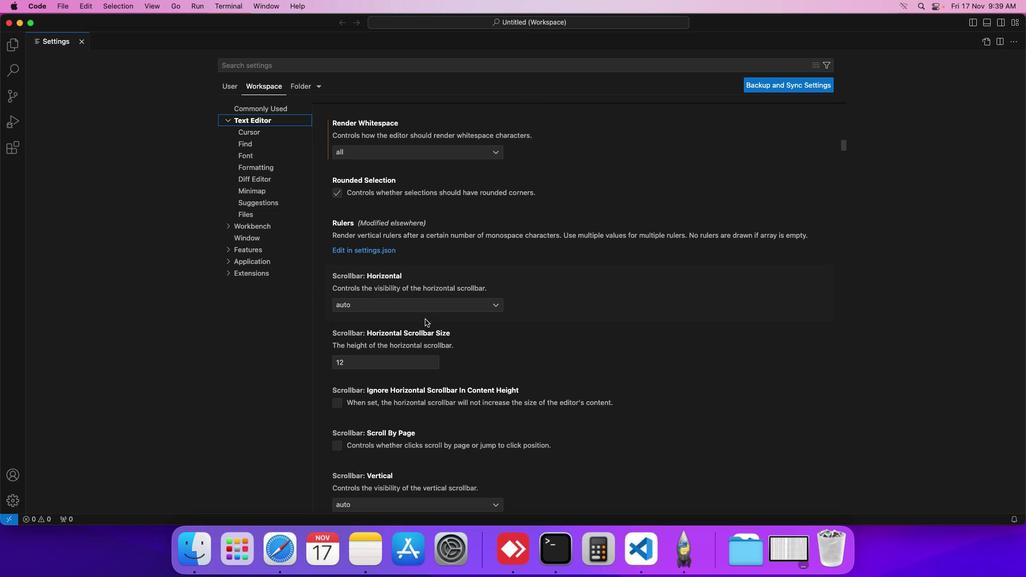 
Action: Mouse scrolled (417, 311) with delta (-6, -7)
Screenshot: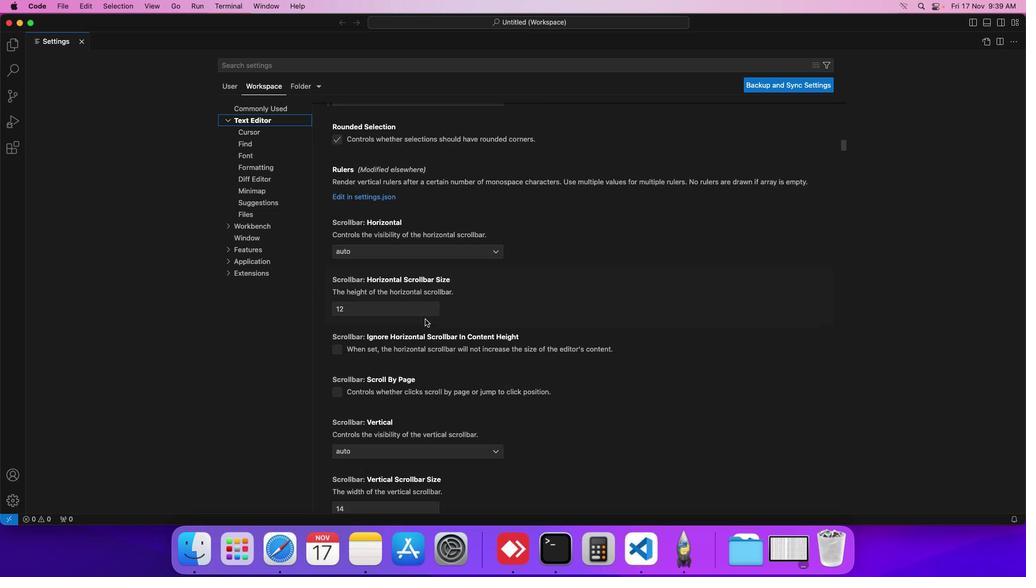 
Action: Mouse moved to (417, 312)
Screenshot: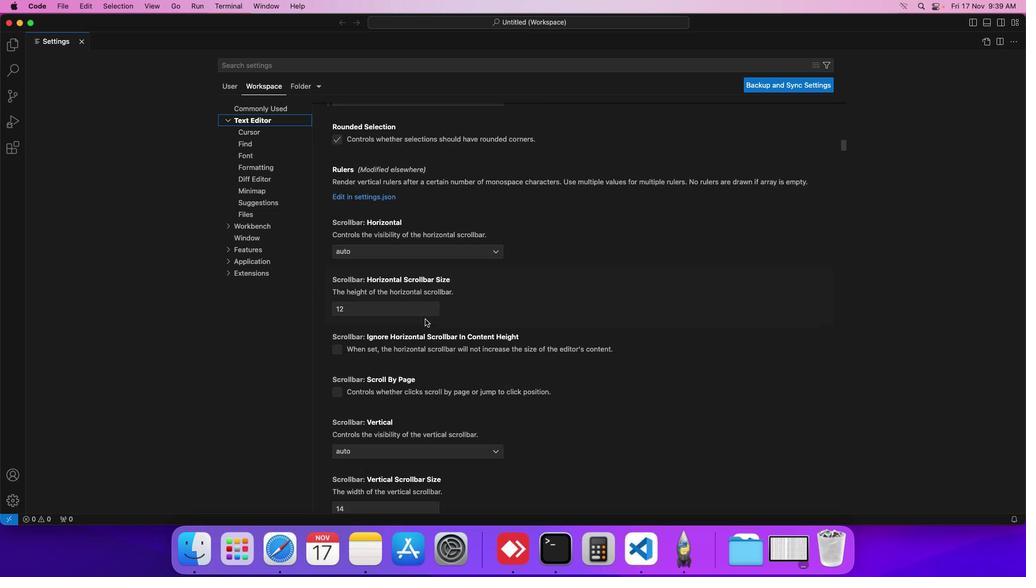 
Action: Mouse scrolled (417, 312) with delta (-6, -7)
Screenshot: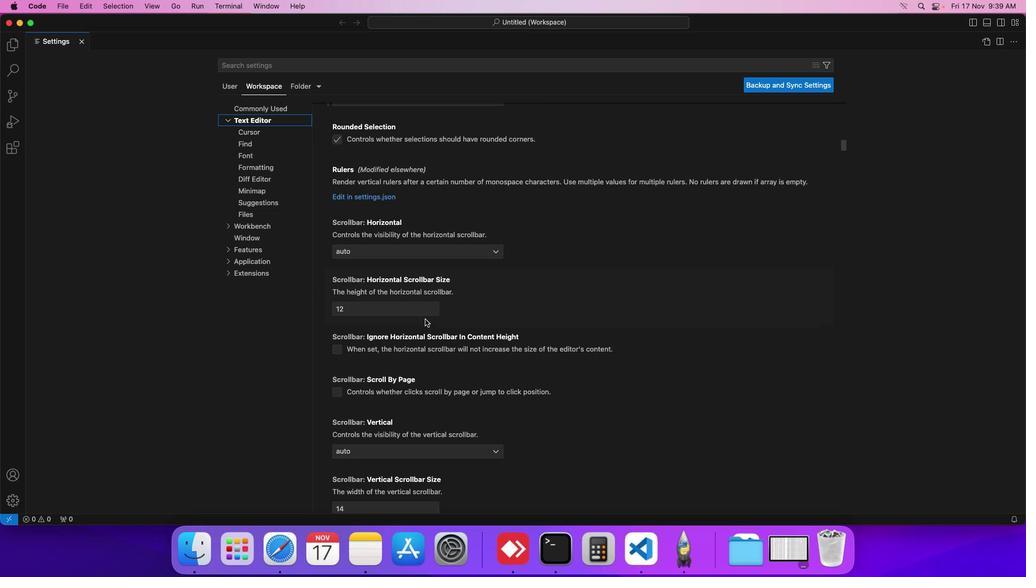 
Action: Mouse scrolled (417, 312) with delta (-6, -7)
Screenshot: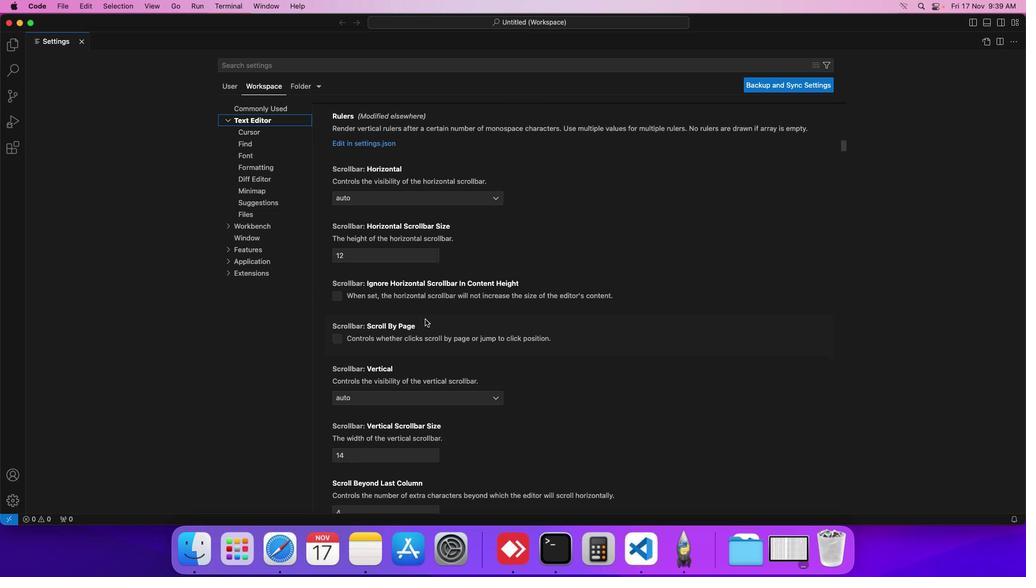 
Action: Mouse scrolled (417, 312) with delta (-6, -8)
Screenshot: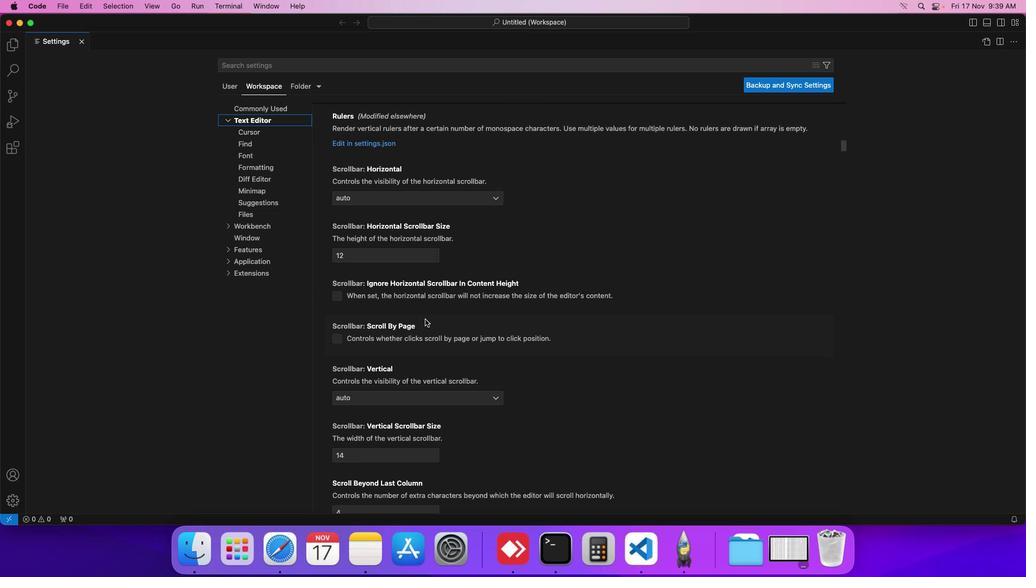 
Action: Mouse scrolled (417, 312) with delta (-6, -7)
Screenshot: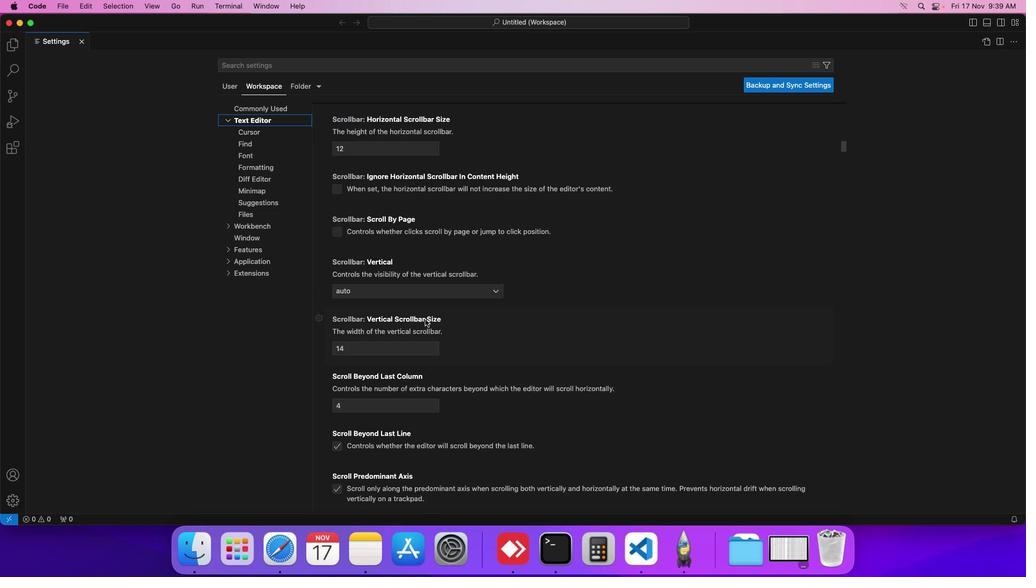 
Action: Mouse scrolled (417, 312) with delta (-6, -7)
Screenshot: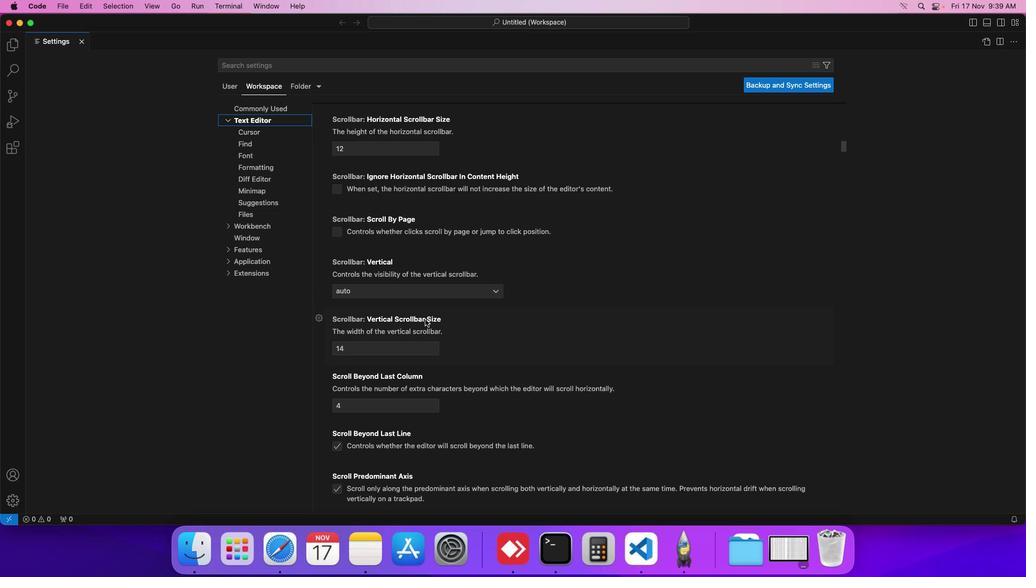 
Action: Mouse scrolled (417, 312) with delta (-6, -8)
Screenshot: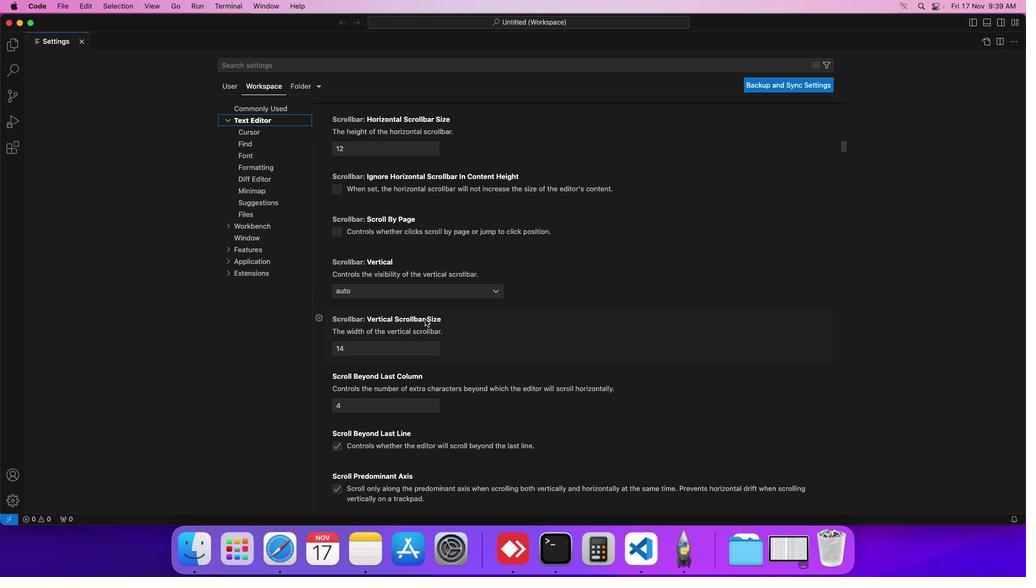 
Action: Mouse scrolled (417, 312) with delta (-6, -7)
Screenshot: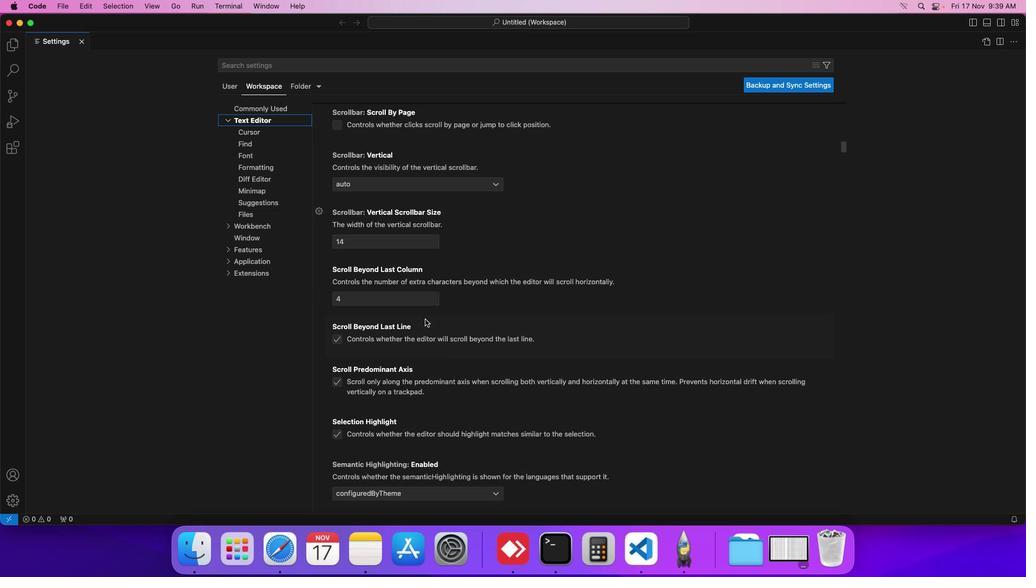 
Action: Mouse scrolled (417, 312) with delta (-6, -7)
Screenshot: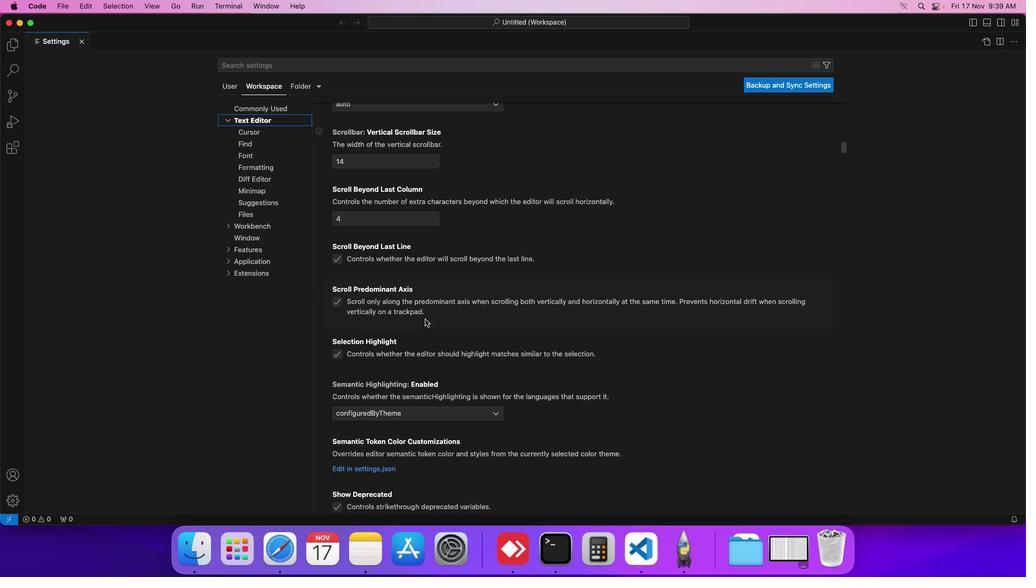
Action: Mouse scrolled (417, 312) with delta (-6, -8)
Screenshot: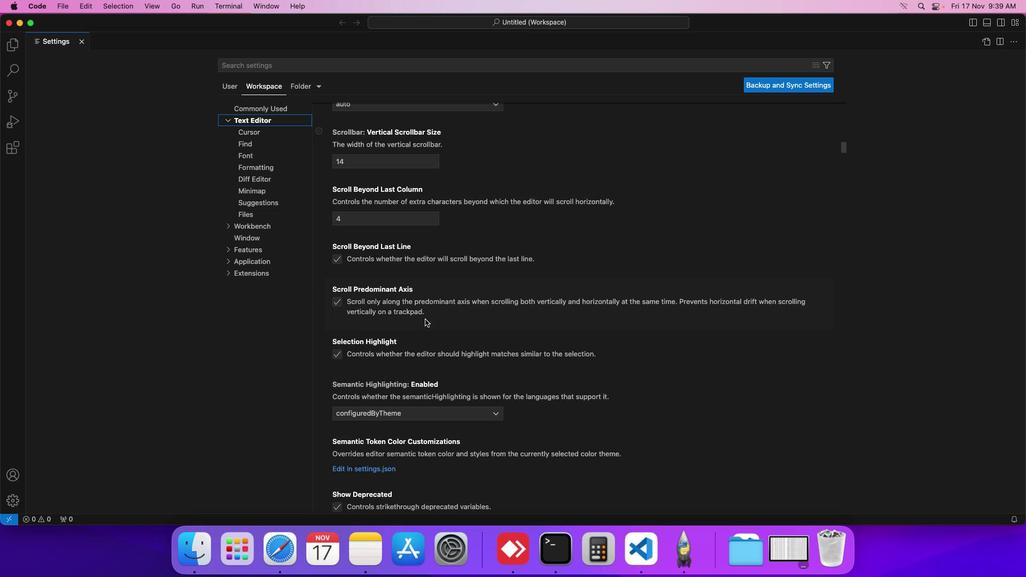 
Action: Mouse scrolled (417, 312) with delta (-6, -8)
Screenshot: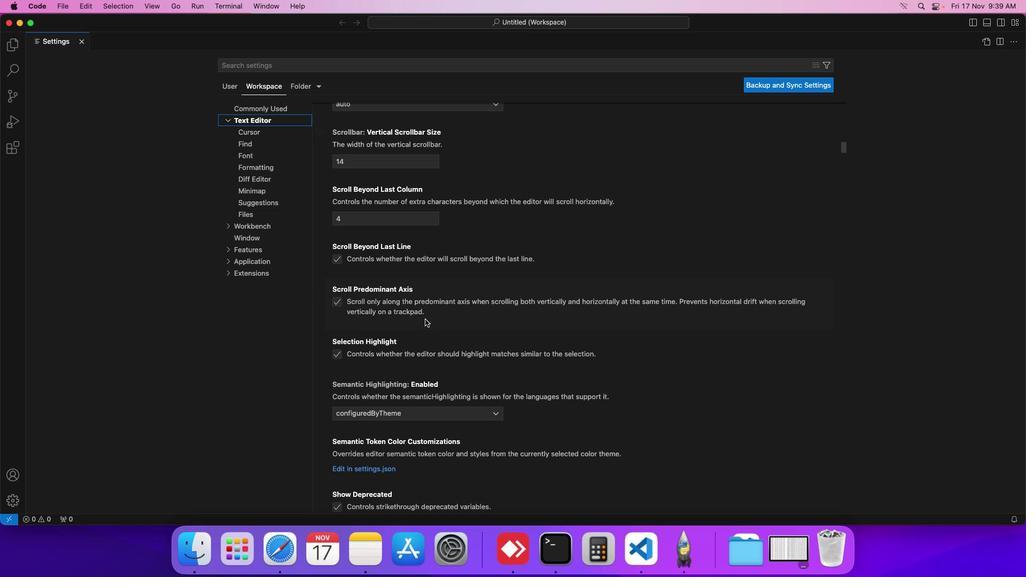 
Action: Mouse scrolled (417, 312) with delta (-6, -7)
Screenshot: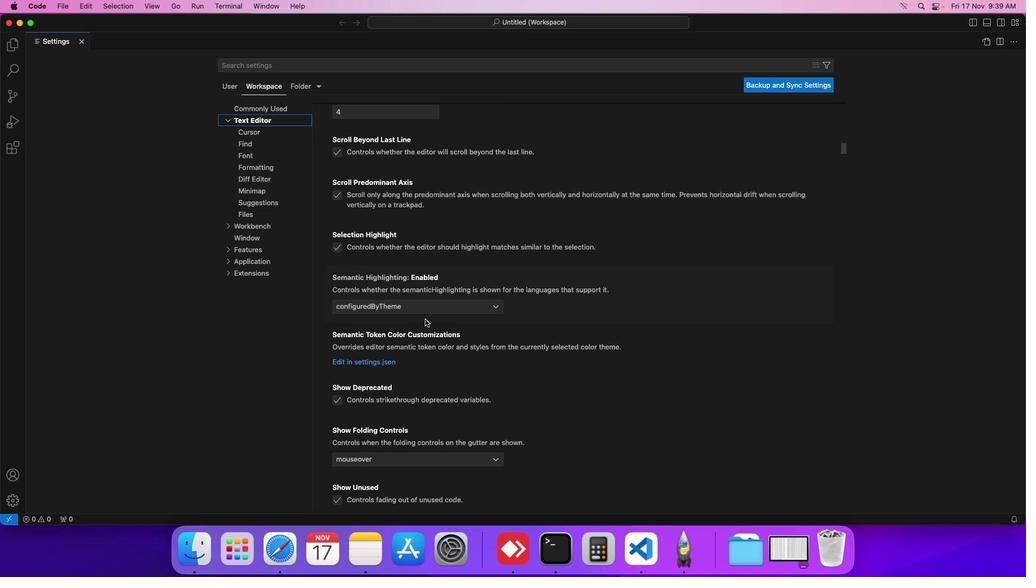 
Action: Mouse scrolled (417, 312) with delta (-6, -7)
Screenshot: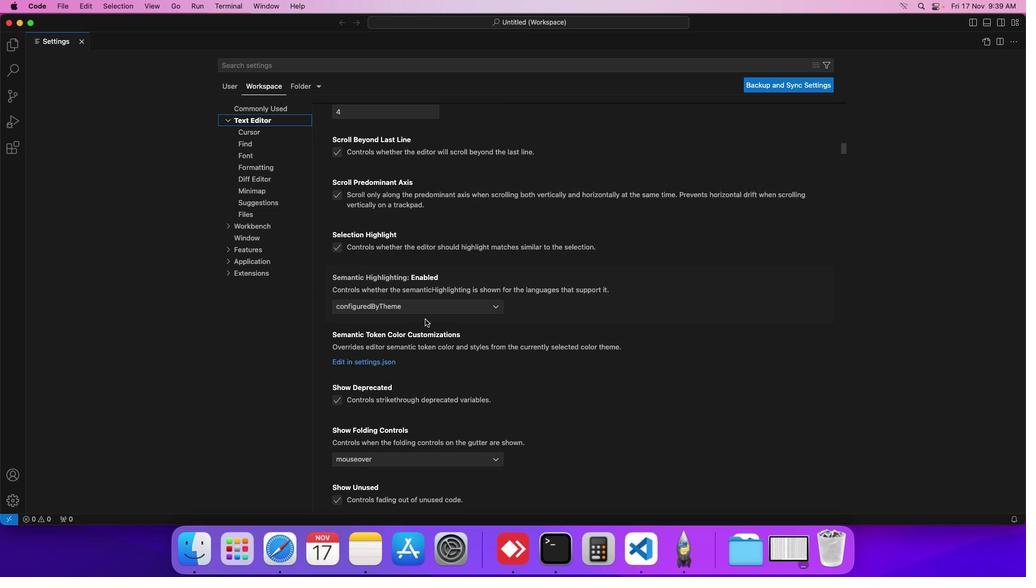 
Action: Mouse scrolled (417, 312) with delta (-6, -8)
Screenshot: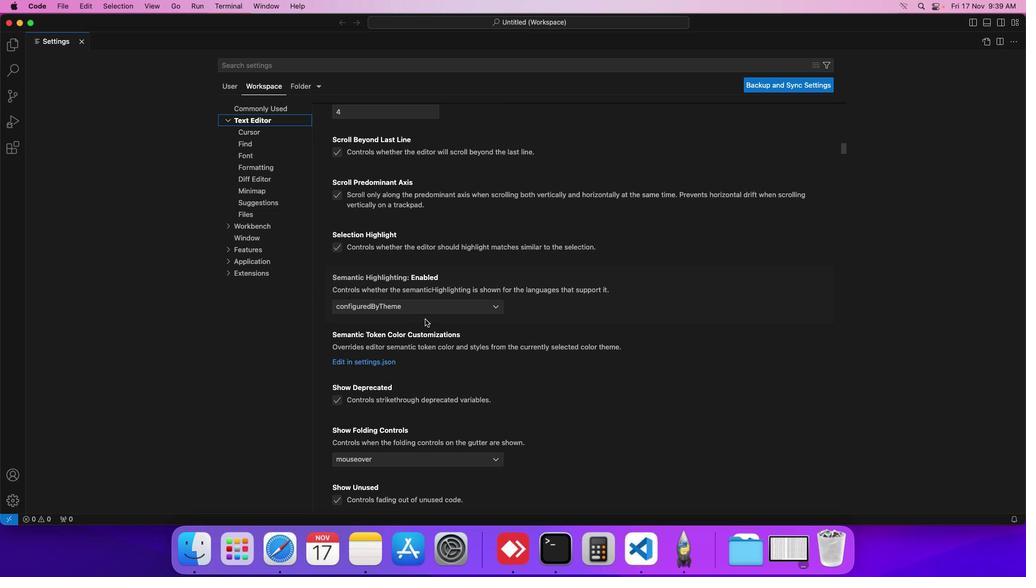 
Action: Mouse scrolled (417, 312) with delta (-6, -7)
Screenshot: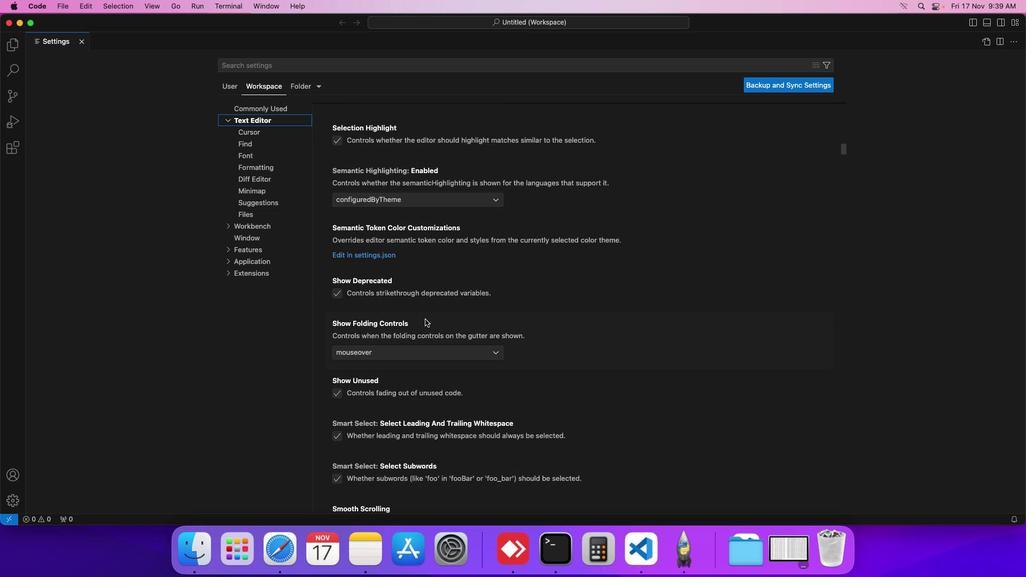 
Action: Mouse scrolled (417, 312) with delta (-6, -7)
Screenshot: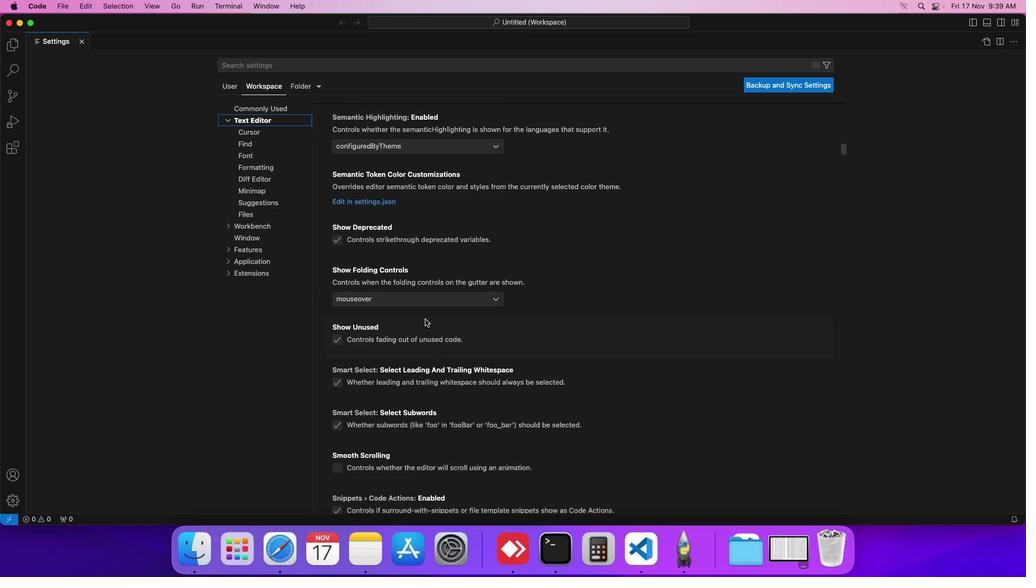 
Action: Mouse scrolled (417, 312) with delta (-6, -8)
Screenshot: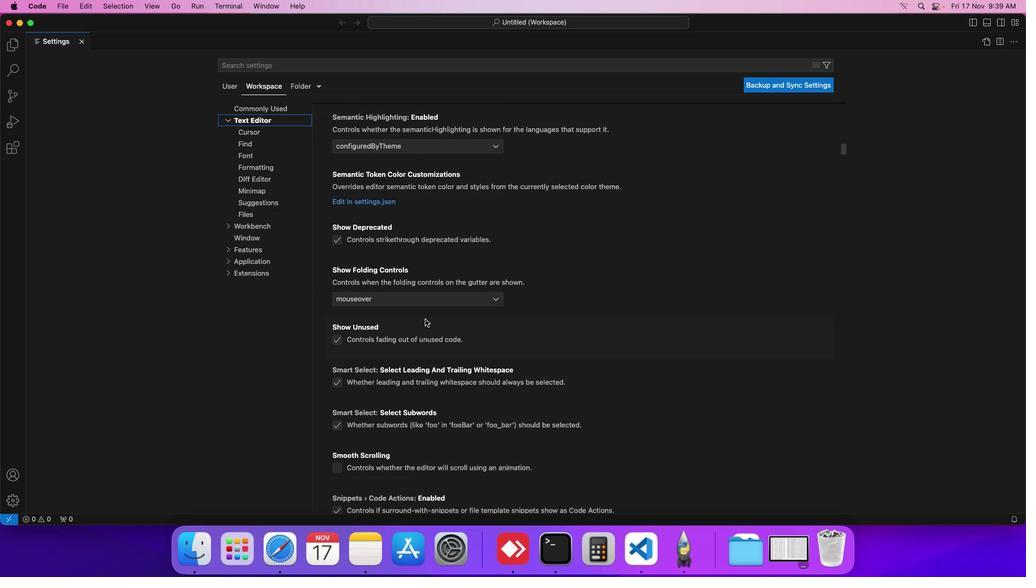 
Action: Mouse scrolled (417, 312) with delta (-6, -8)
Screenshot: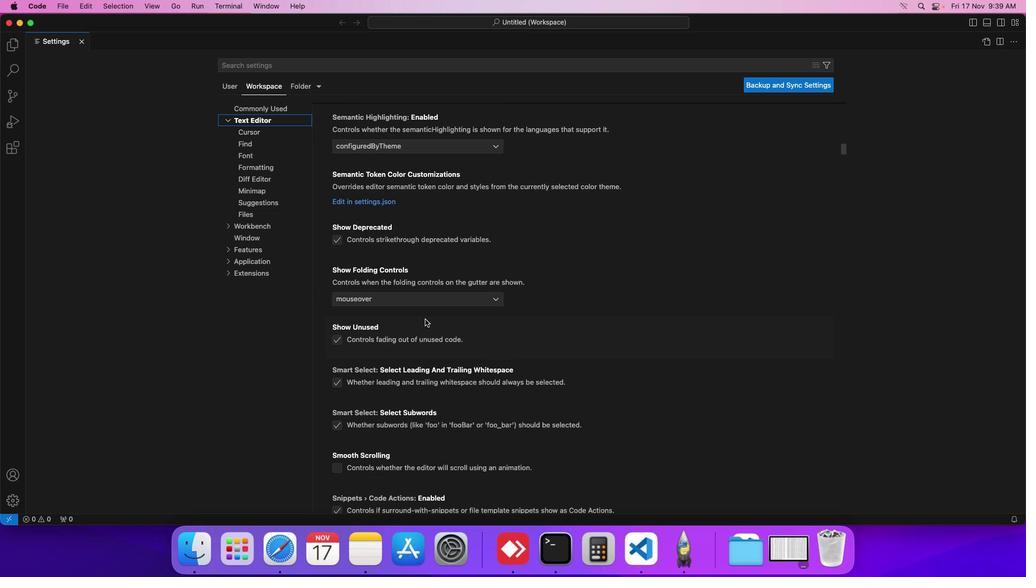 
Action: Mouse scrolled (417, 312) with delta (-6, -7)
Screenshot: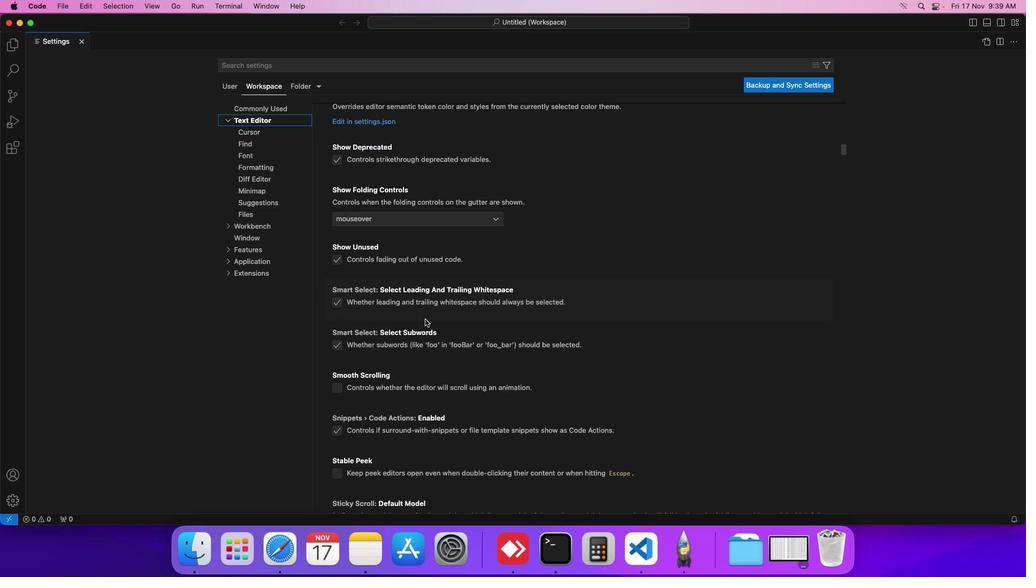 
Action: Mouse scrolled (417, 312) with delta (-6, -7)
Screenshot: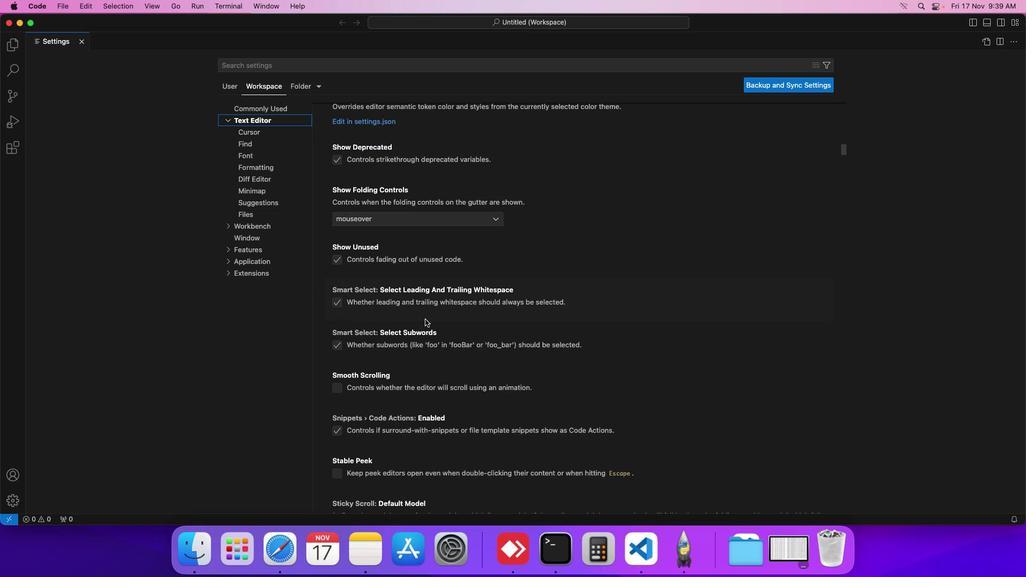 
Action: Mouse scrolled (417, 312) with delta (-6, -7)
Screenshot: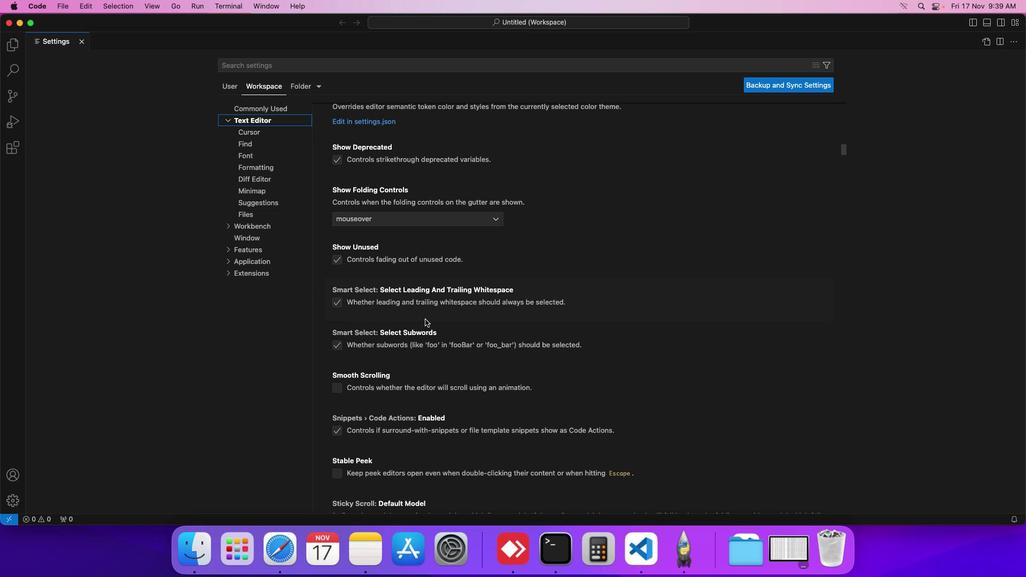 
Action: Mouse scrolled (417, 312) with delta (-6, -7)
Screenshot: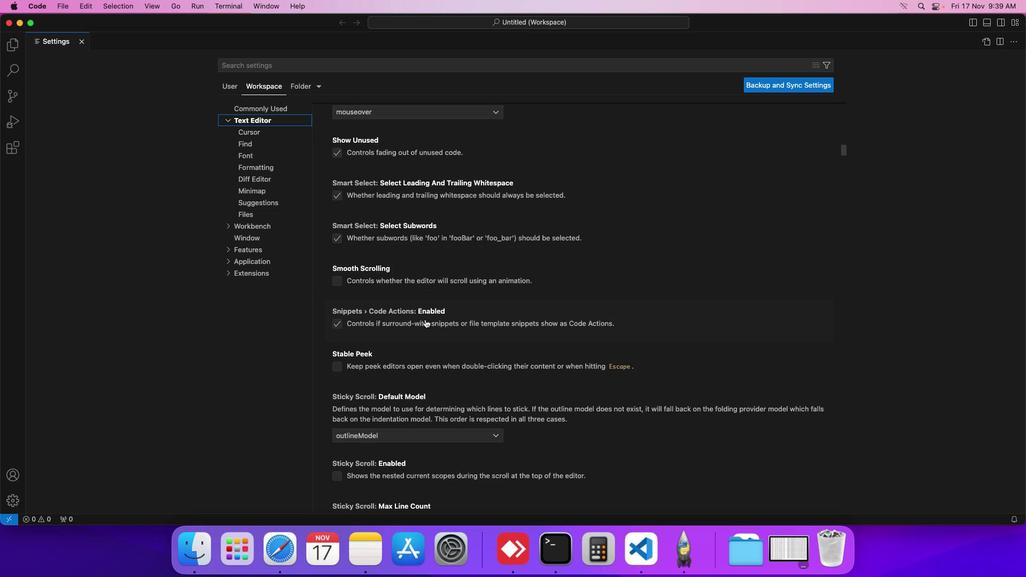 
Action: Mouse scrolled (417, 312) with delta (-6, -7)
Screenshot: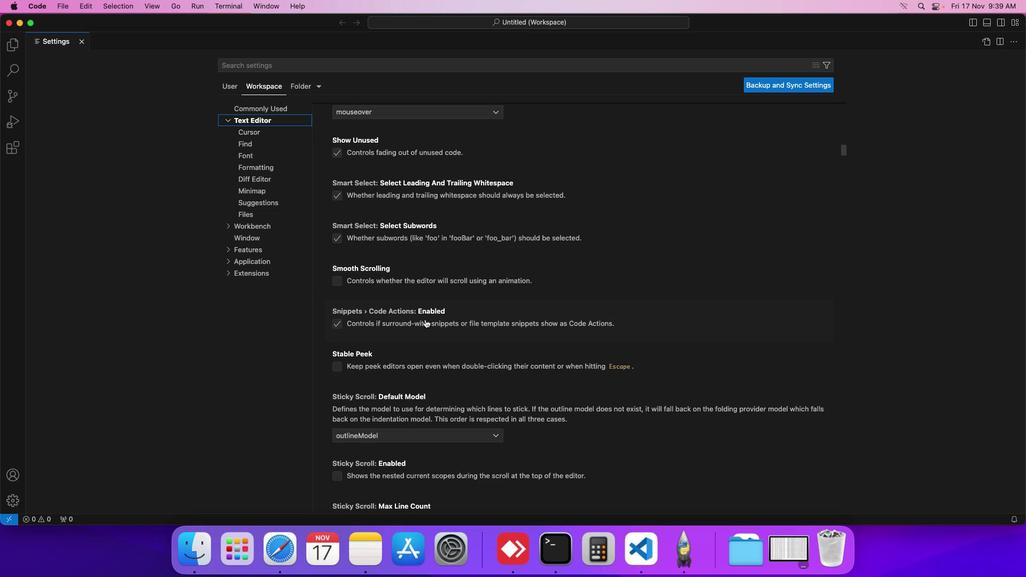 
Action: Mouse scrolled (417, 312) with delta (-6, -8)
Screenshot: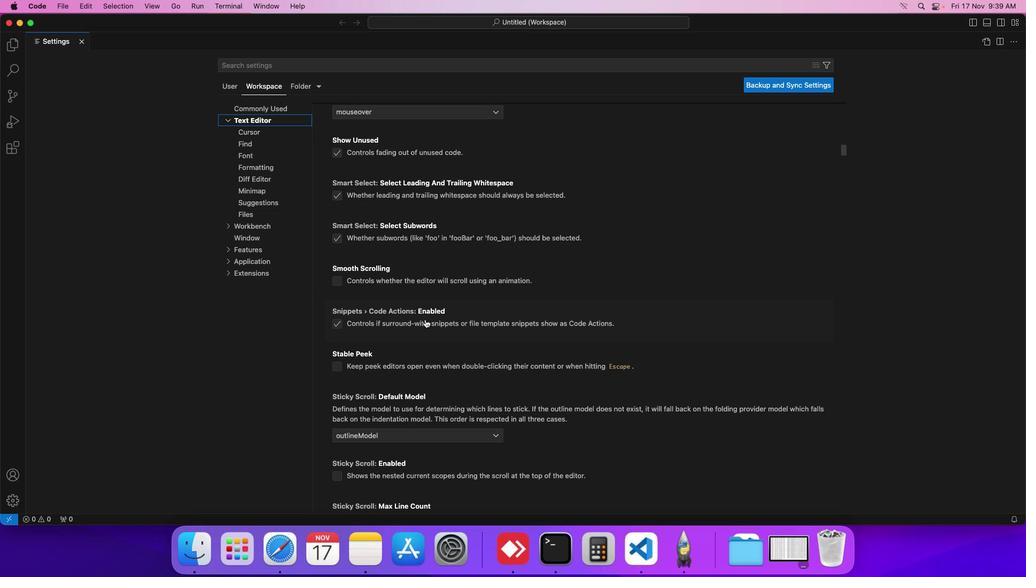 
Action: Mouse scrolled (417, 312) with delta (-6, -7)
Screenshot: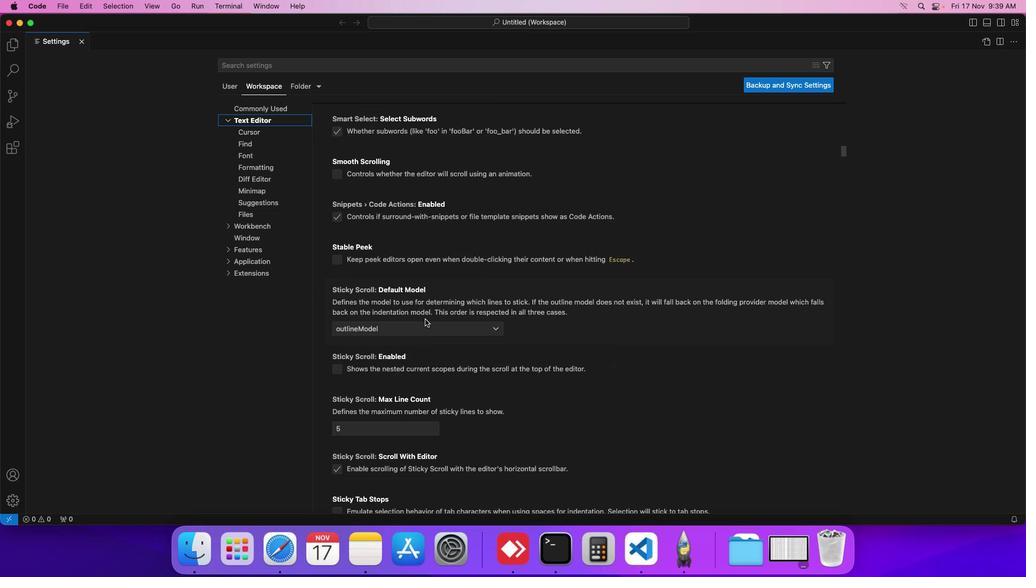 
Action: Mouse scrolled (417, 312) with delta (-6, -7)
Screenshot: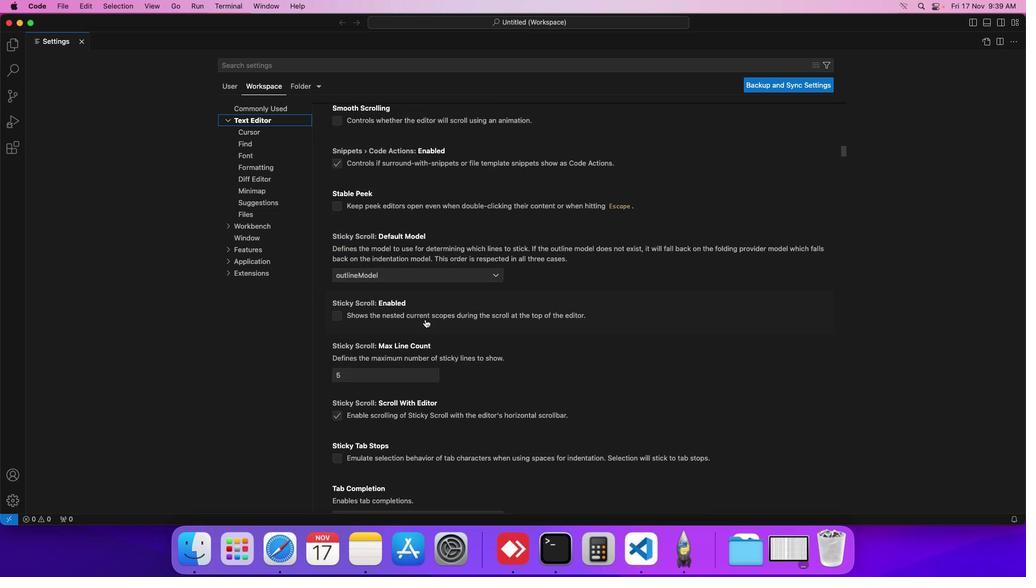 
Action: Mouse scrolled (417, 312) with delta (-6, -8)
Screenshot: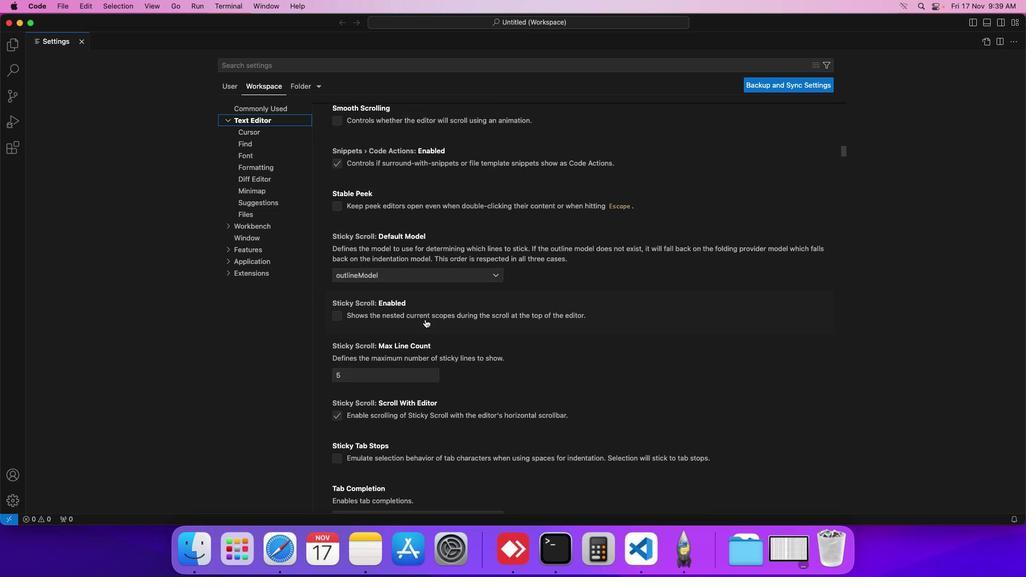 
Action: Mouse scrolled (417, 312) with delta (-6, -8)
Screenshot: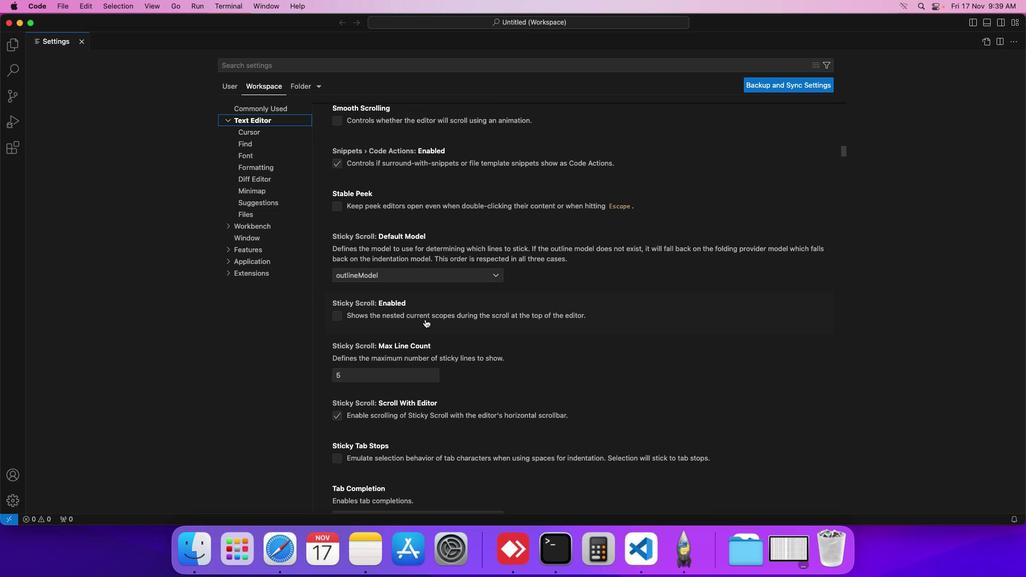 
Action: Mouse scrolled (417, 312) with delta (-6, -7)
Screenshot: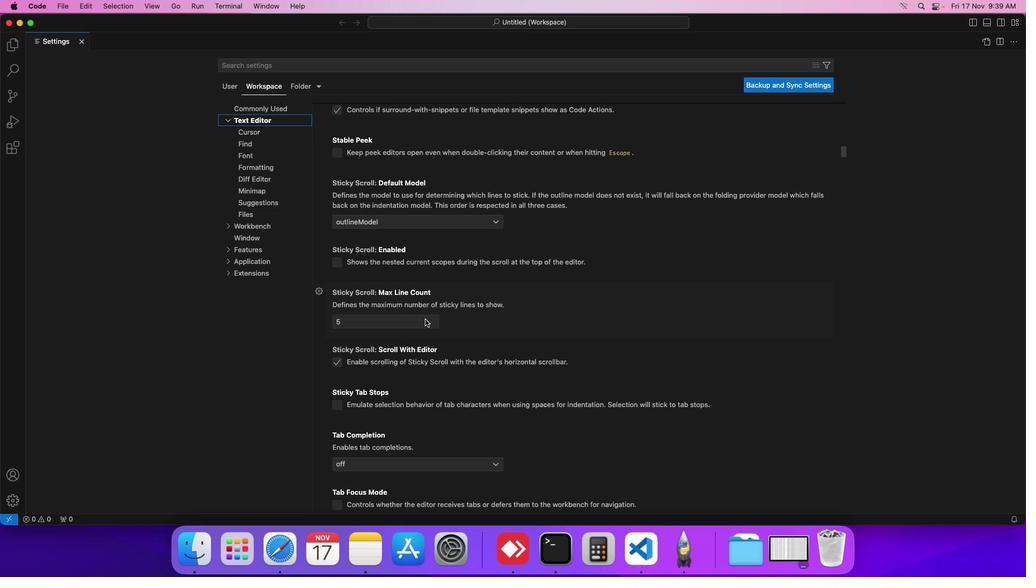 
Action: Mouse scrolled (417, 312) with delta (-6, -7)
Screenshot: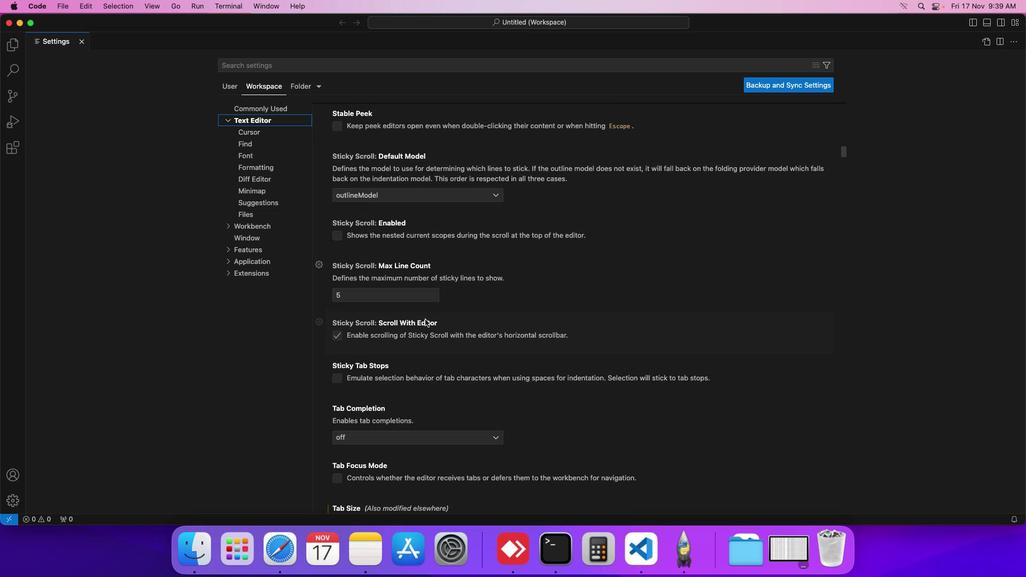 
Action: Mouse scrolled (417, 312) with delta (-6, -7)
Screenshot: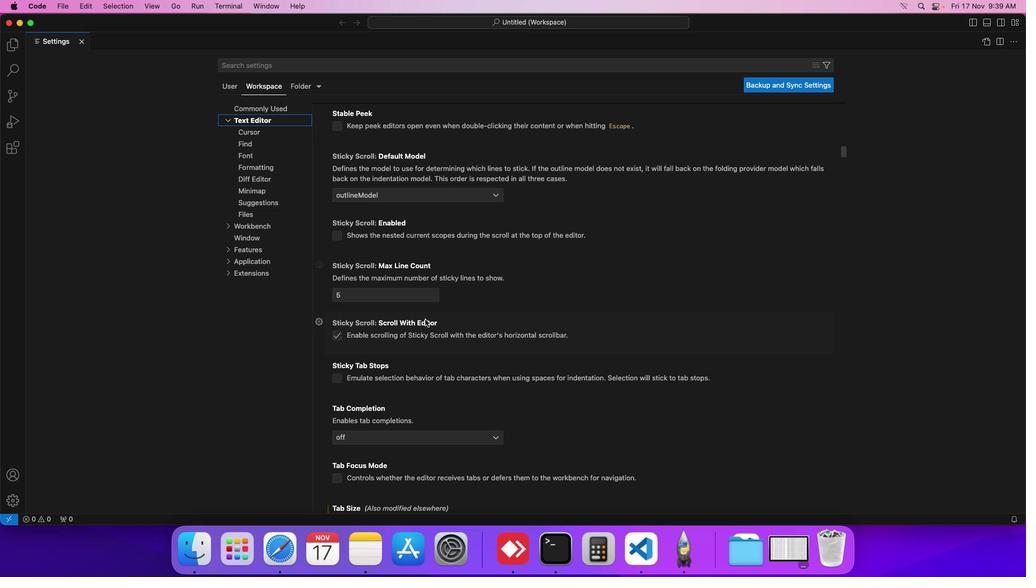 
Action: Mouse scrolled (417, 312) with delta (-6, -7)
Screenshot: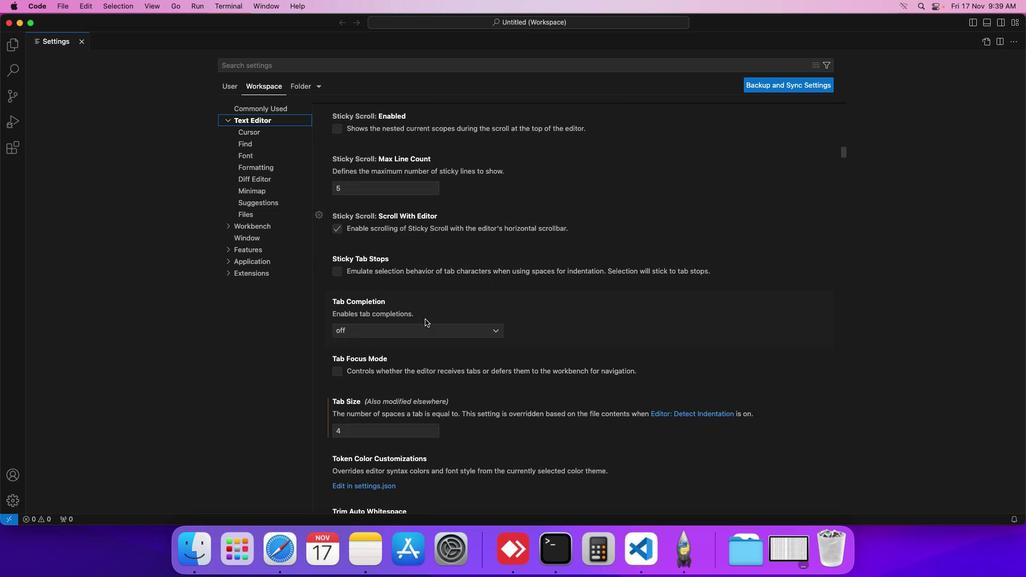 
Action: Mouse scrolled (417, 312) with delta (-6, -7)
Screenshot: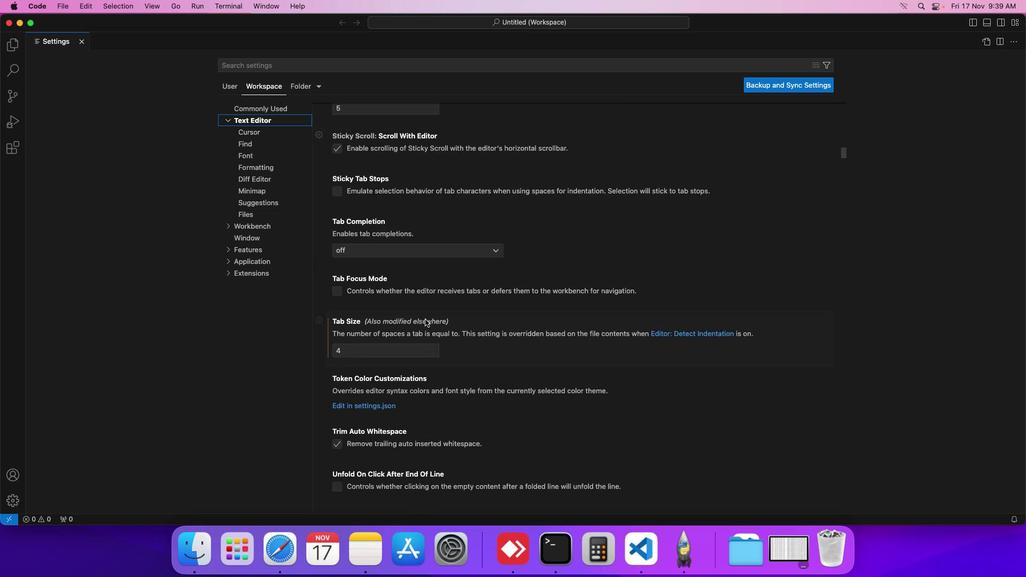
Action: Mouse scrolled (417, 312) with delta (-6, -8)
Screenshot: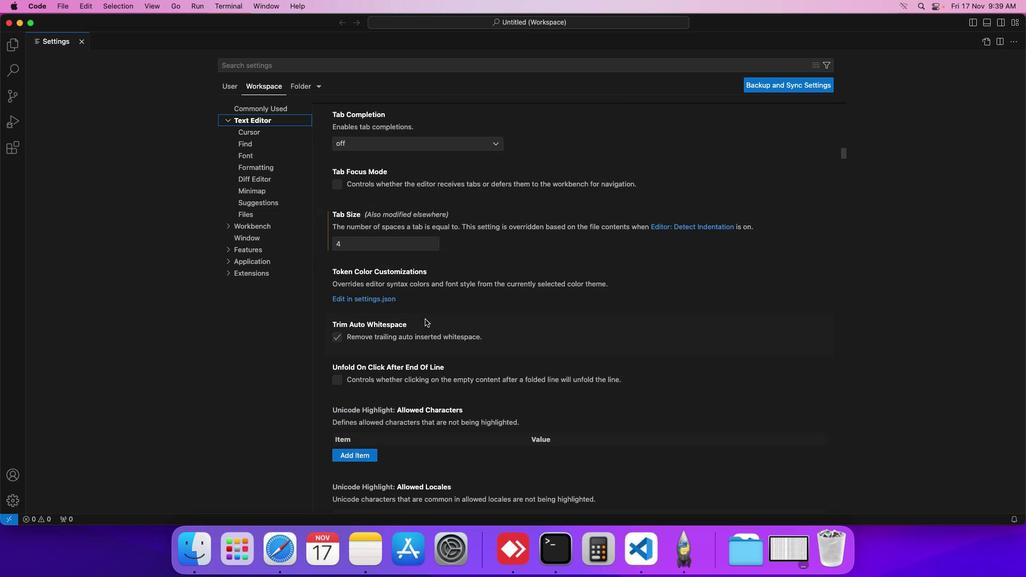 
Action: Mouse scrolled (417, 312) with delta (-6, -8)
Screenshot: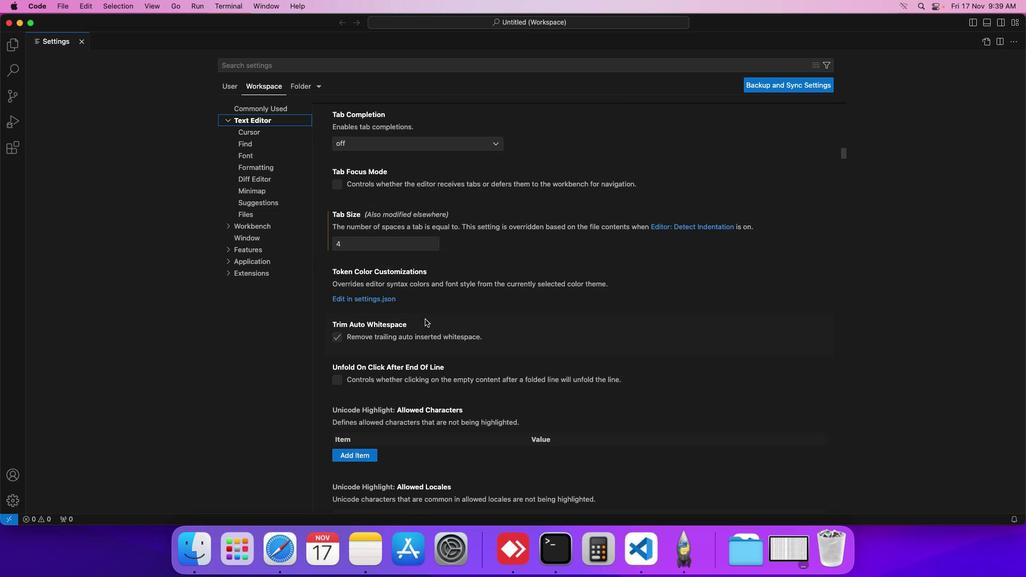 
Action: Mouse scrolled (417, 312) with delta (-6, -9)
Screenshot: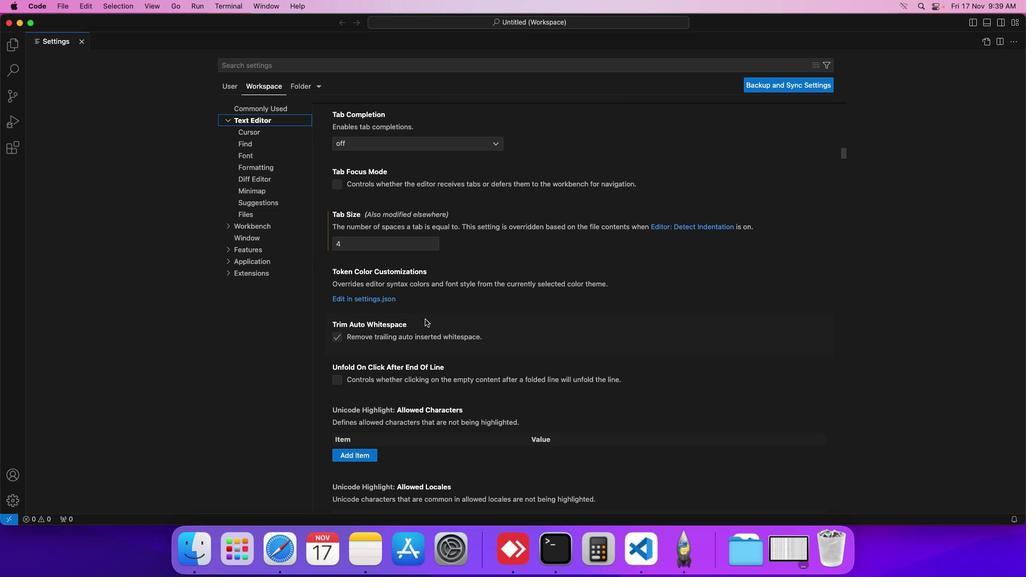 
Action: Mouse scrolled (417, 312) with delta (-6, -7)
Screenshot: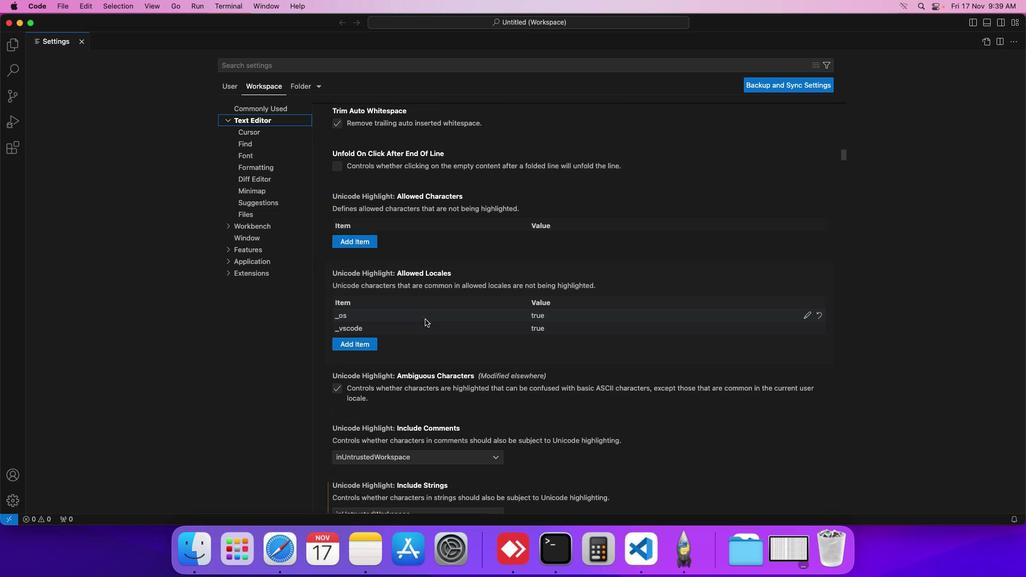 
Action: Mouse scrolled (417, 312) with delta (-6, -7)
Screenshot: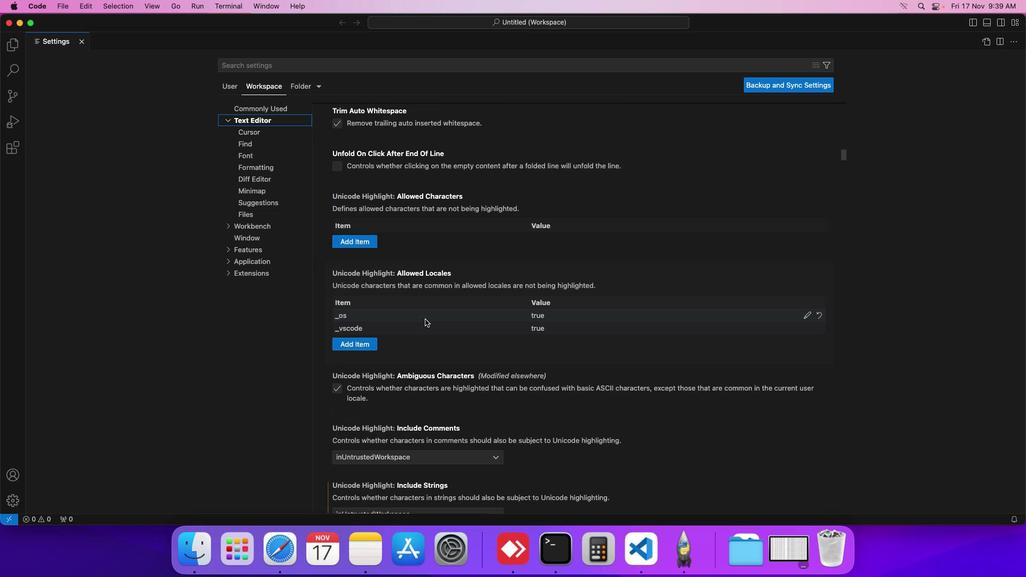 
Action: Mouse scrolled (417, 312) with delta (-6, -8)
Screenshot: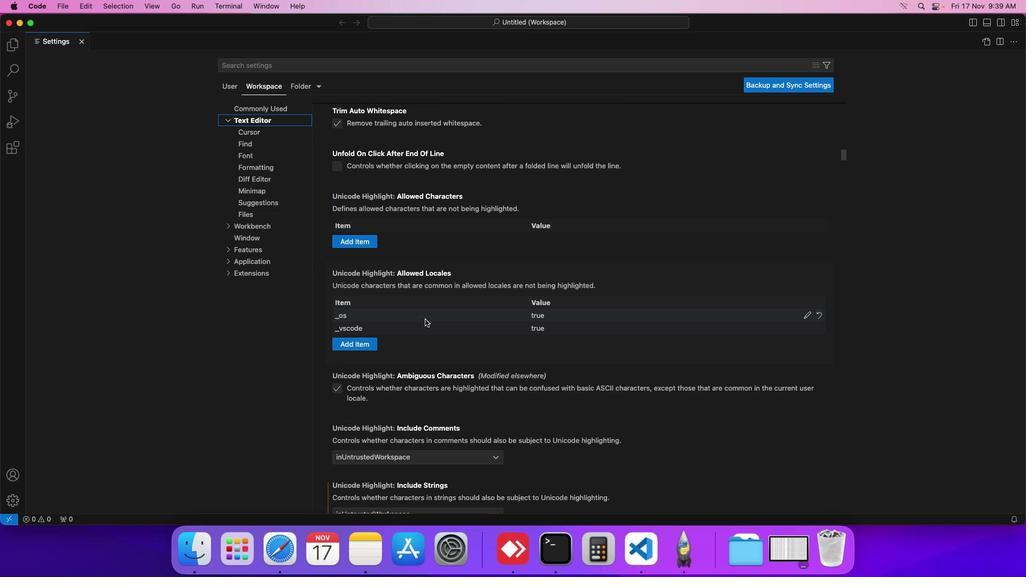 
Action: Mouse scrolled (417, 312) with delta (-6, -9)
Screenshot: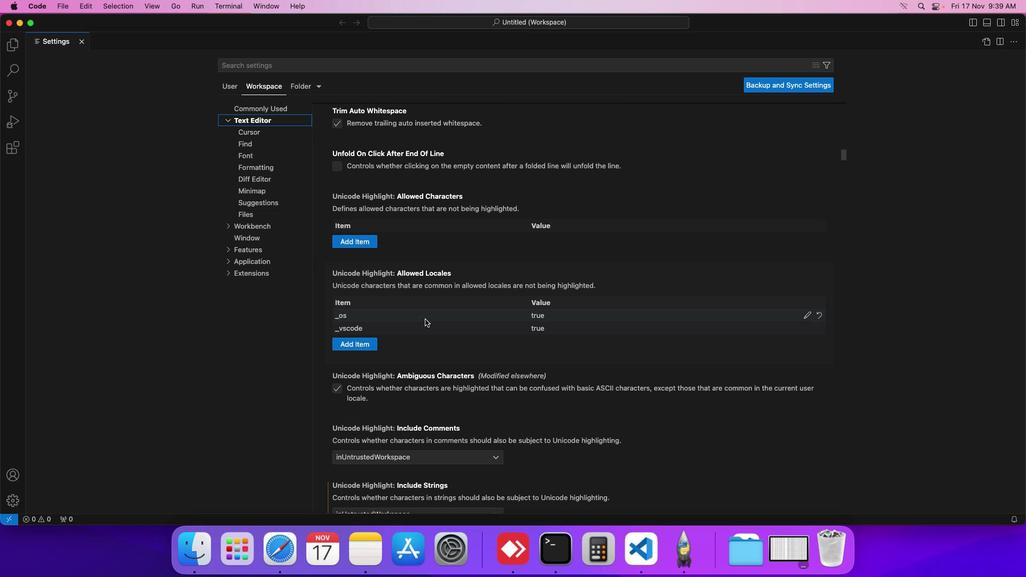 
Action: Mouse scrolled (417, 312) with delta (-6, -7)
Screenshot: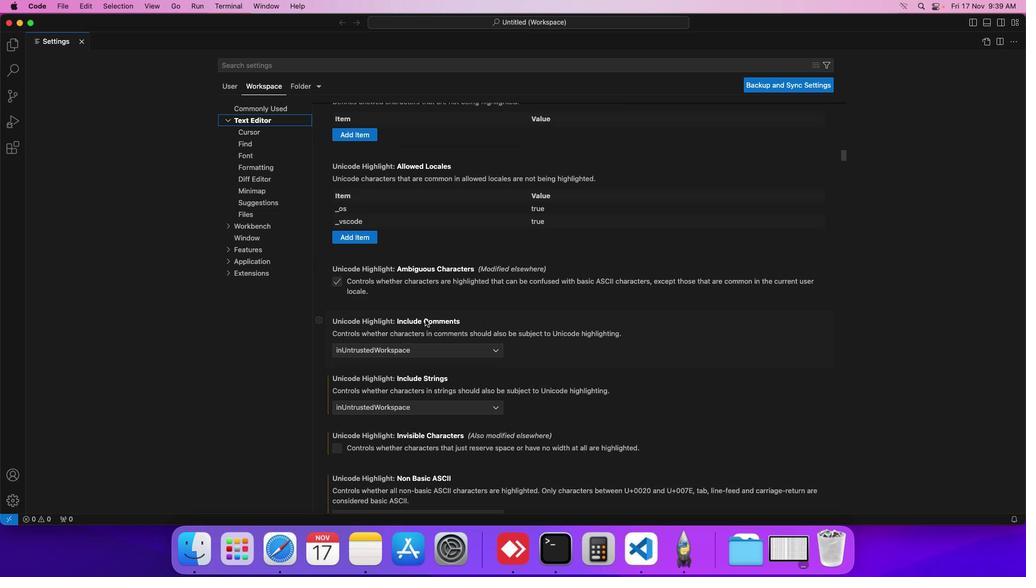 
Action: Mouse scrolled (417, 312) with delta (-6, -7)
Screenshot: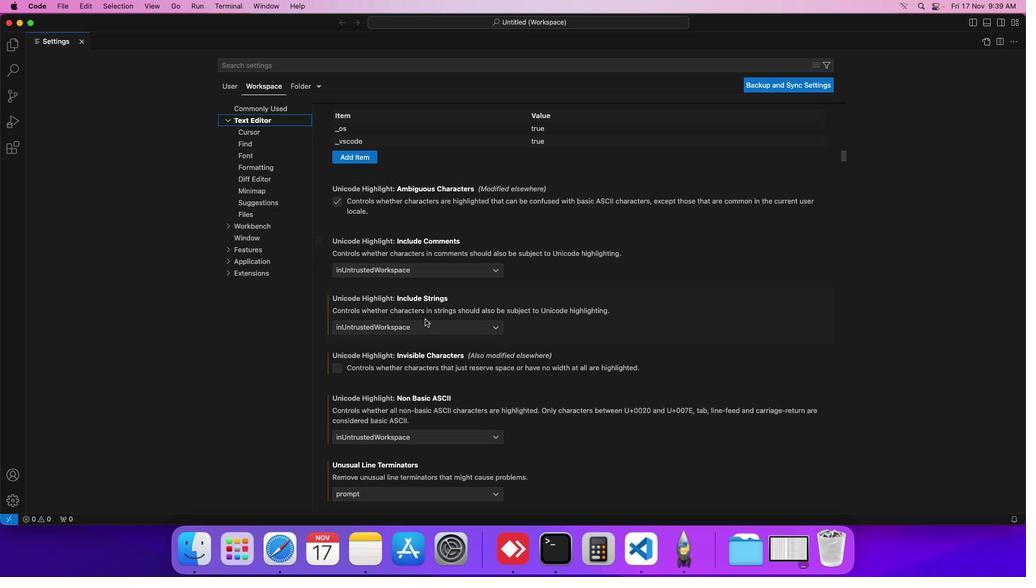 
Action: Mouse scrolled (417, 312) with delta (-6, -8)
Screenshot: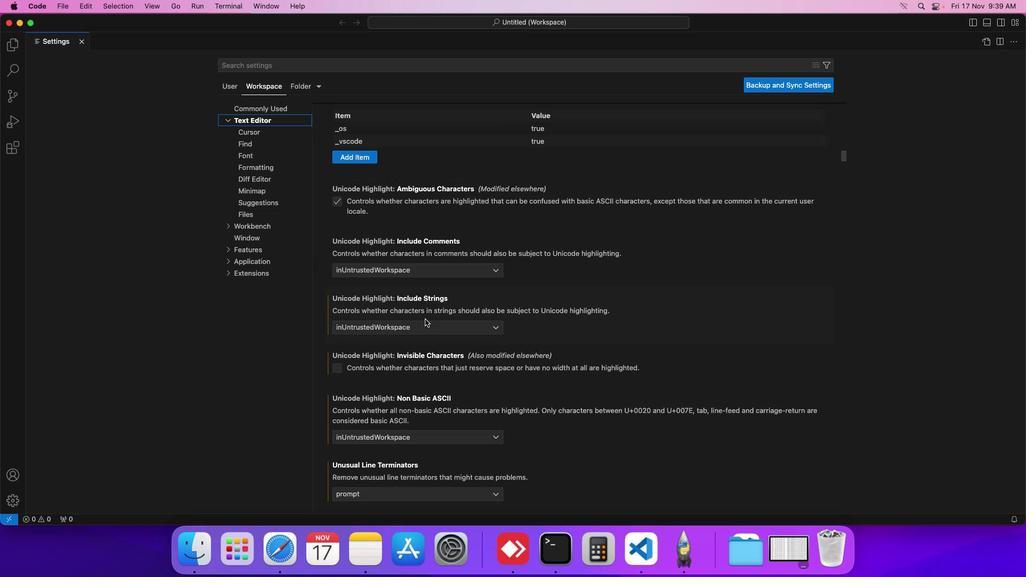 
Action: Mouse scrolled (417, 312) with delta (-6, -8)
Screenshot: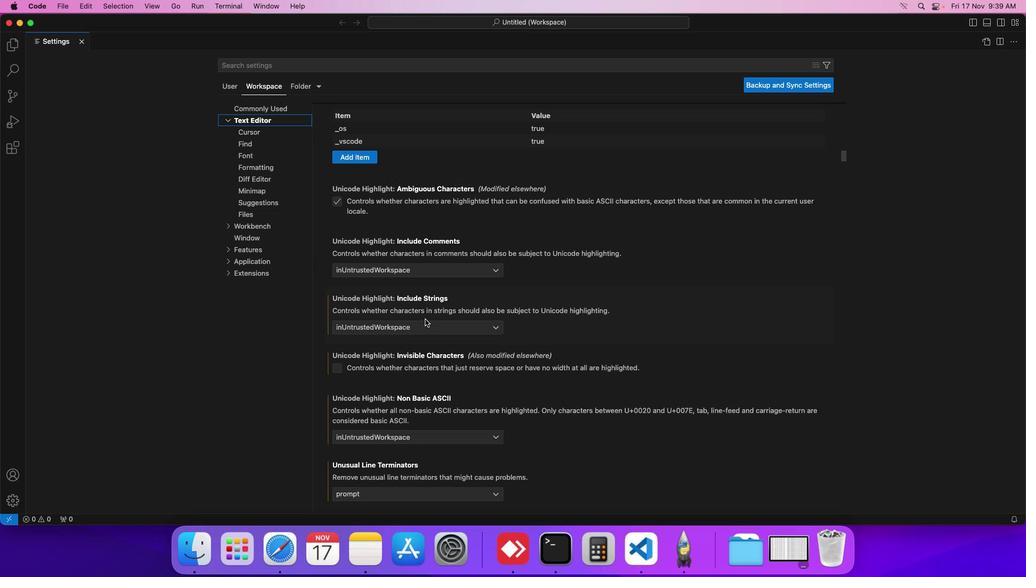
Action: Mouse scrolled (417, 312) with delta (-6, -7)
Screenshot: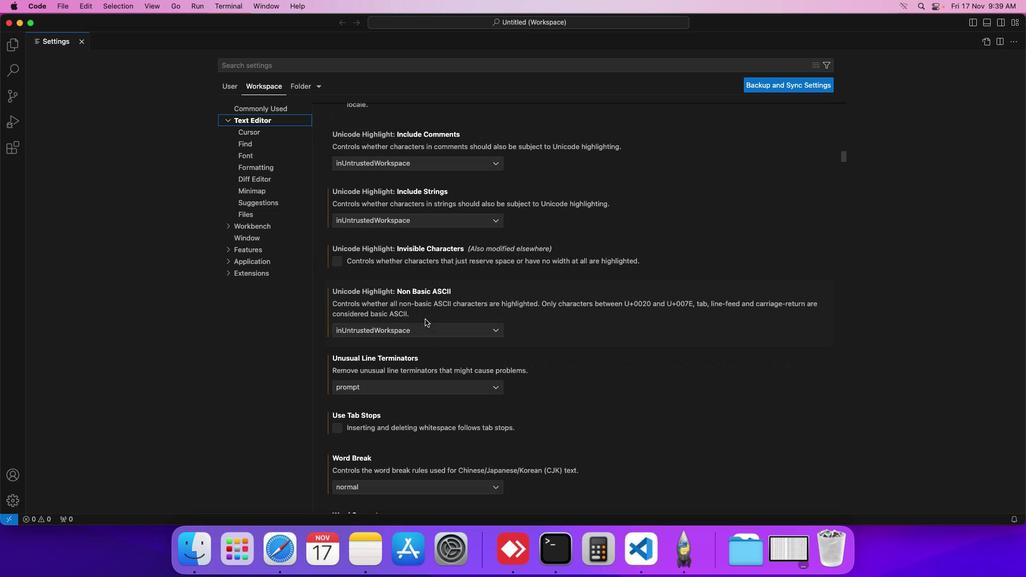 
Action: Mouse scrolled (417, 312) with delta (-6, -7)
Screenshot: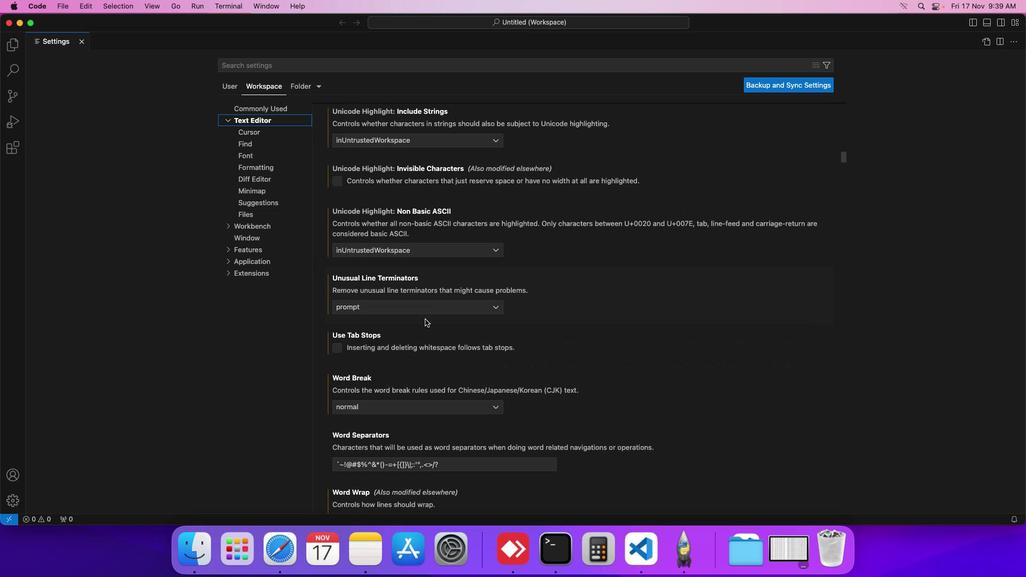 
Action: Mouse scrolled (417, 312) with delta (-6, -8)
Screenshot: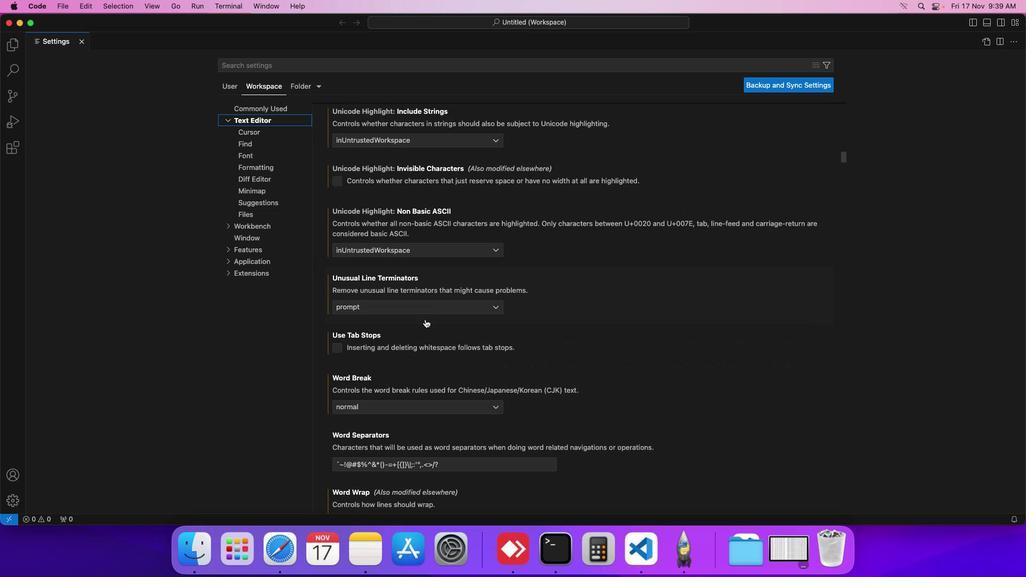 
Action: Mouse scrolled (417, 312) with delta (-6, -8)
Screenshot: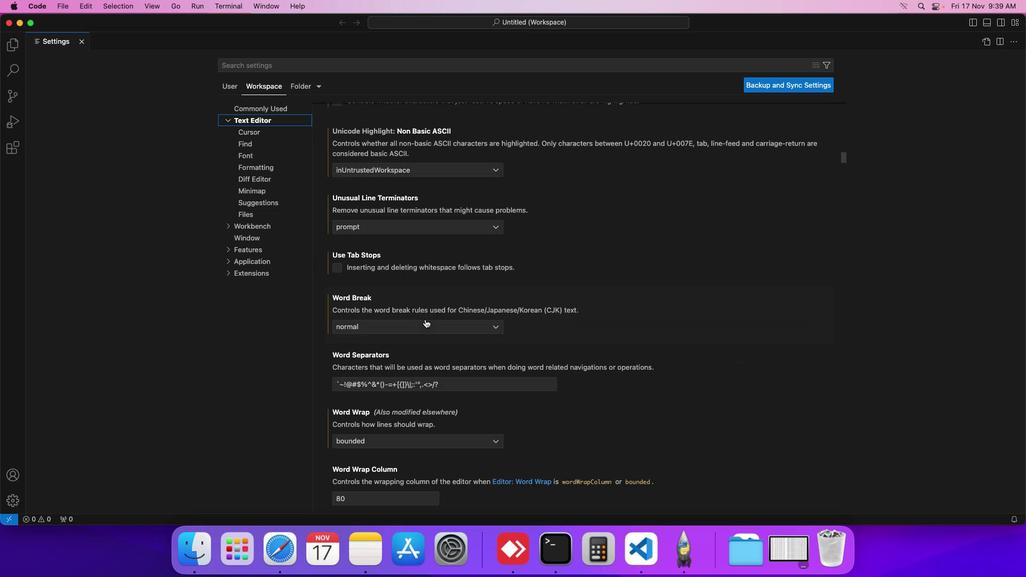 
Action: Mouse scrolled (417, 312) with delta (-6, -8)
Screenshot: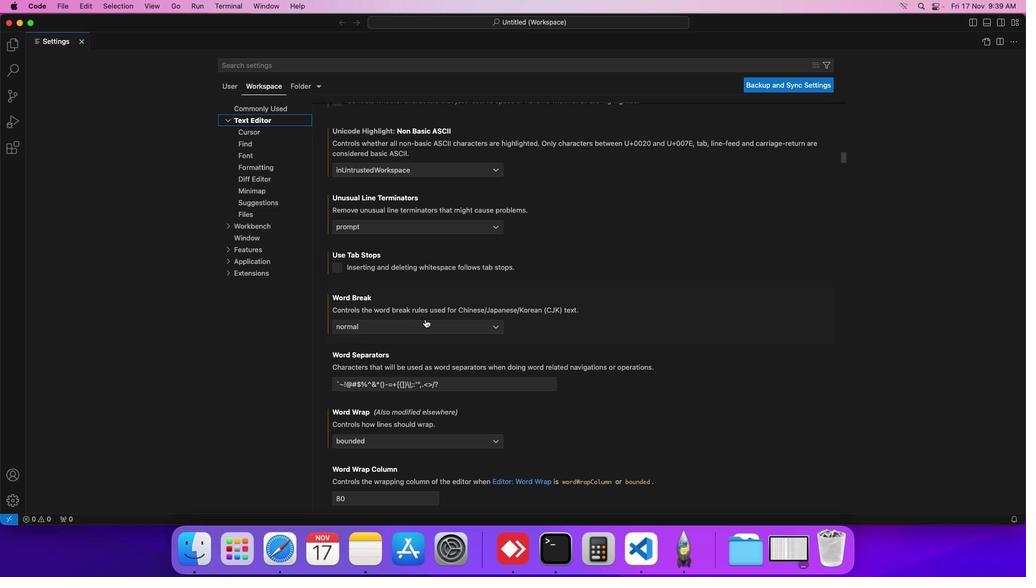 
Action: Mouse scrolled (417, 312) with delta (-6, -7)
Screenshot: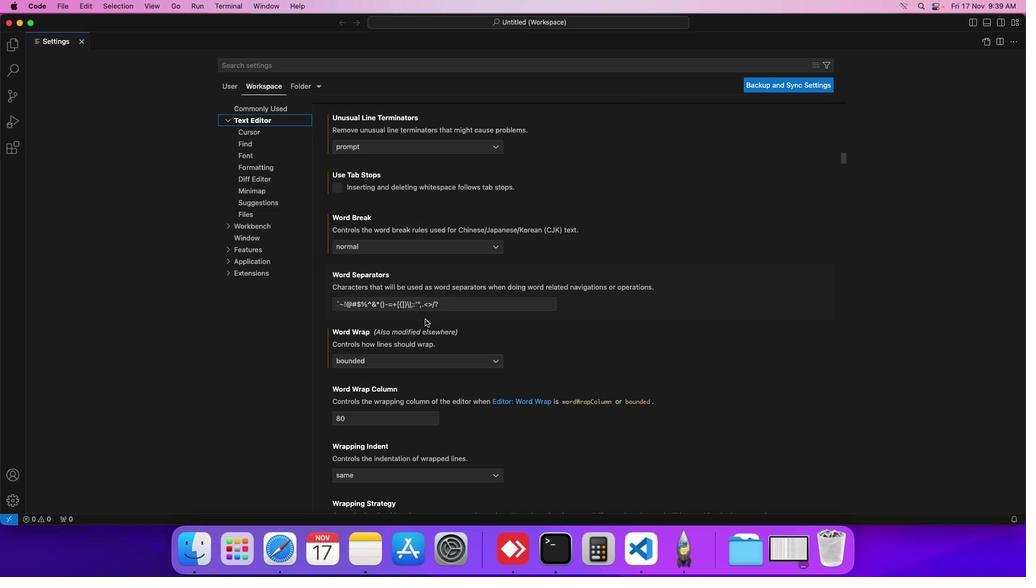 
Action: Mouse scrolled (417, 312) with delta (-6, -7)
Screenshot: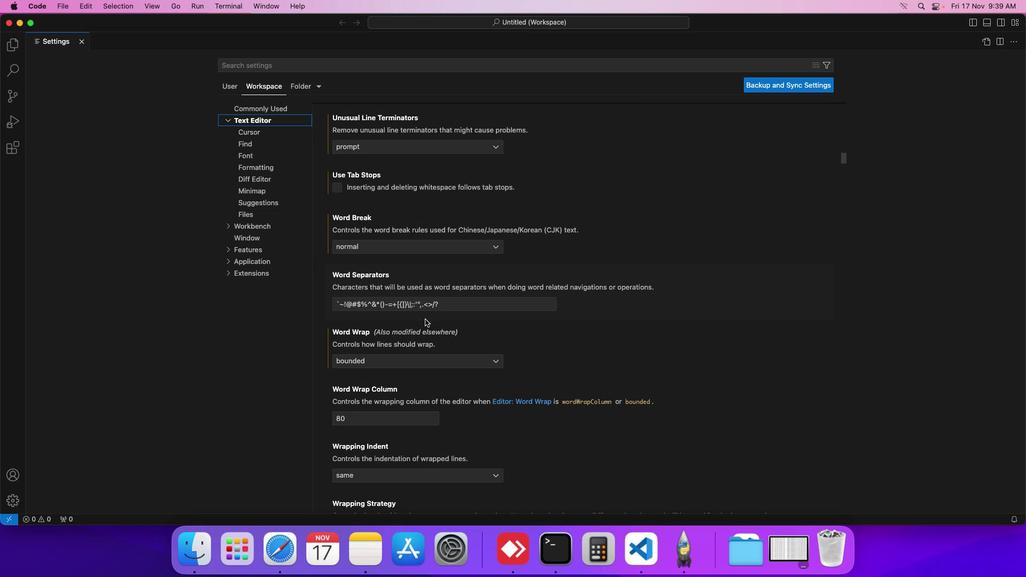 
Action: Mouse scrolled (417, 312) with delta (-6, -7)
Screenshot: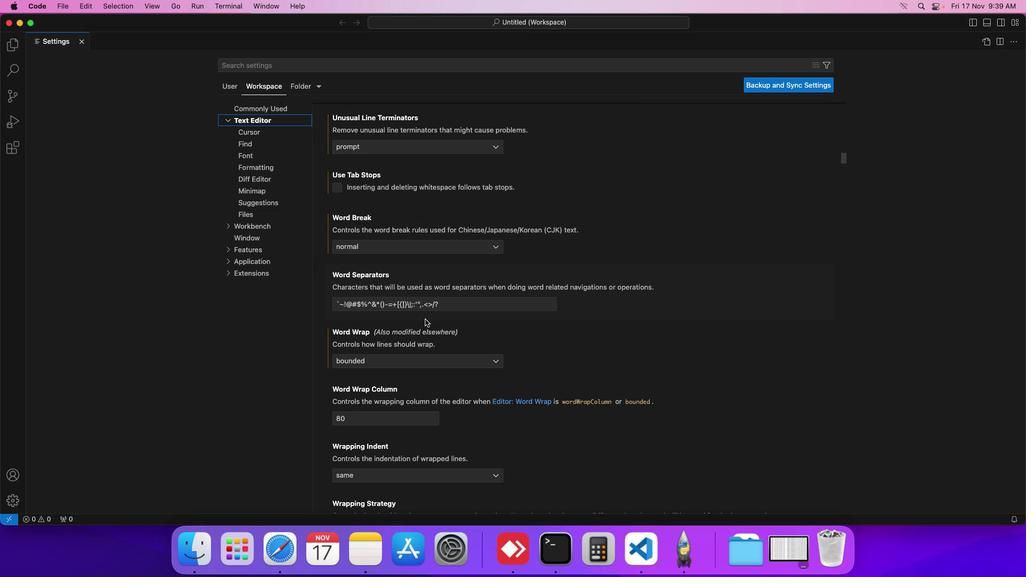 
Action: Mouse moved to (417, 312)
Screenshot: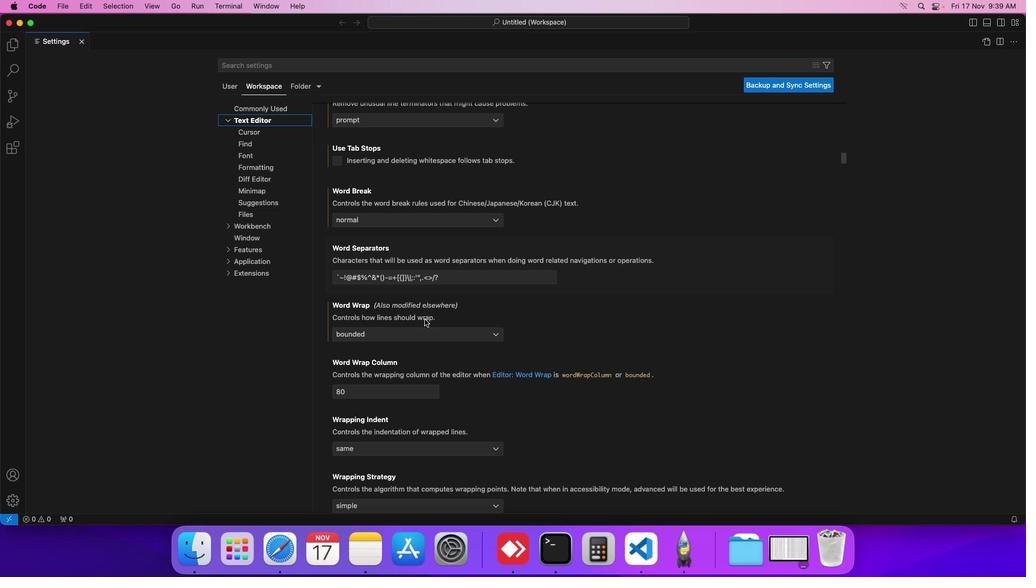 
Action: Mouse scrolled (417, 312) with delta (-6, -7)
Screenshot: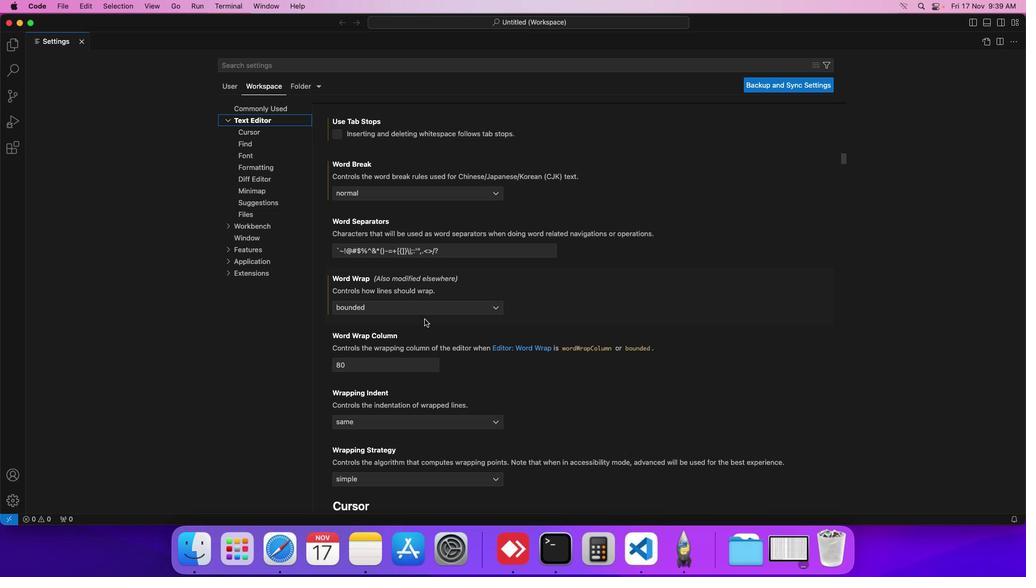
Action: Mouse scrolled (417, 312) with delta (-6, -7)
Screenshot: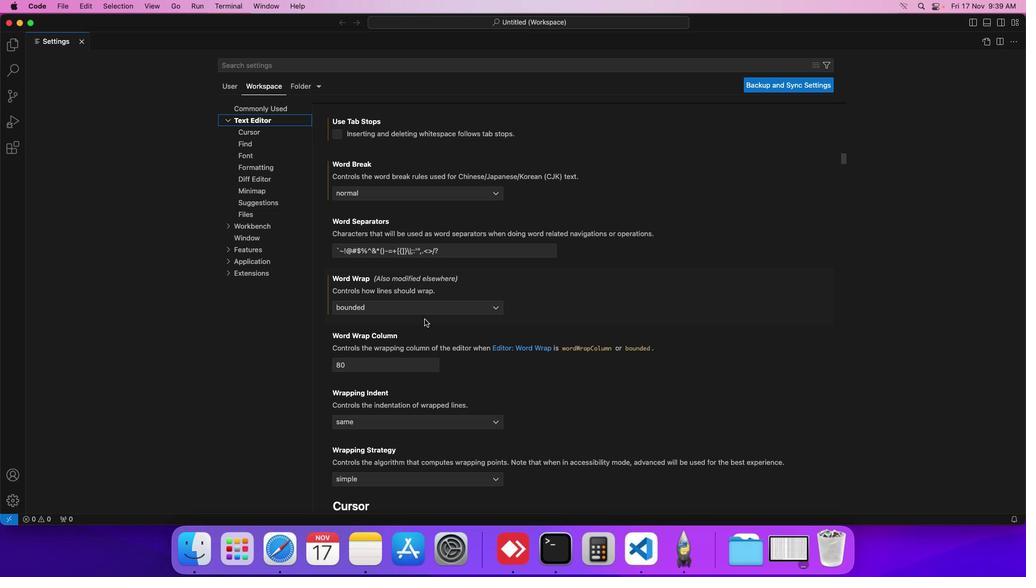 
Action: Mouse scrolled (417, 312) with delta (-6, -7)
Screenshot: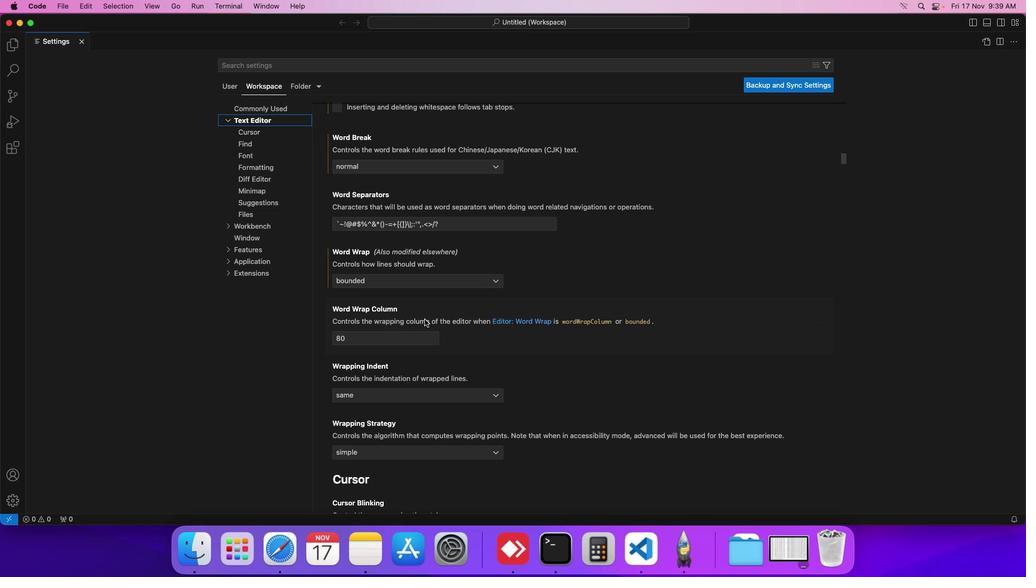 
Action: Mouse scrolled (417, 312) with delta (-6, -7)
Screenshot: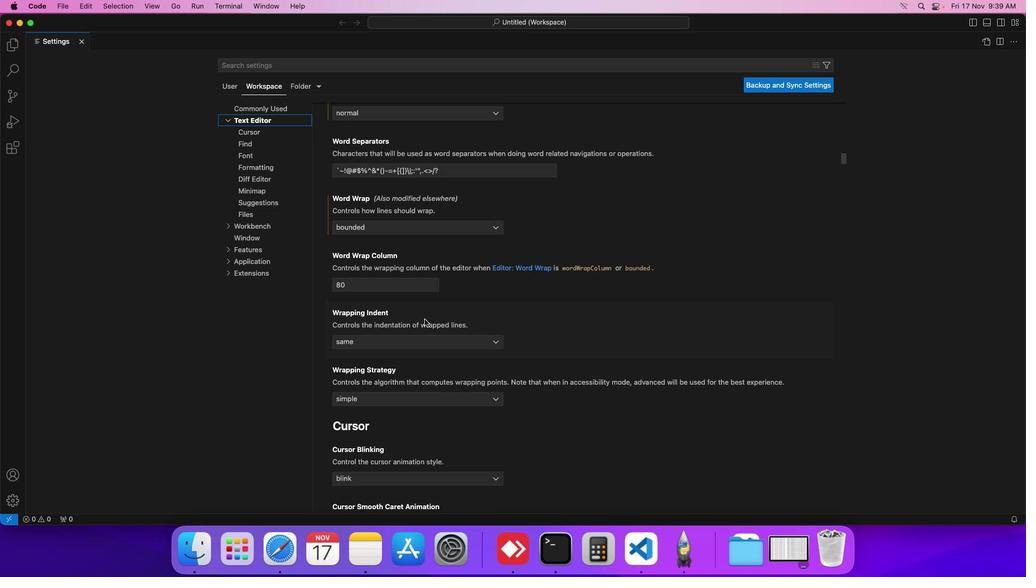 
Action: Mouse scrolled (417, 312) with delta (-6, -7)
Screenshot: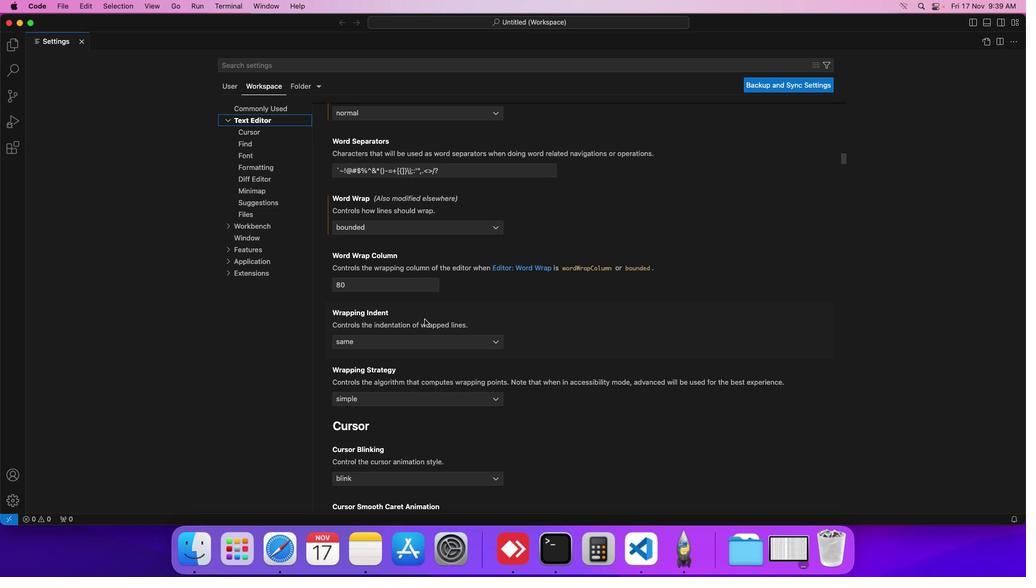 
Action: Mouse scrolled (417, 312) with delta (-6, -7)
Screenshot: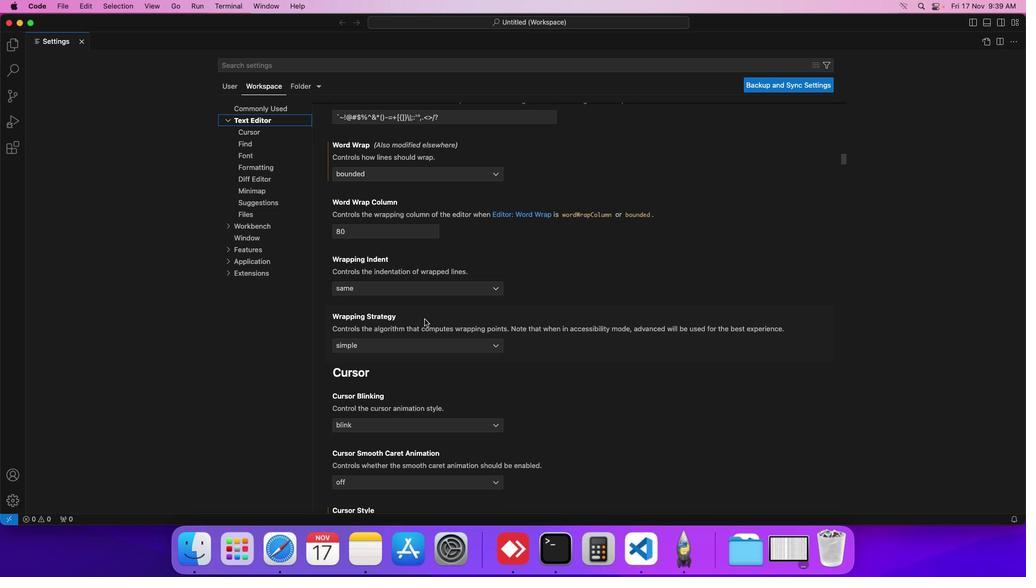 
Action: Mouse scrolled (417, 312) with delta (-6, -7)
Screenshot: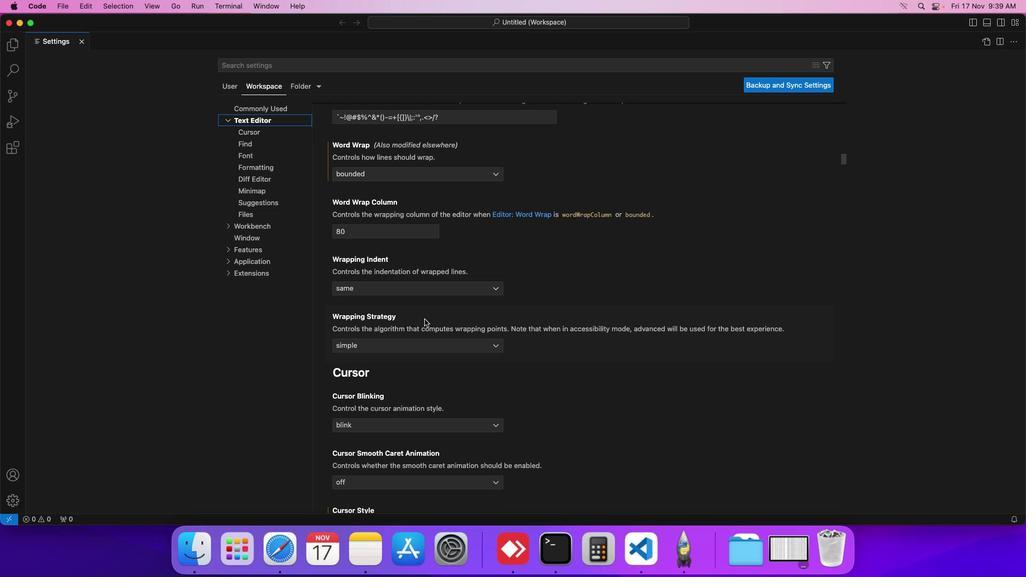 
Action: Mouse scrolled (417, 312) with delta (-6, -7)
Screenshot: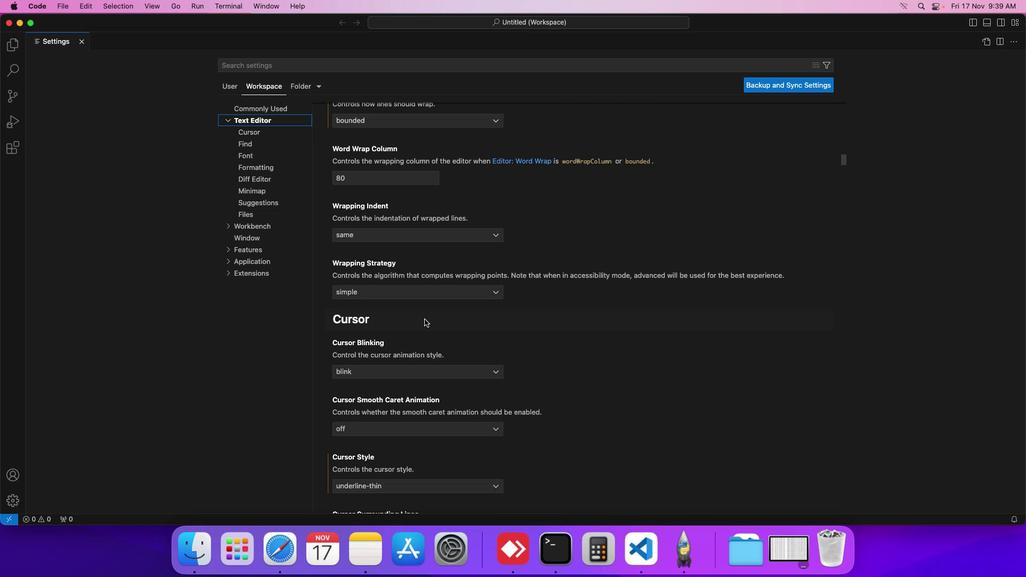
Action: Mouse scrolled (417, 312) with delta (-6, -7)
Screenshot: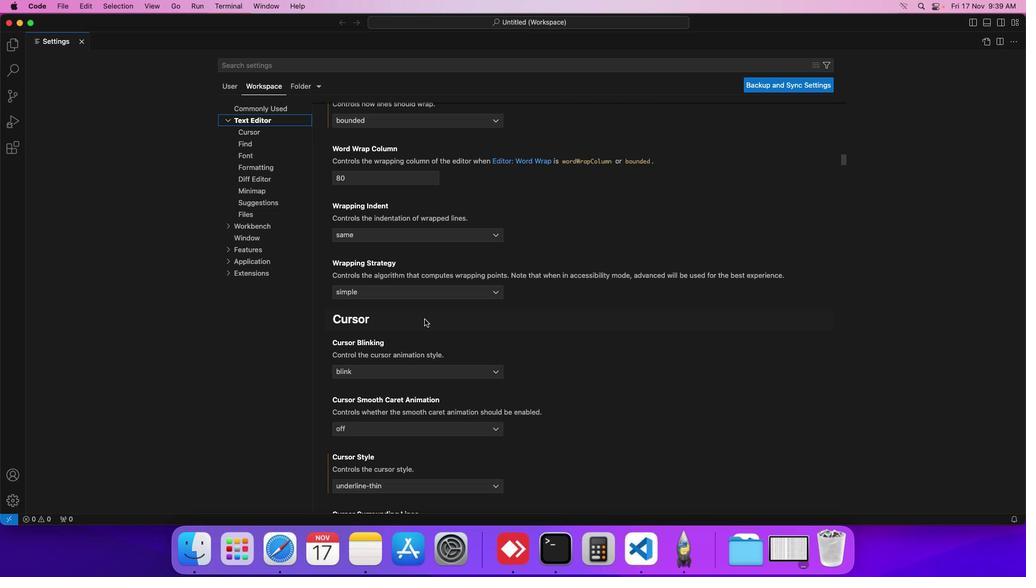 
Action: Mouse scrolled (417, 312) with delta (-6, -7)
Screenshot: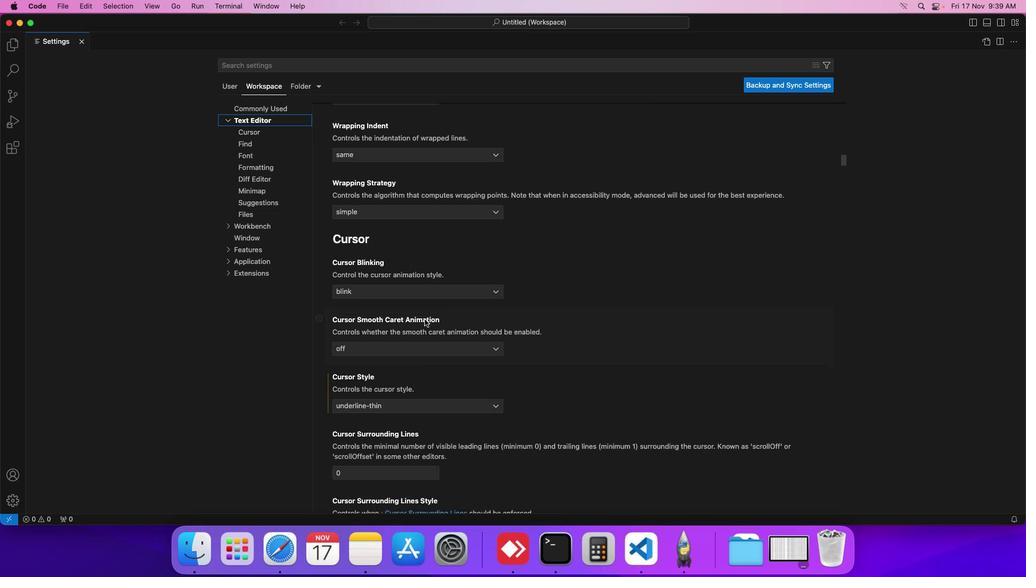 
Action: Mouse scrolled (417, 312) with delta (-6, -7)
Screenshot: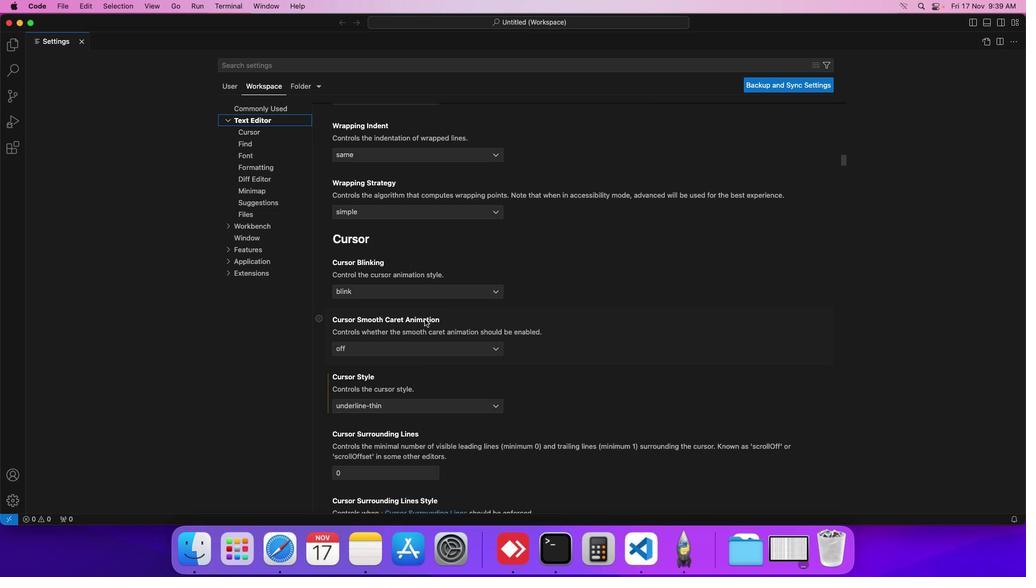 
Action: Mouse scrolled (417, 312) with delta (-6, -7)
Screenshot: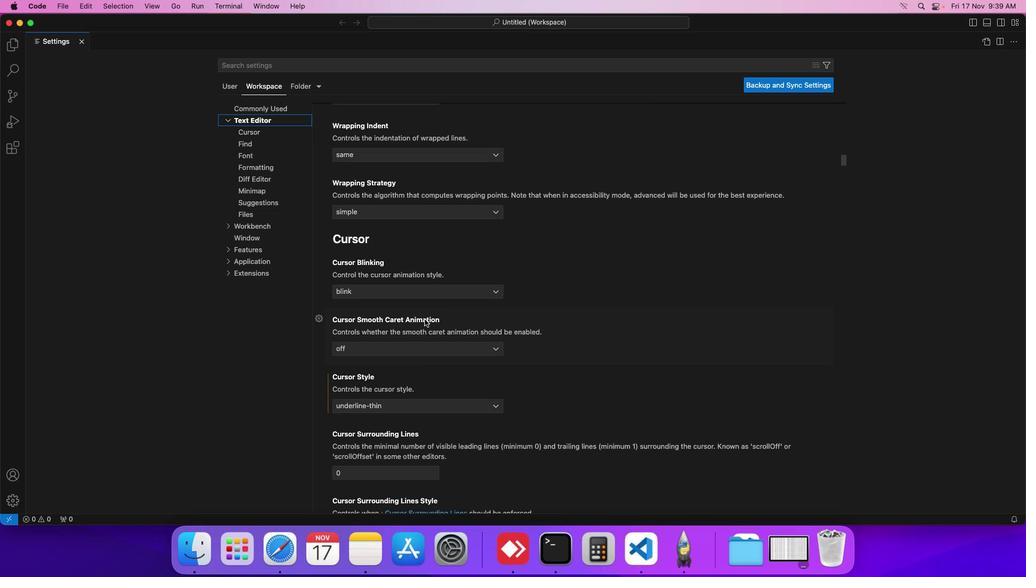 
Action: Mouse scrolled (417, 312) with delta (-6, -6)
Screenshot: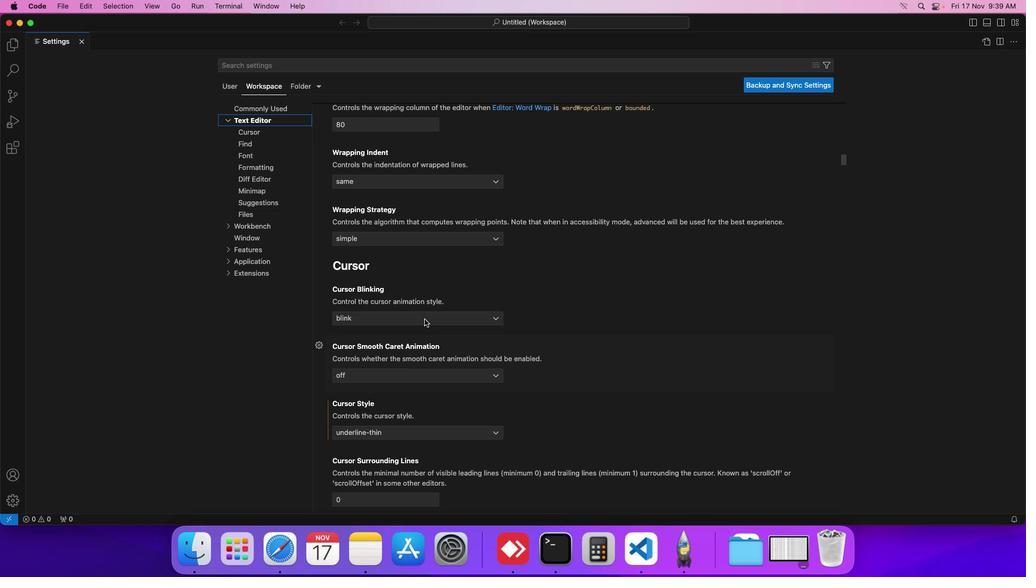
Action: Mouse scrolled (417, 312) with delta (-6, -6)
Screenshot: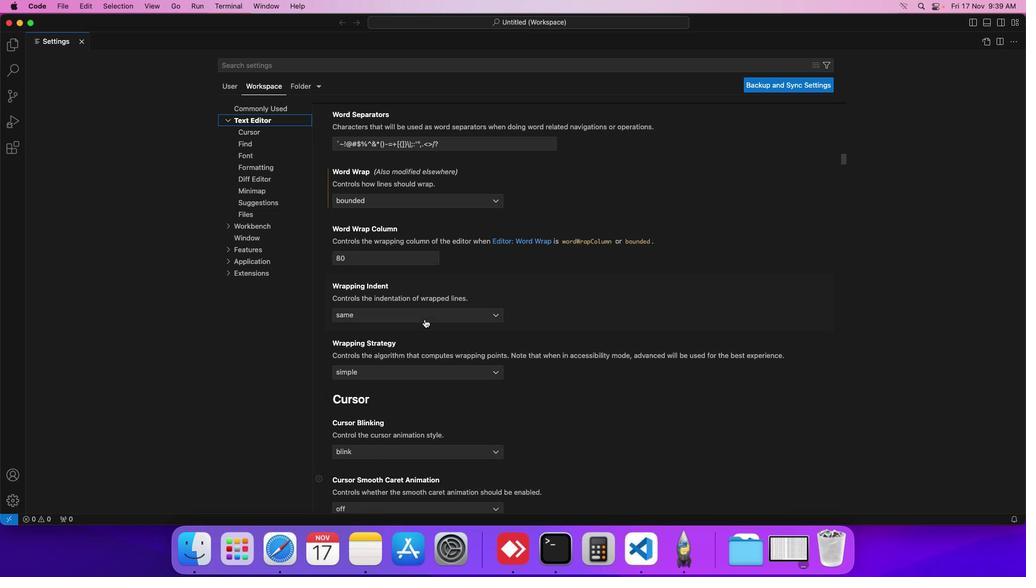 
Action: Mouse scrolled (417, 312) with delta (-6, -6)
Screenshot: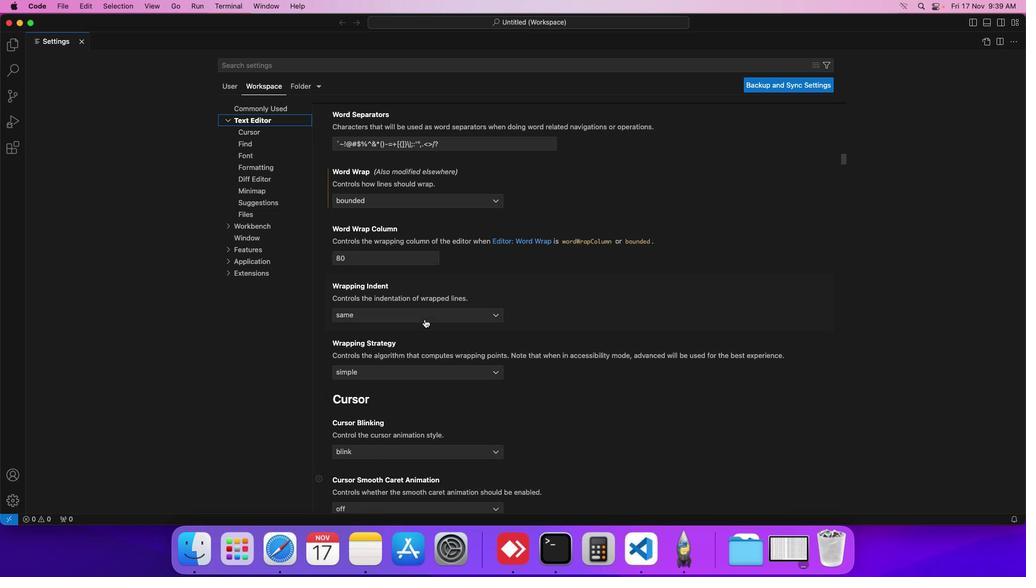 
Action: Mouse scrolled (417, 312) with delta (-6, -5)
Screenshot: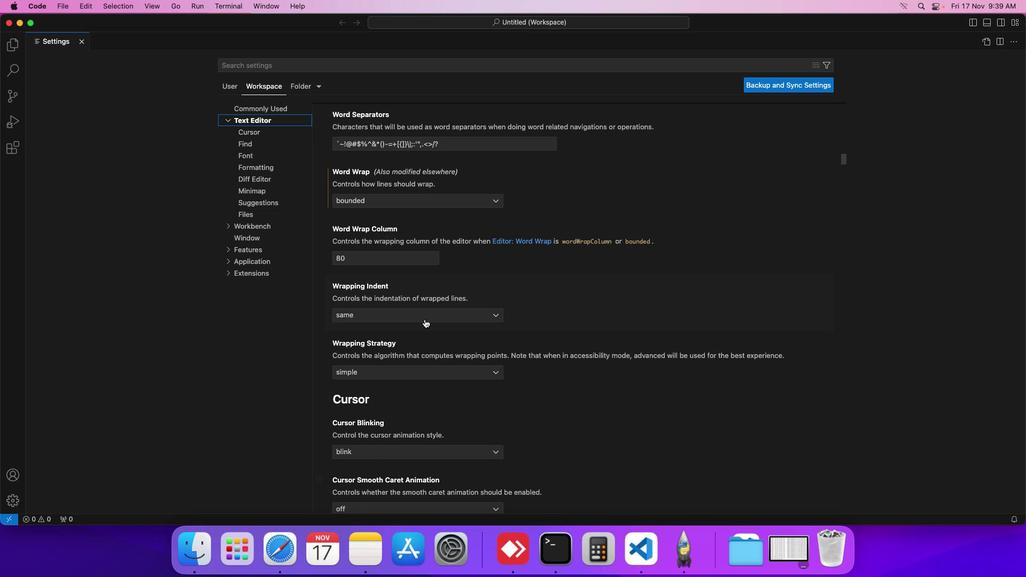 
Action: Mouse scrolled (417, 312) with delta (-6, -6)
Screenshot: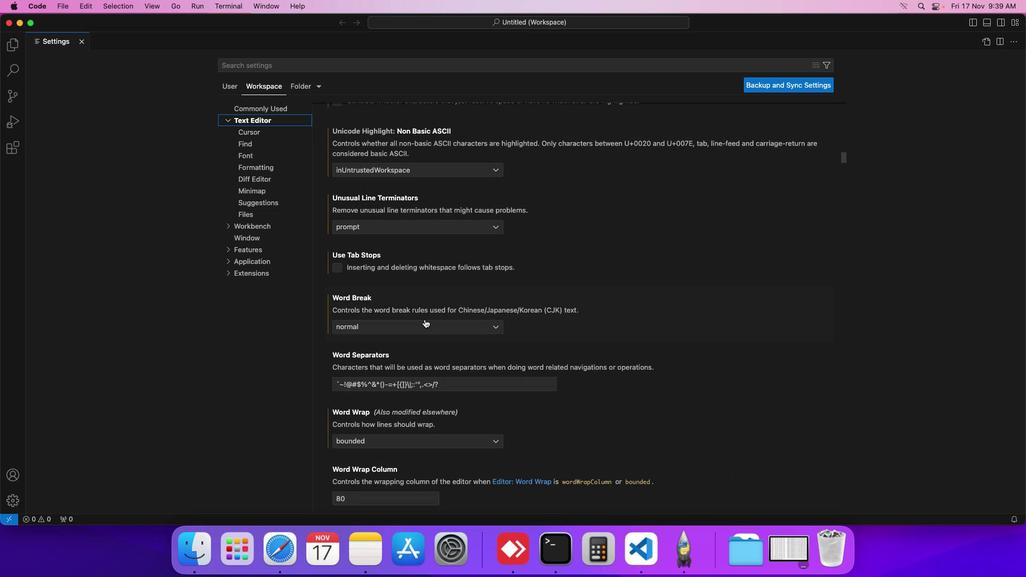 
Action: Mouse scrolled (417, 312) with delta (-6, -6)
Screenshot: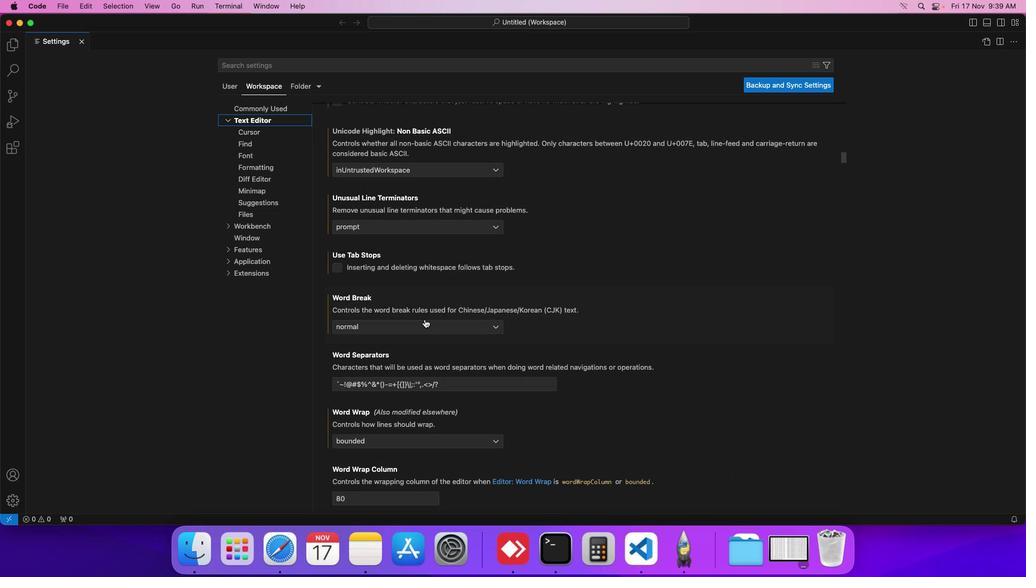 
Action: Mouse scrolled (417, 312) with delta (-6, -5)
Screenshot: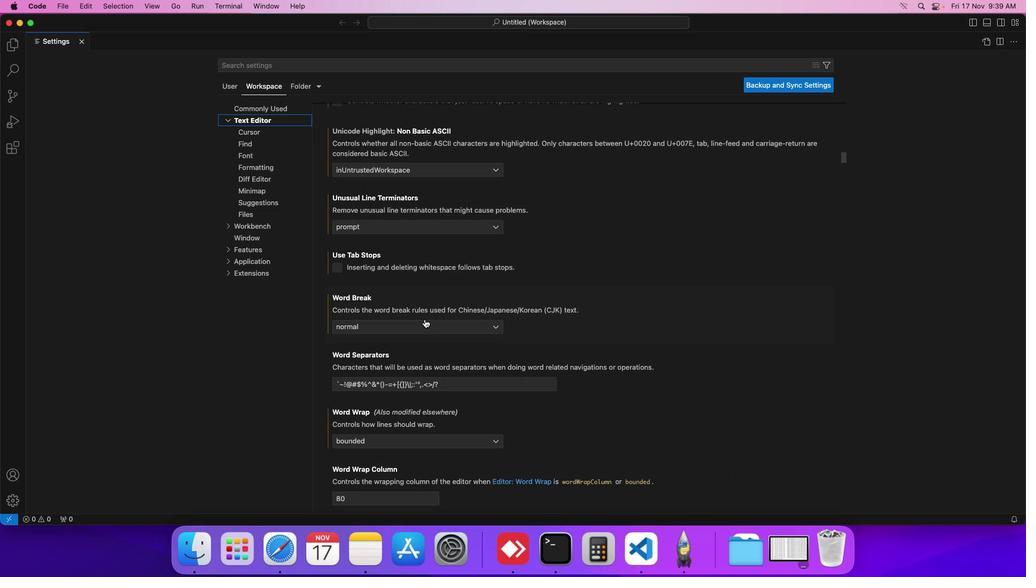 
Action: Mouse scrolled (417, 312) with delta (-6, -4)
Screenshot: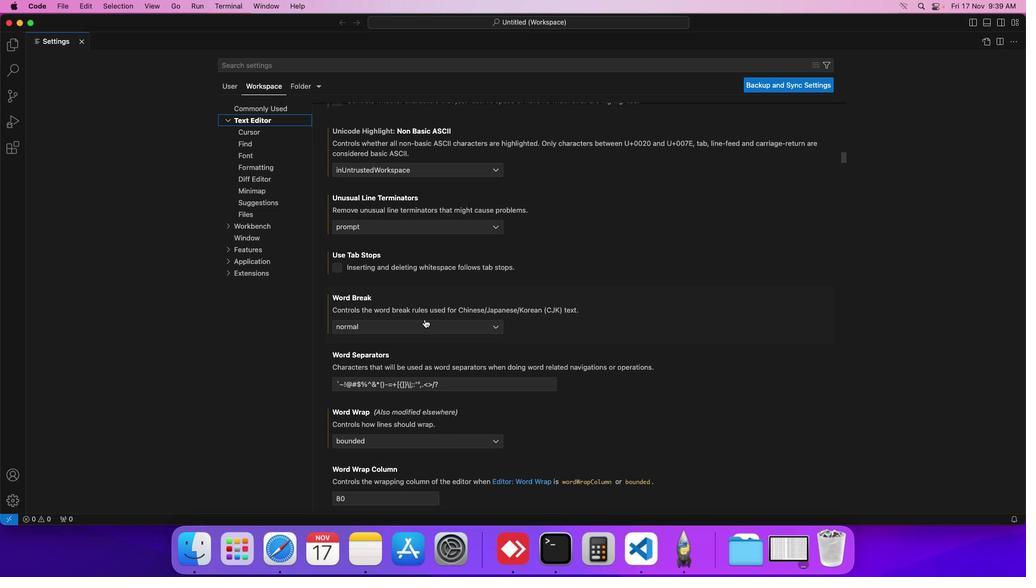 
Action: Mouse scrolled (417, 312) with delta (-6, -7)
Screenshot: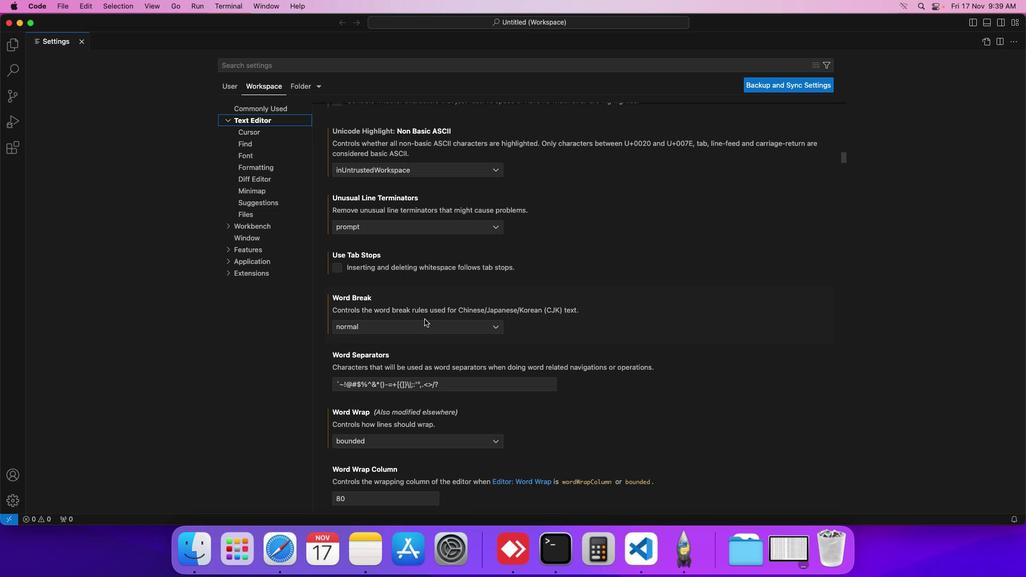
Action: Mouse scrolled (417, 312) with delta (-6, -6)
Screenshot: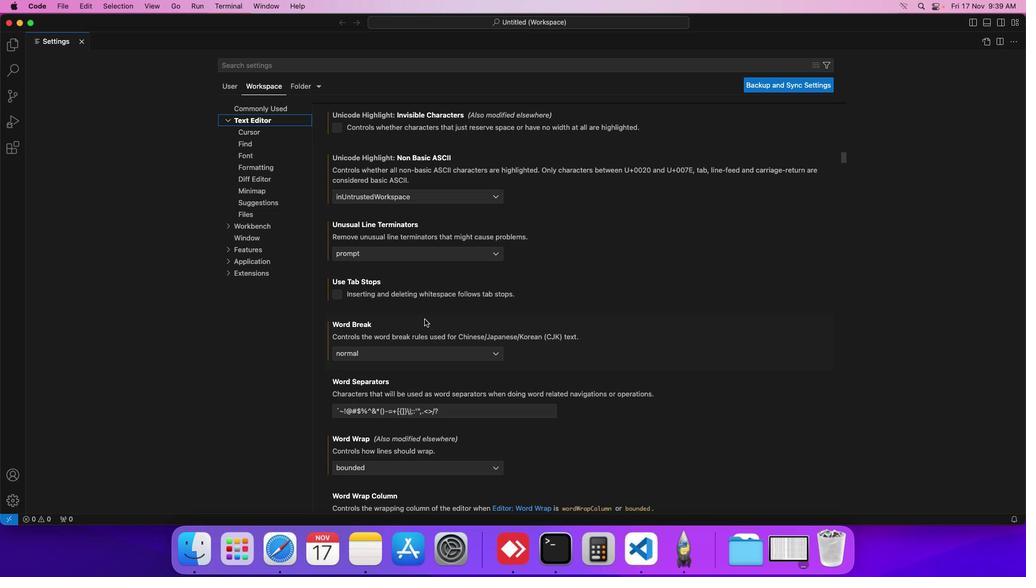 
Action: Mouse scrolled (417, 312) with delta (-6, -6)
Screenshot: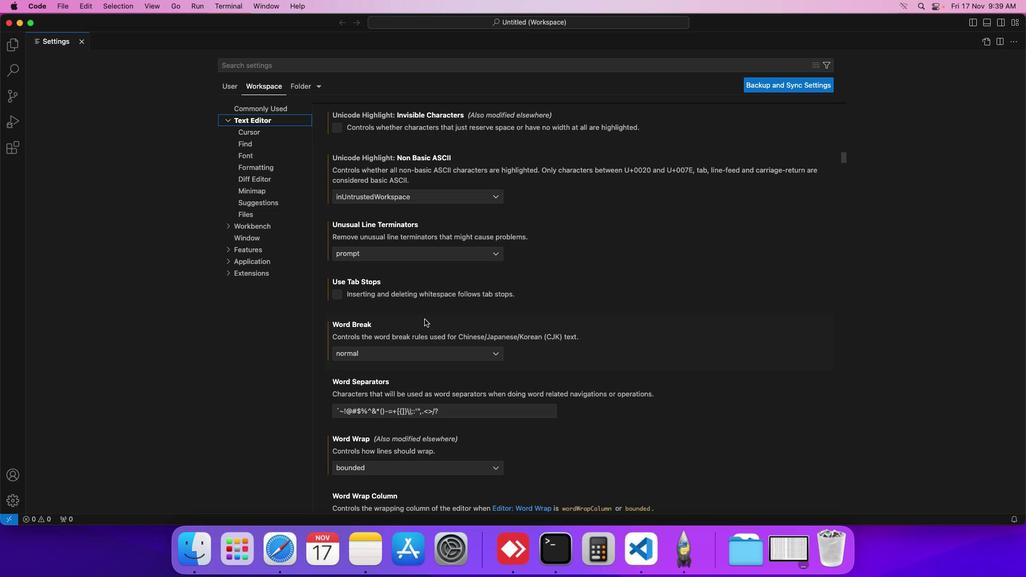 
Action: Mouse moved to (401, 302)
Screenshot: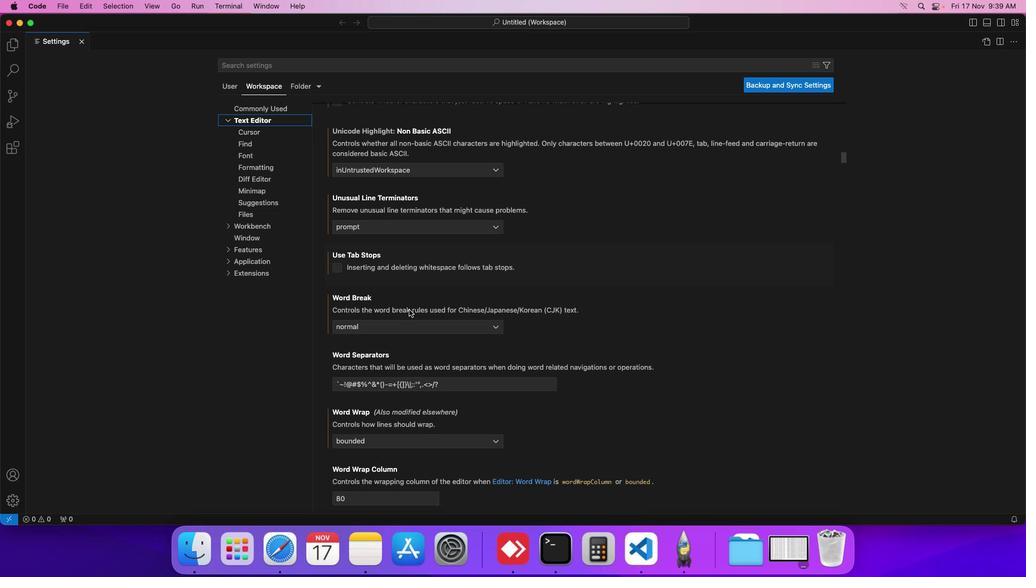 
Action: Mouse scrolled (401, 302) with delta (-6, -7)
Screenshot: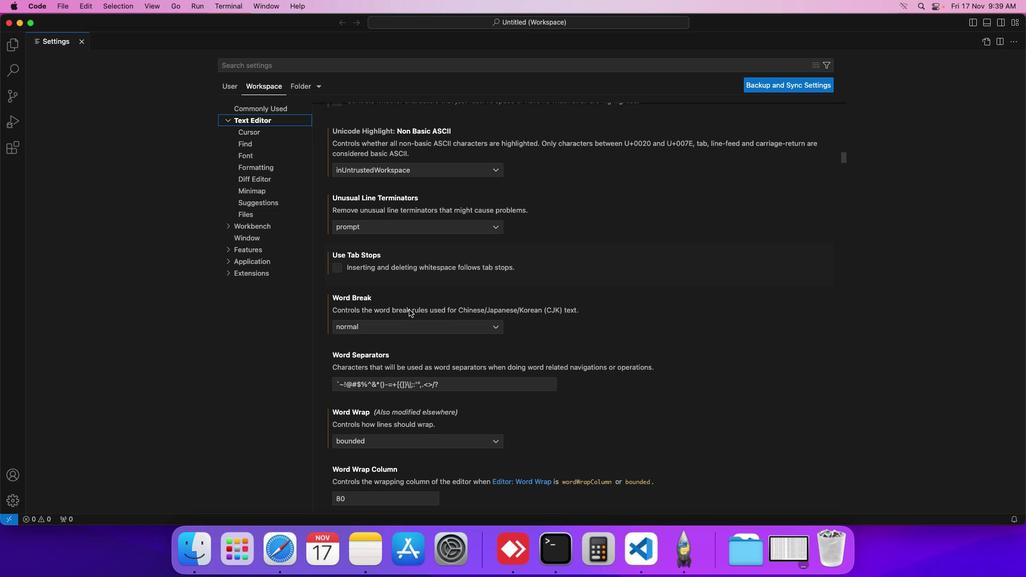 
Action: Mouse scrolled (401, 302) with delta (-6, -7)
Screenshot: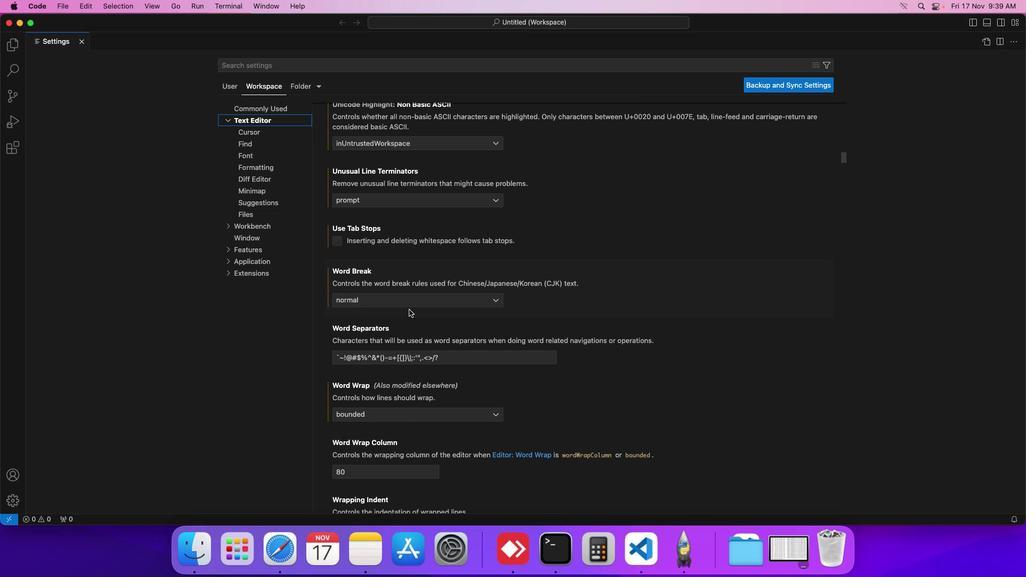 
Action: Mouse scrolled (401, 302) with delta (-6, -7)
Screenshot: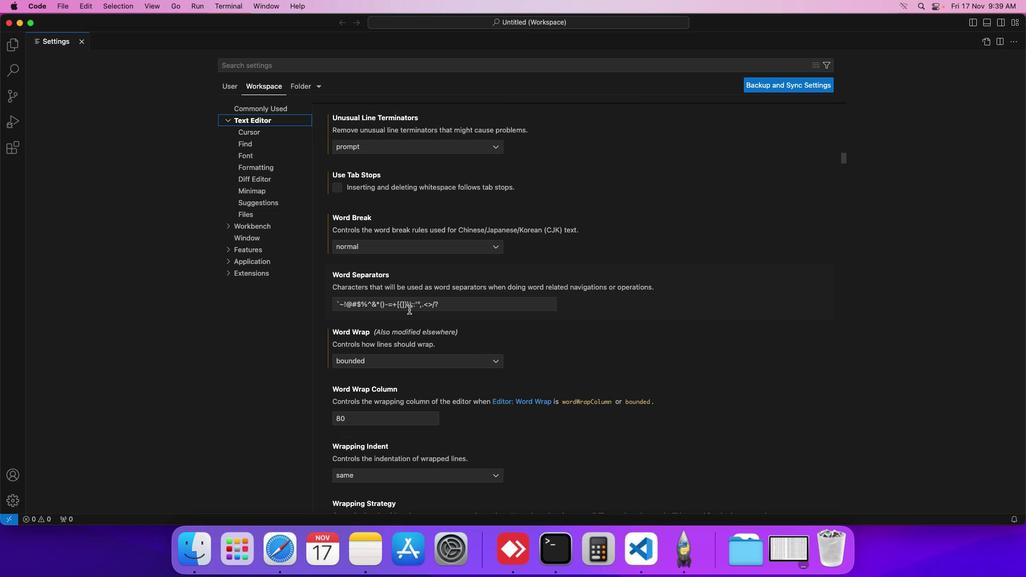 
Action: Mouse scrolled (401, 302) with delta (-6, -7)
Screenshot: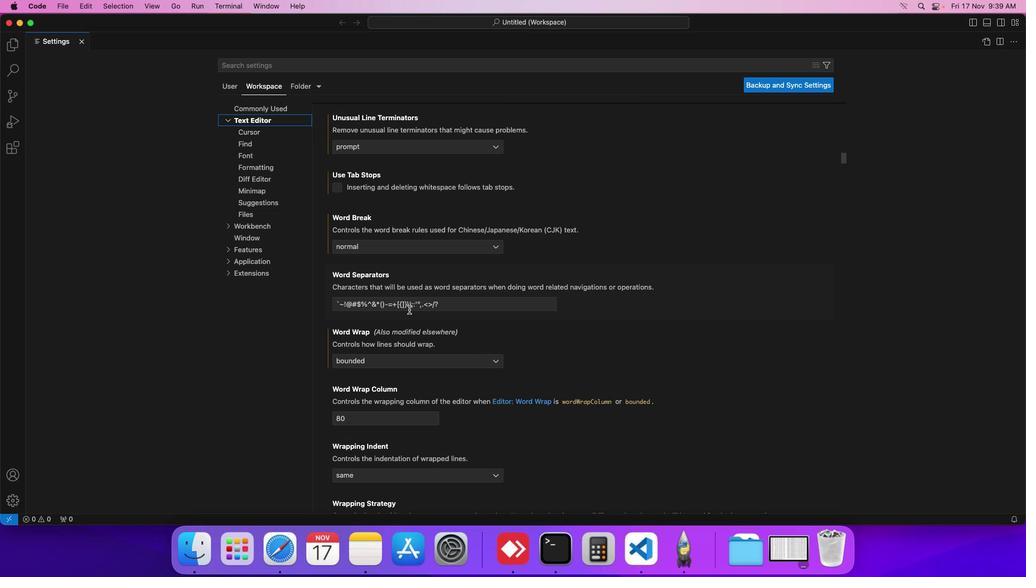 
Action: Mouse moved to (396, 310)
Screenshot: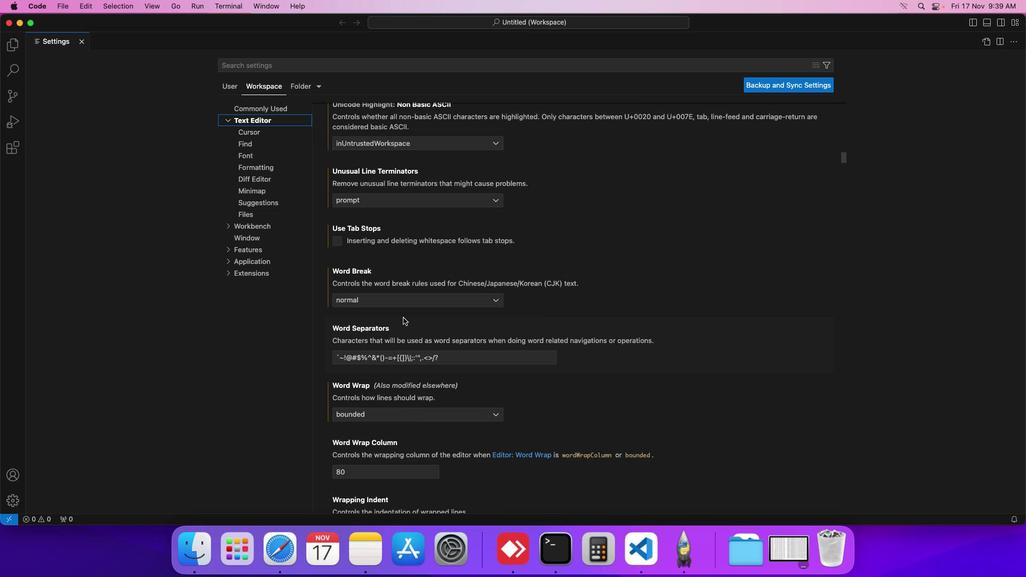 
Action: Mouse scrolled (396, 310) with delta (-6, -6)
Screenshot: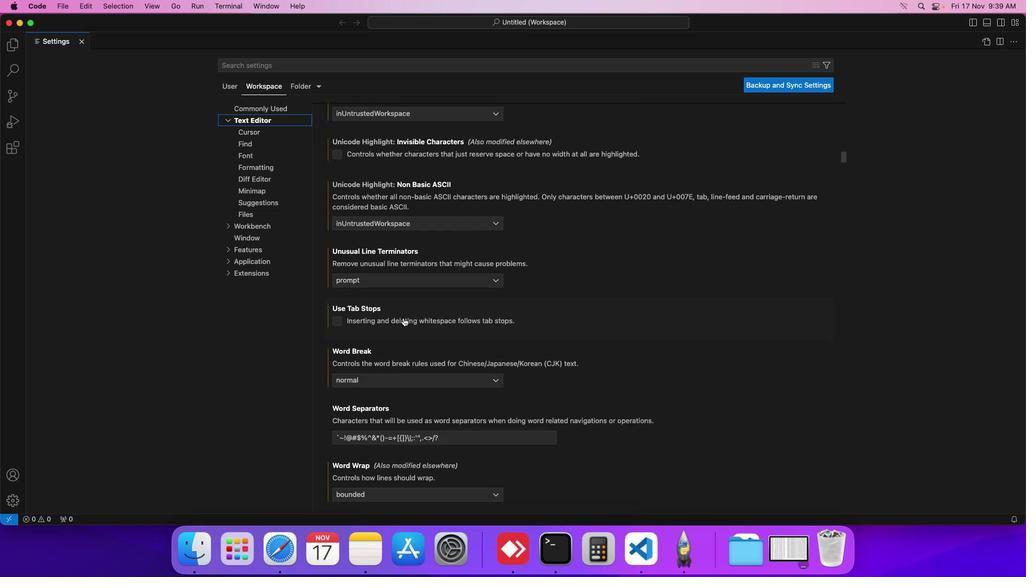 
Action: Mouse scrolled (396, 310) with delta (-6, -6)
Screenshot: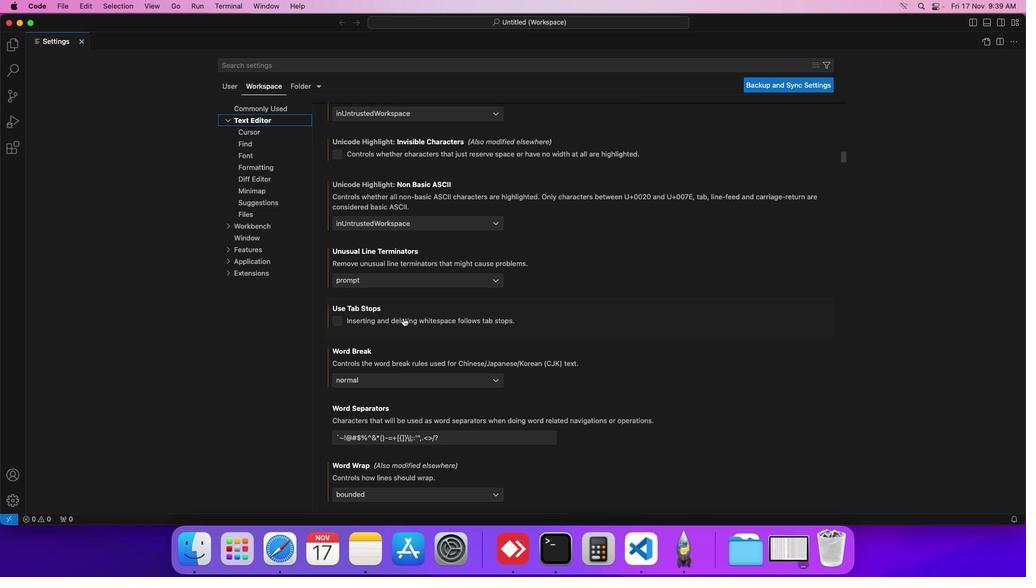
Action: Mouse scrolled (396, 310) with delta (-6, -5)
Screenshot: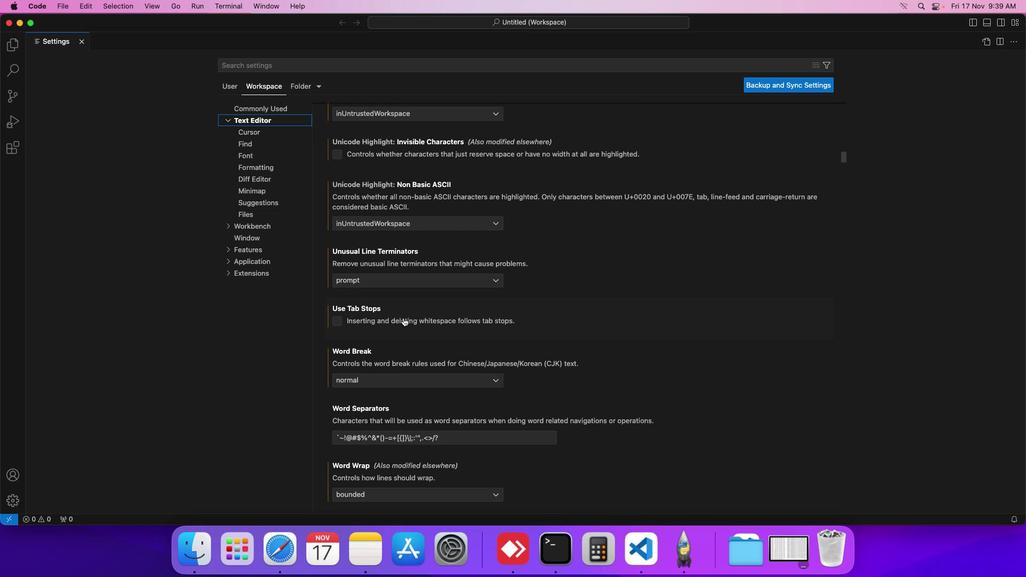 
Action: Mouse moved to (365, 283)
Screenshot: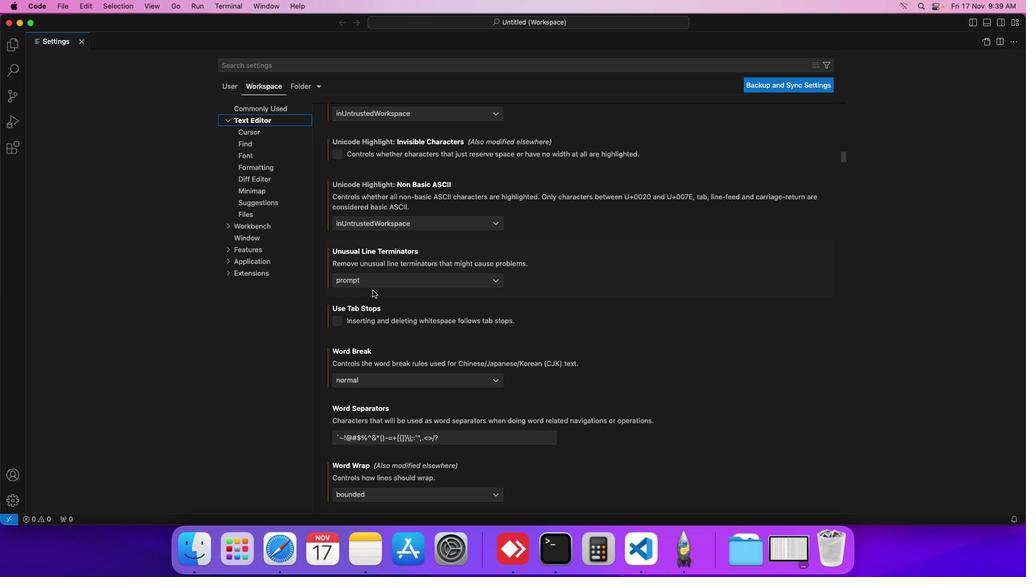 
Action: Mouse scrolled (365, 283) with delta (-6, -7)
Screenshot: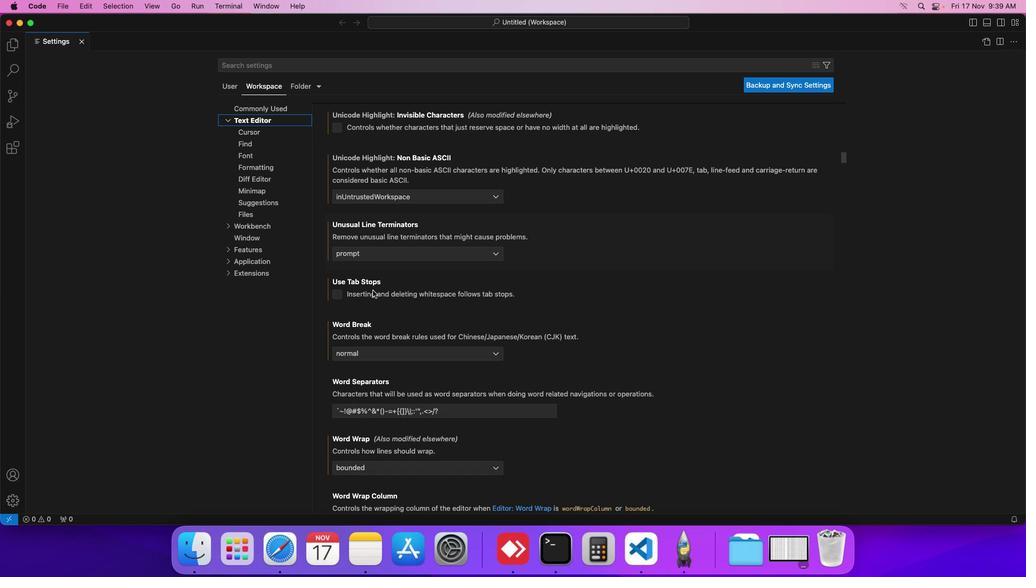 
Action: Mouse moved to (380, 344)
Screenshot: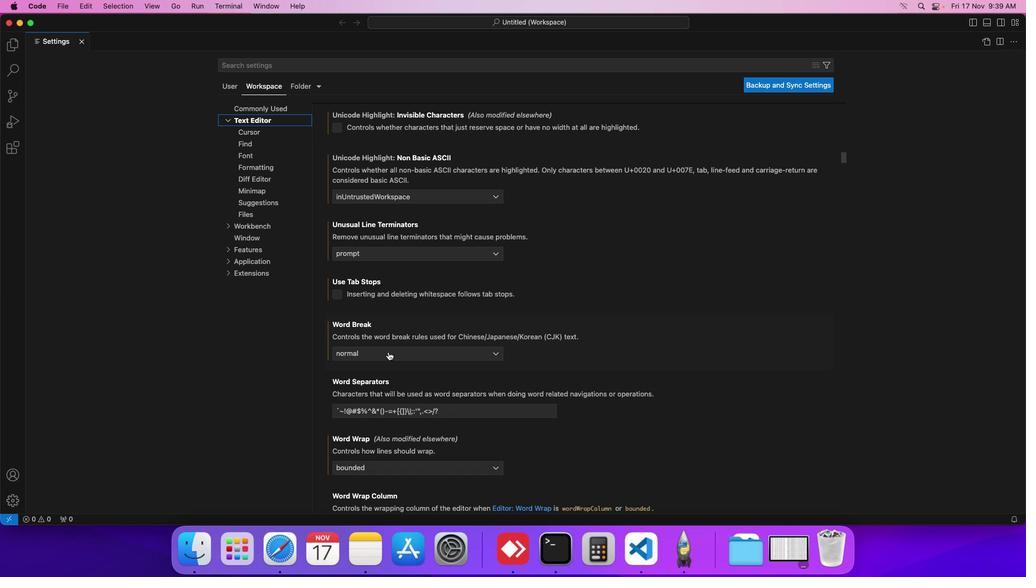 
Action: Mouse pressed left at (380, 344)
Screenshot: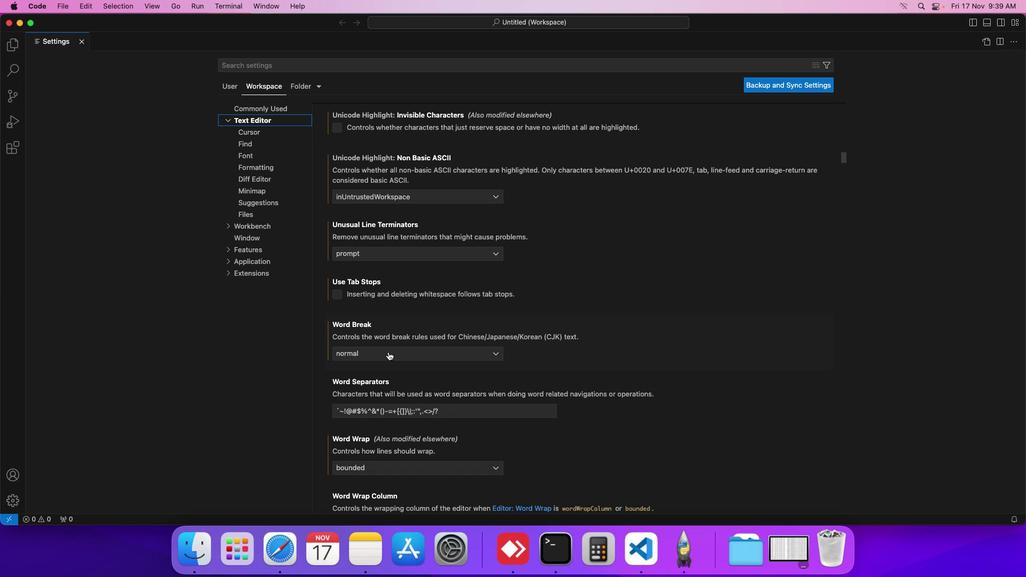 
Action: Mouse moved to (355, 369)
Screenshot: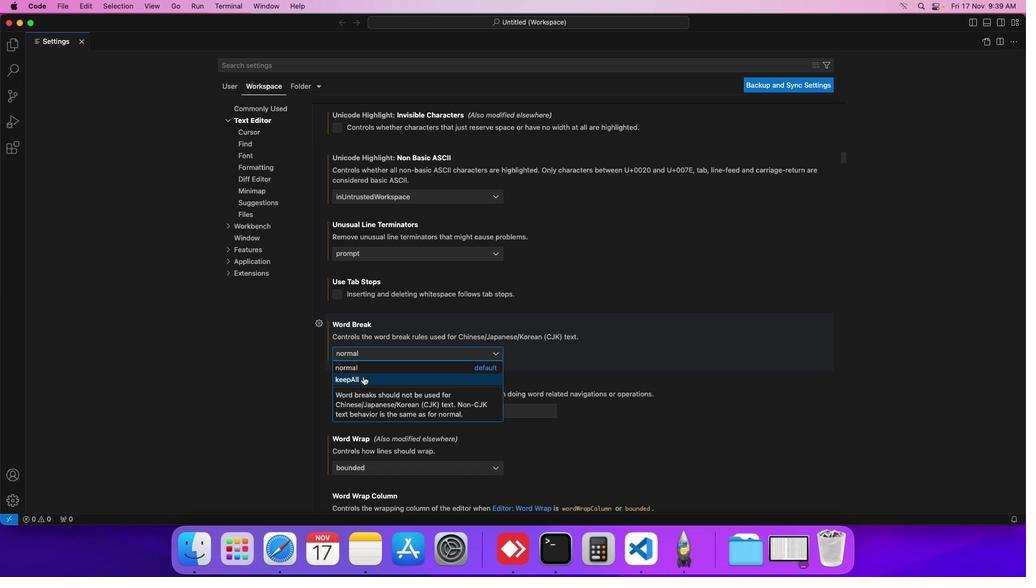 
Action: Mouse pressed left at (355, 369)
Screenshot: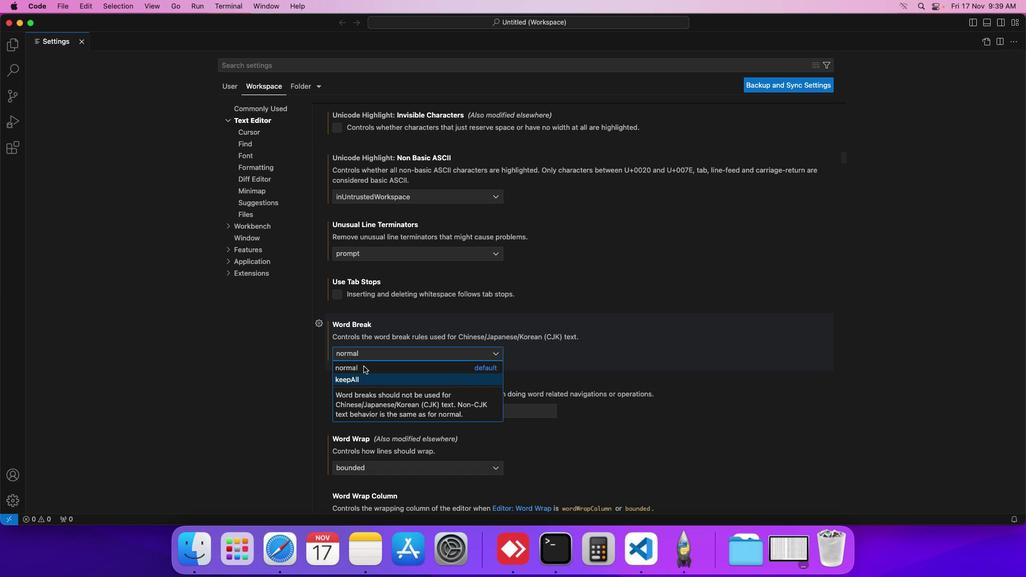 
Action: Mouse moved to (372, 349)
Screenshot: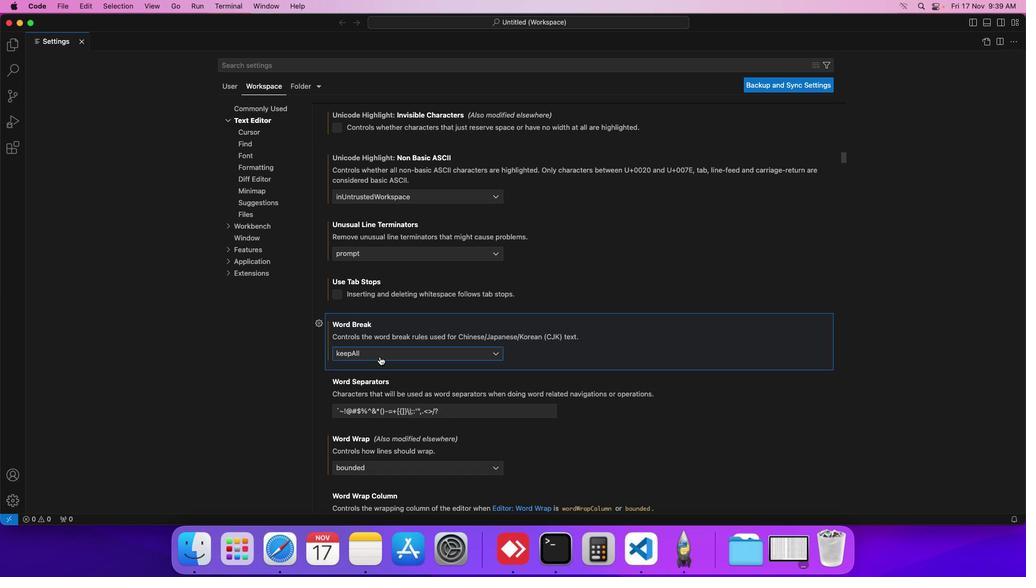 
